 Task: Use the formula "LN" in spreadsheet "Project portfolio".
Action: Mouse moved to (955, 110)
Screenshot: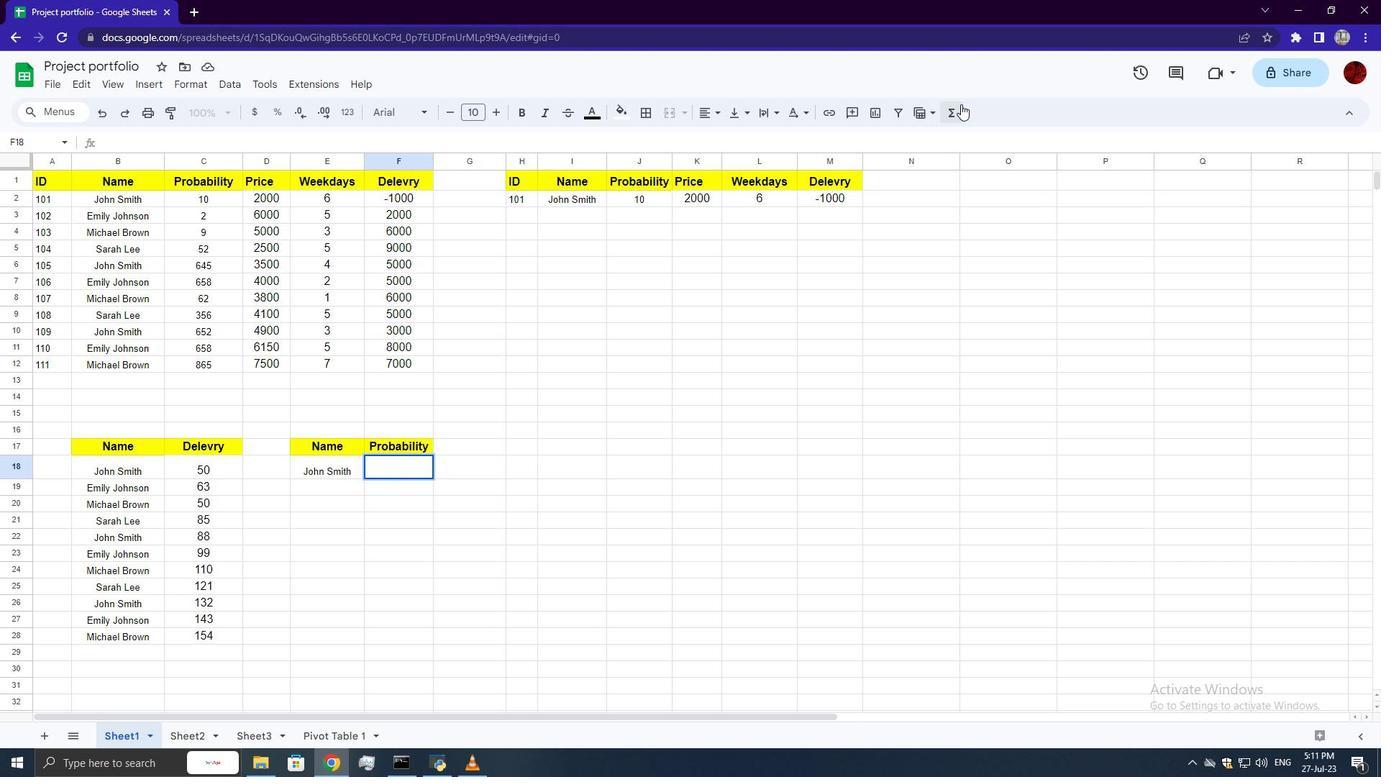 
Action: Mouse pressed left at (955, 110)
Screenshot: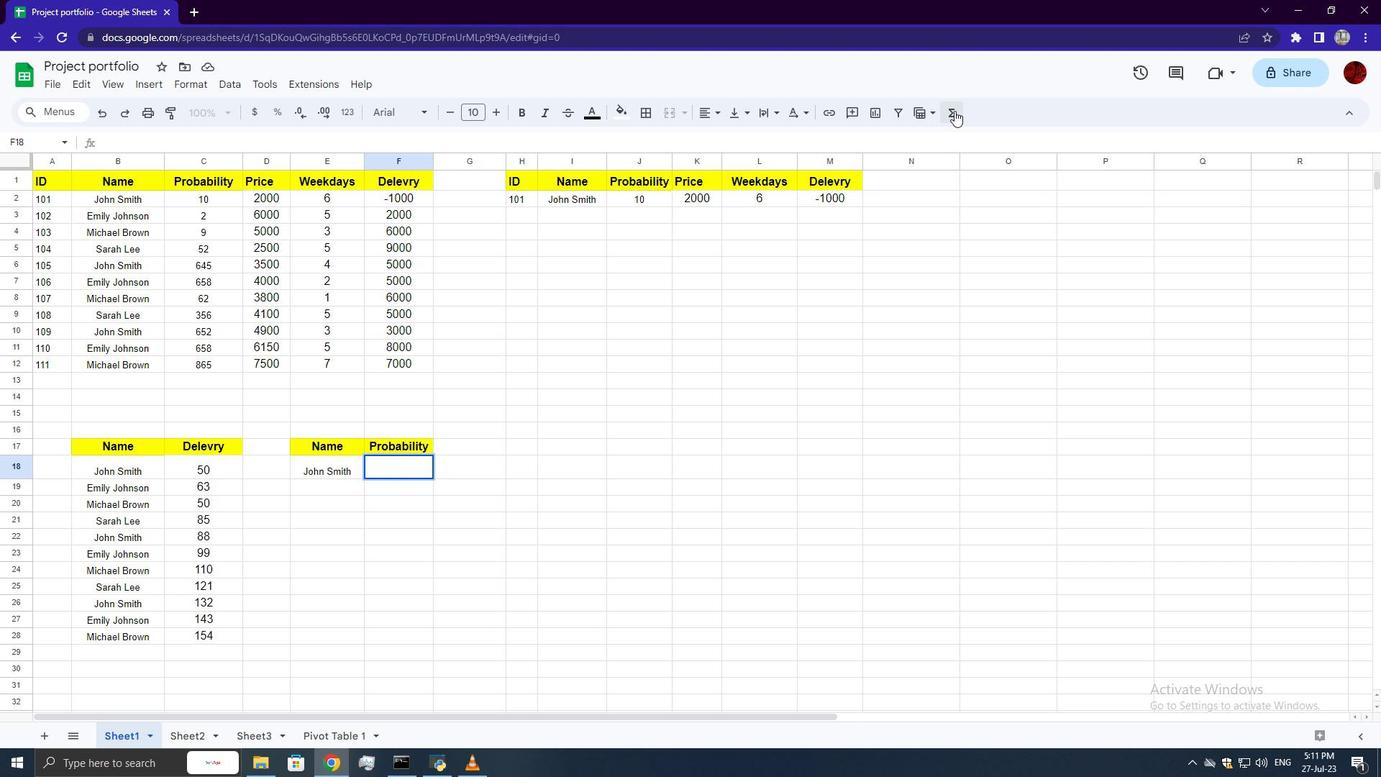 
Action: Mouse moved to (1191, 248)
Screenshot: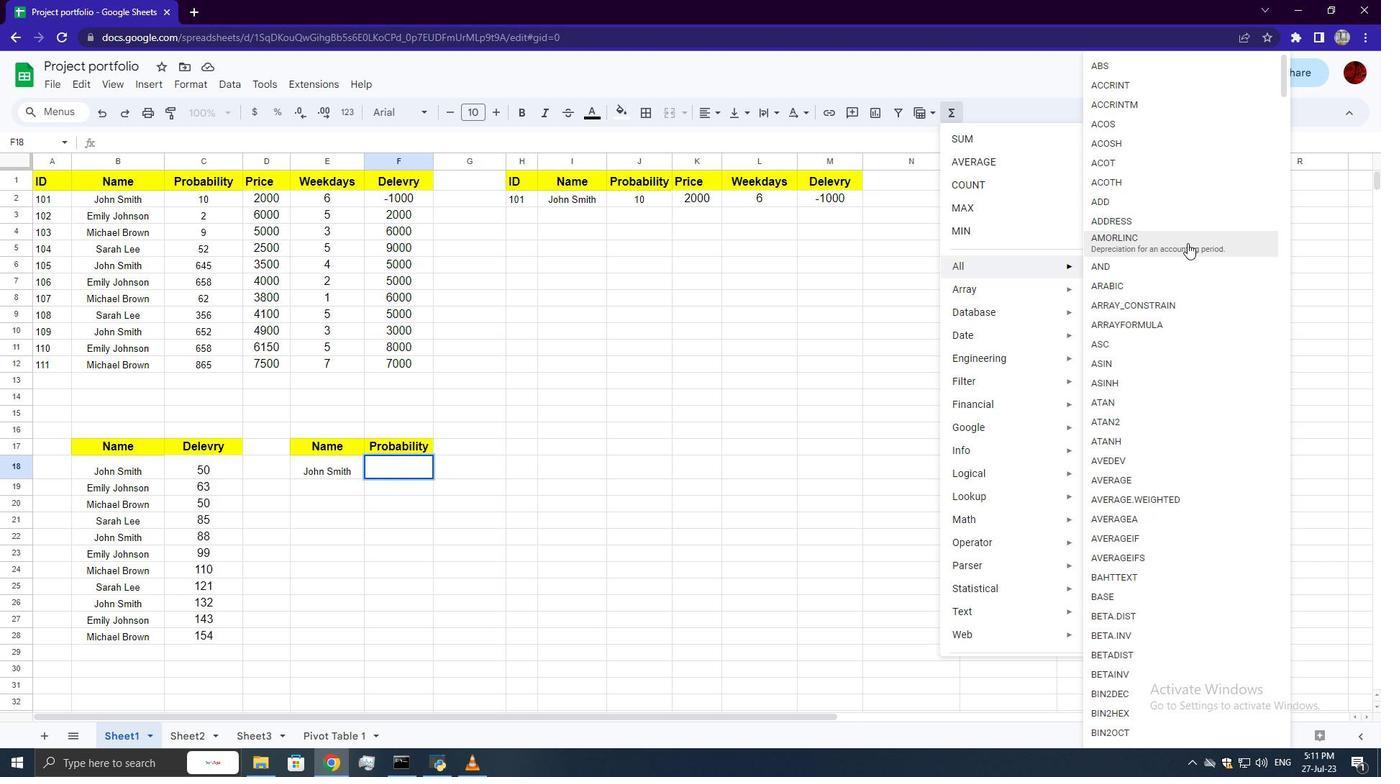 
Action: Mouse scrolled (1191, 247) with delta (0, 0)
Screenshot: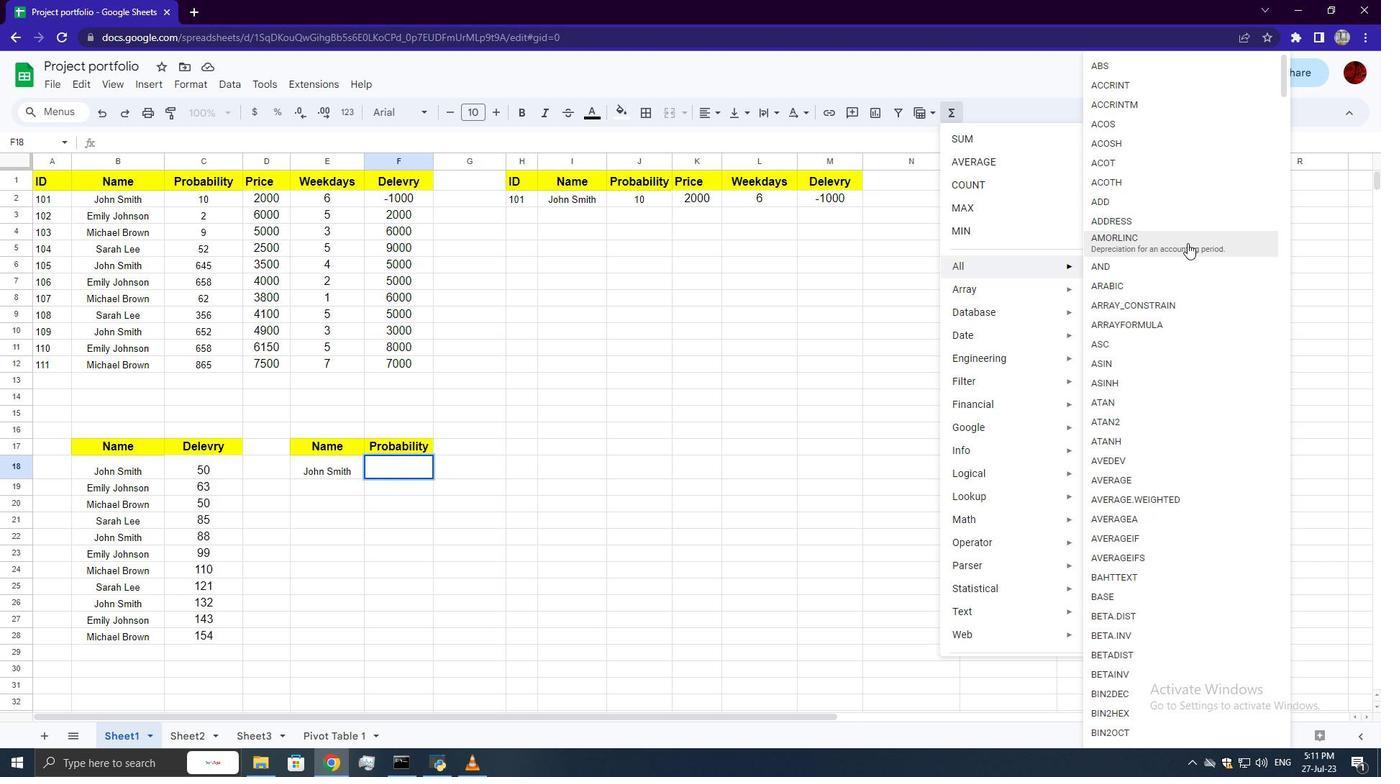 
Action: Mouse moved to (1191, 250)
Screenshot: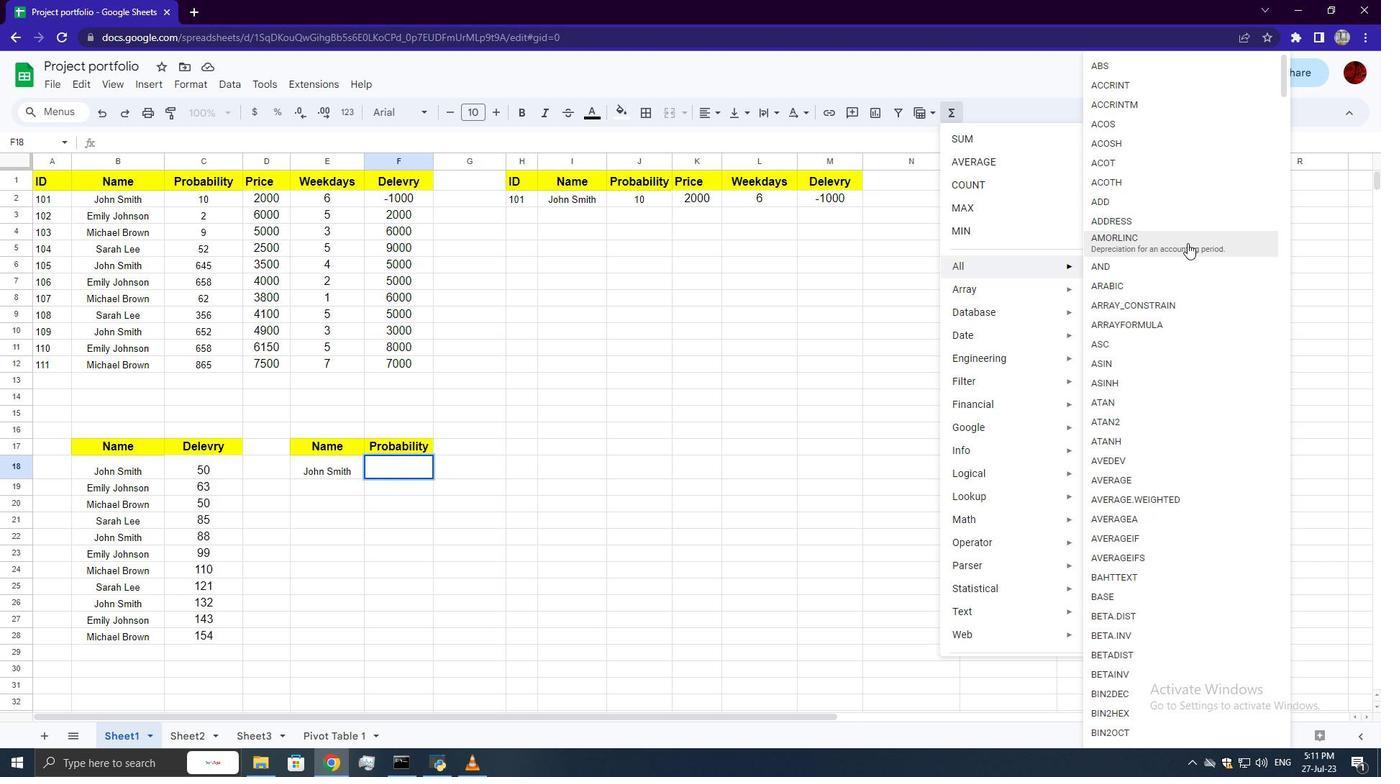 
Action: Mouse scrolled (1191, 249) with delta (0, 0)
Screenshot: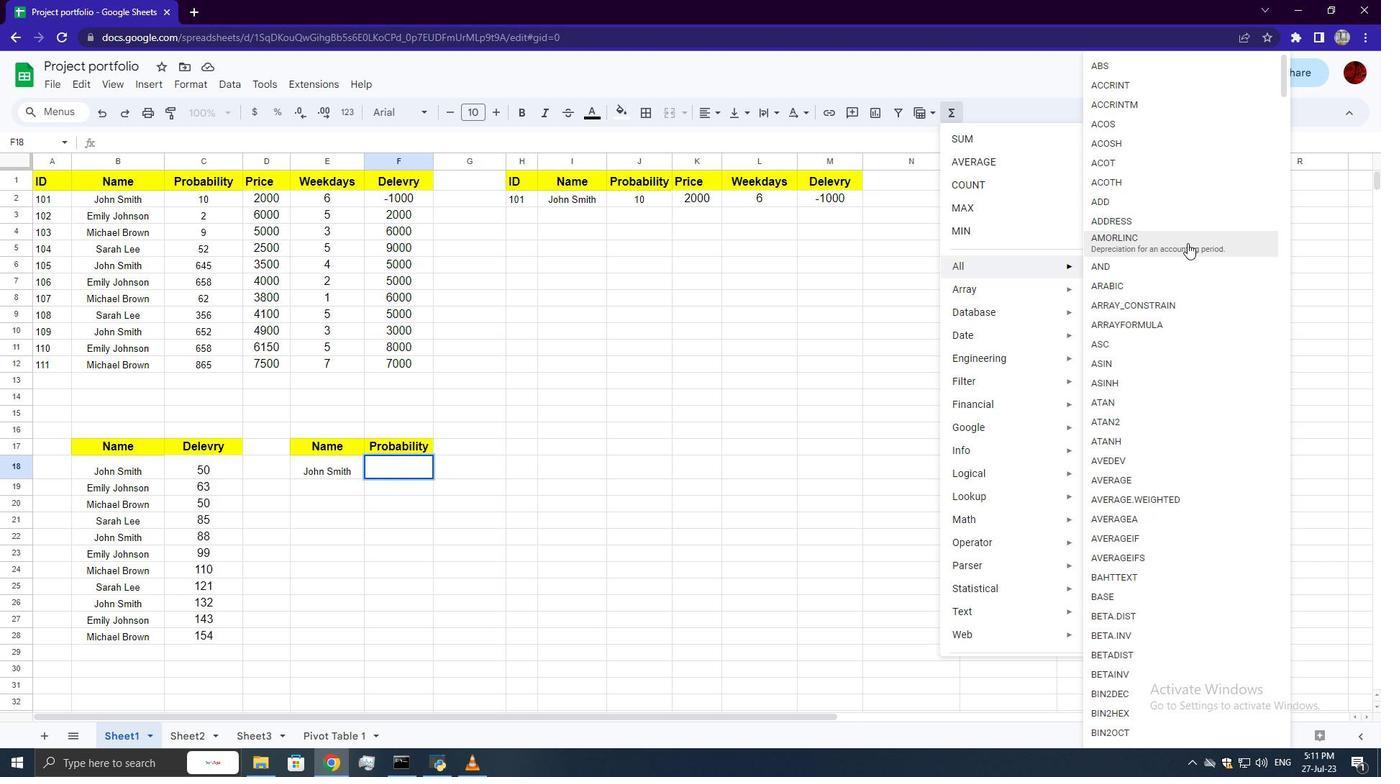 
Action: Mouse moved to (1192, 251)
Screenshot: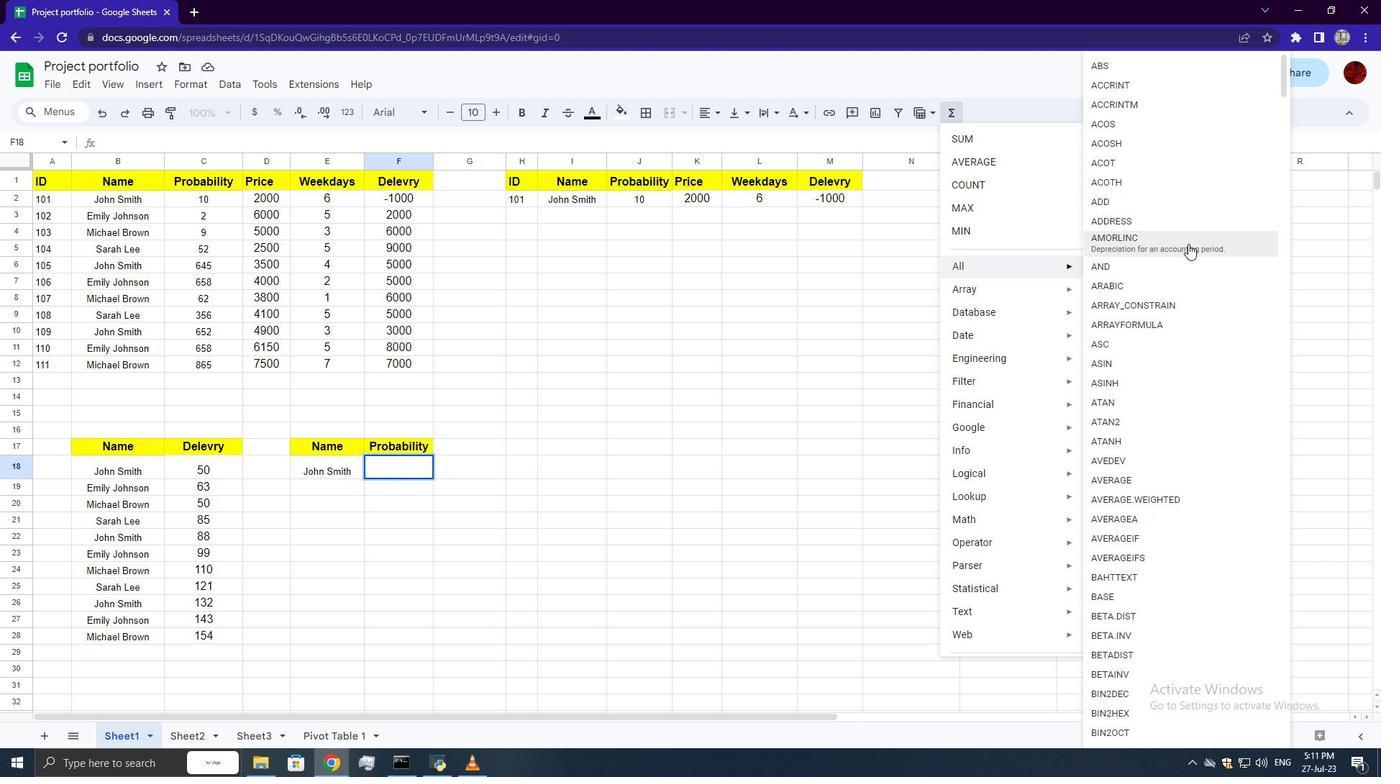 
Action: Mouse scrolled (1192, 250) with delta (0, 0)
Screenshot: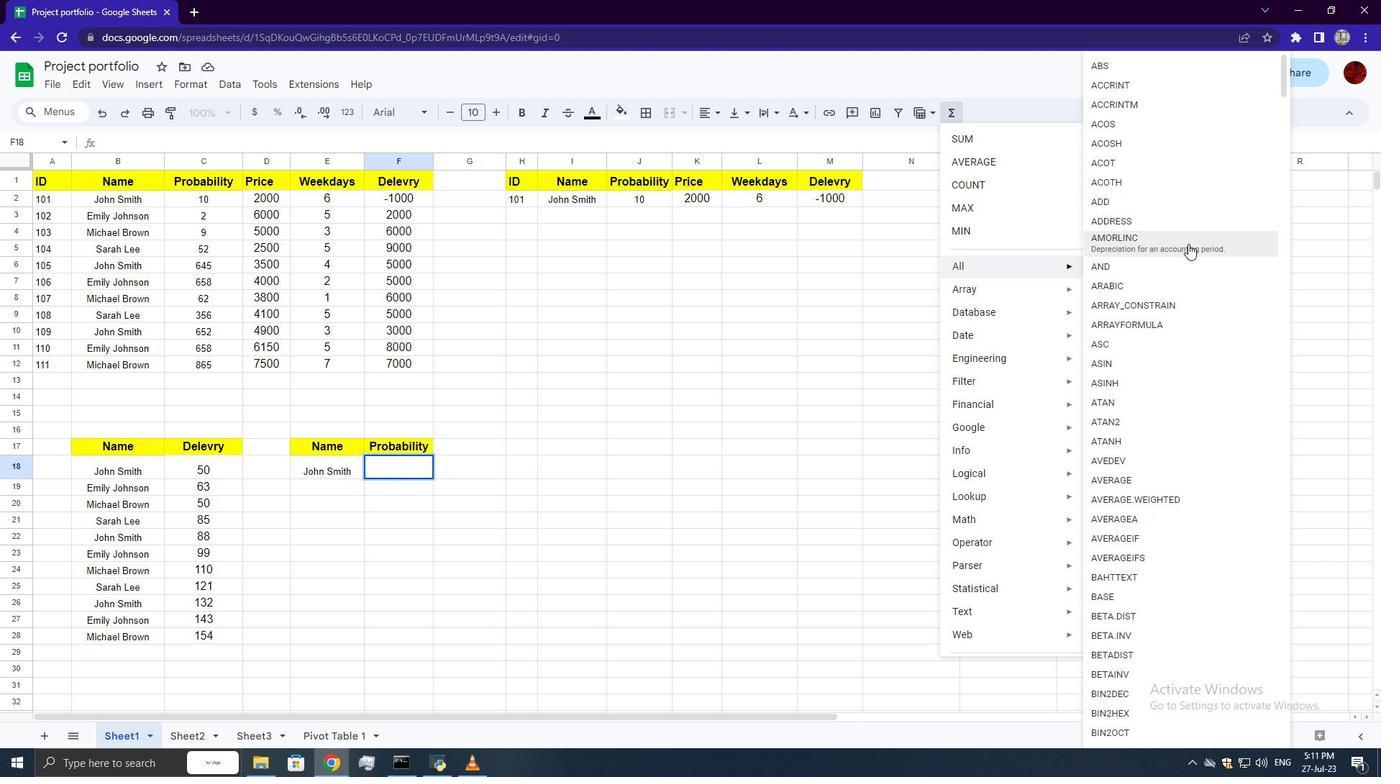 
Action: Mouse scrolled (1192, 250) with delta (0, 0)
Screenshot: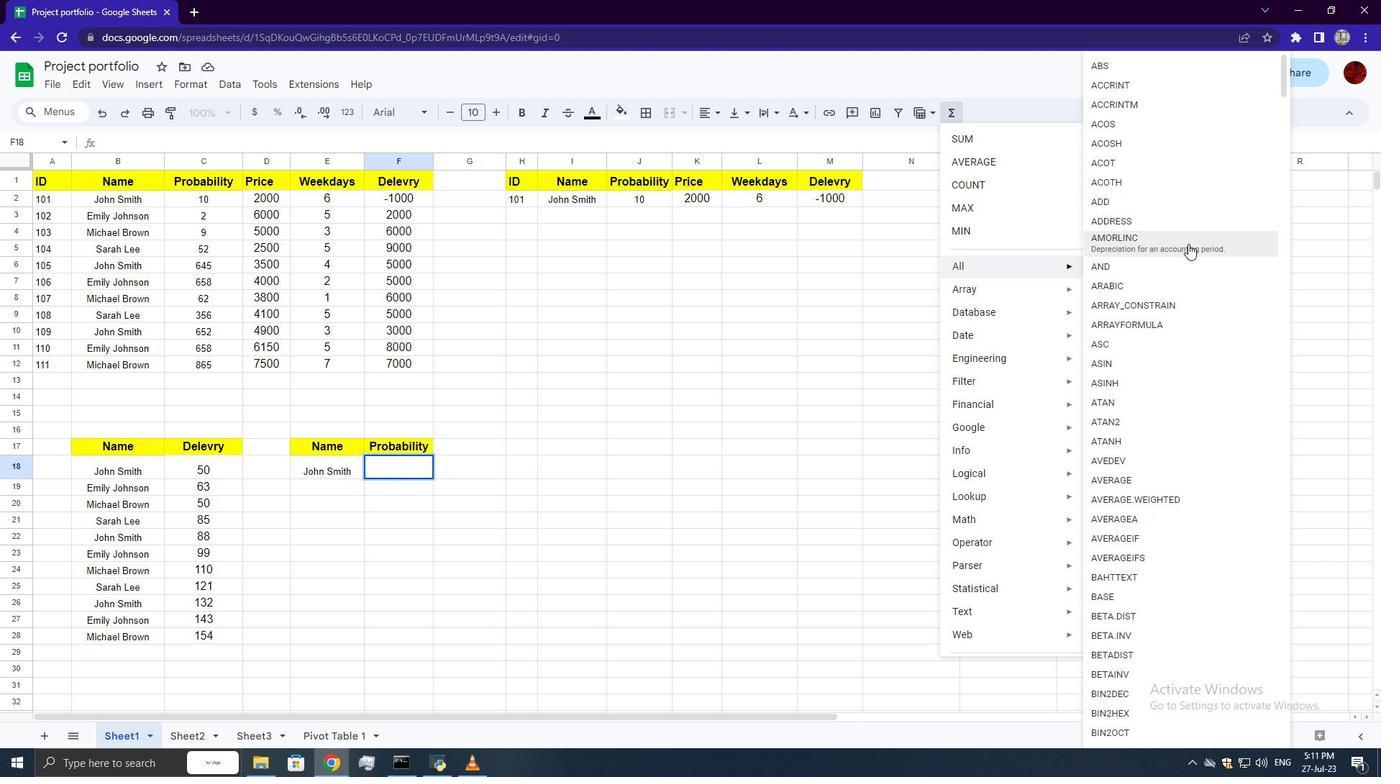 
Action: Mouse scrolled (1192, 250) with delta (0, 0)
Screenshot: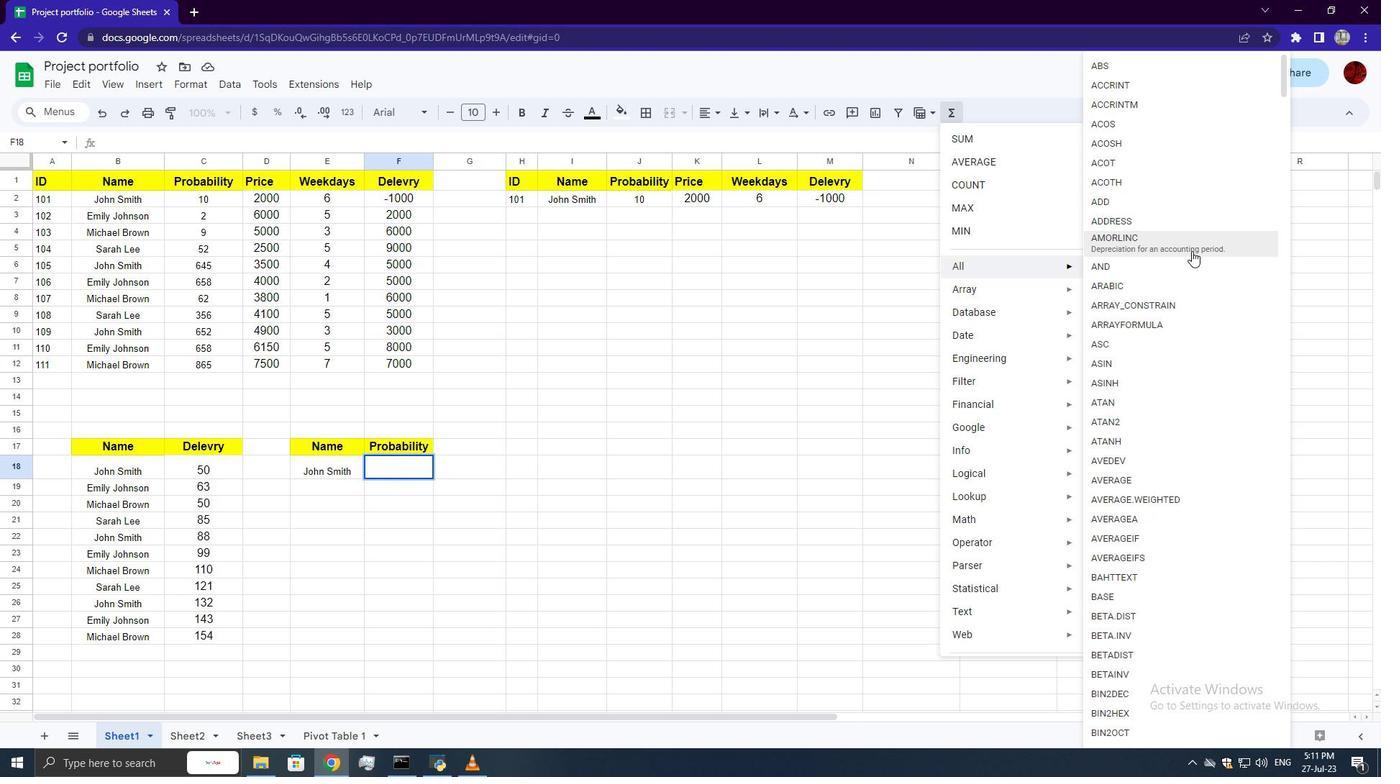 
Action: Mouse scrolled (1192, 250) with delta (0, 0)
Screenshot: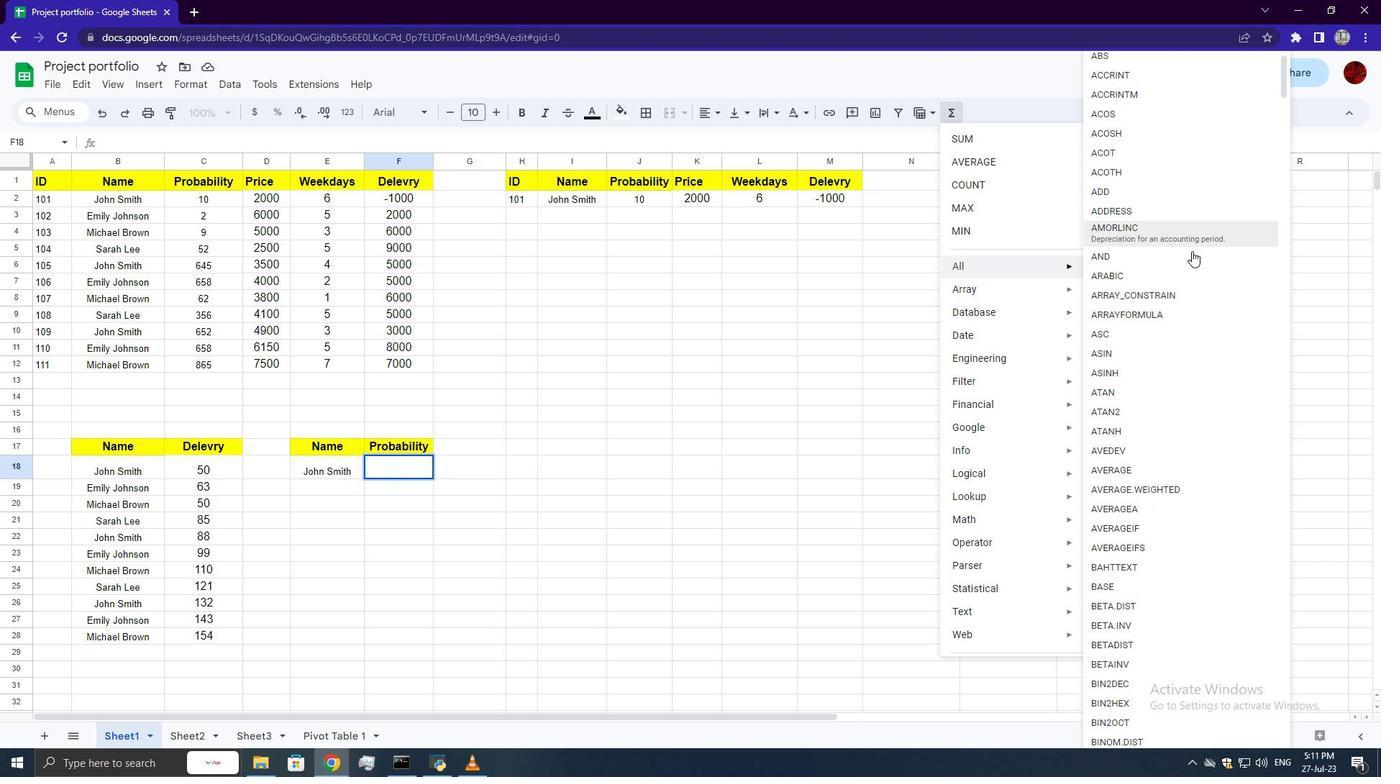 
Action: Mouse moved to (1194, 259)
Screenshot: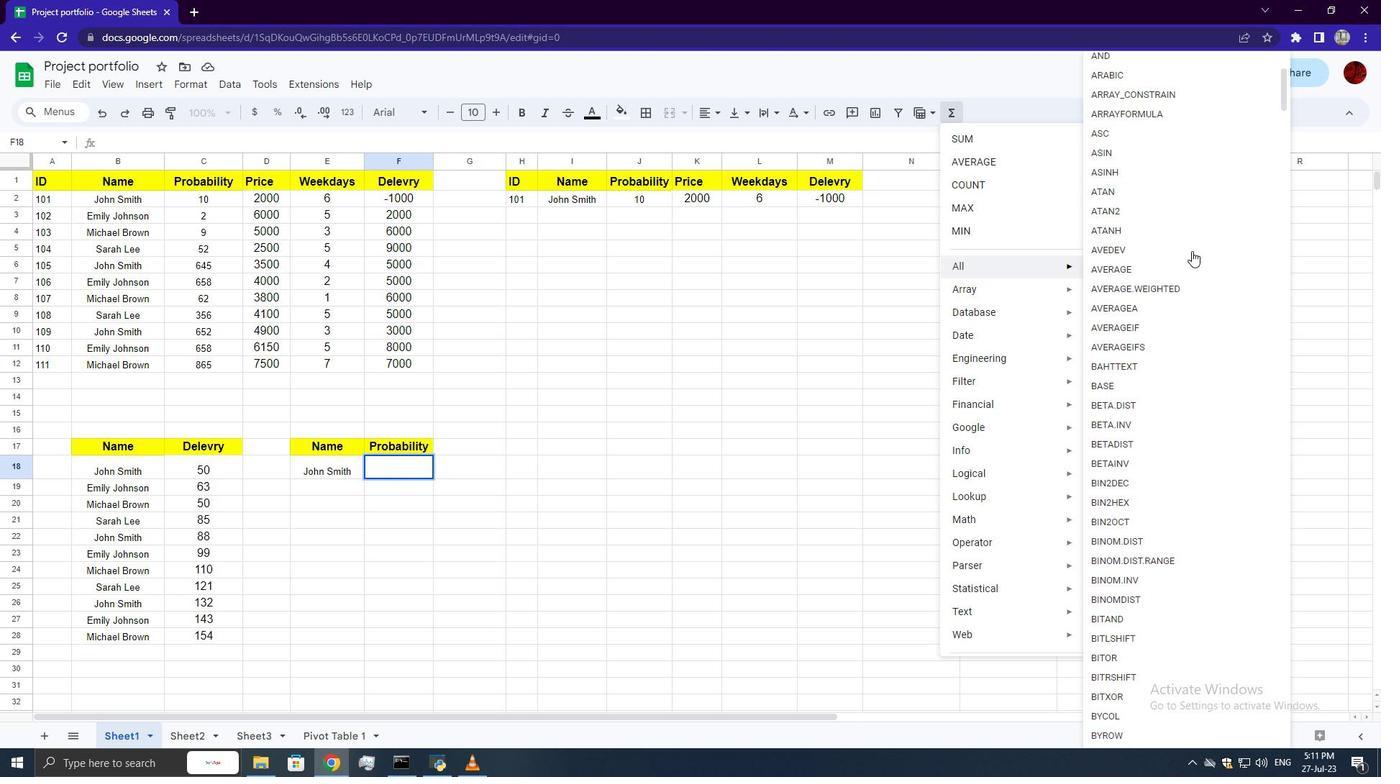 
Action: Mouse scrolled (1194, 258) with delta (0, 0)
Screenshot: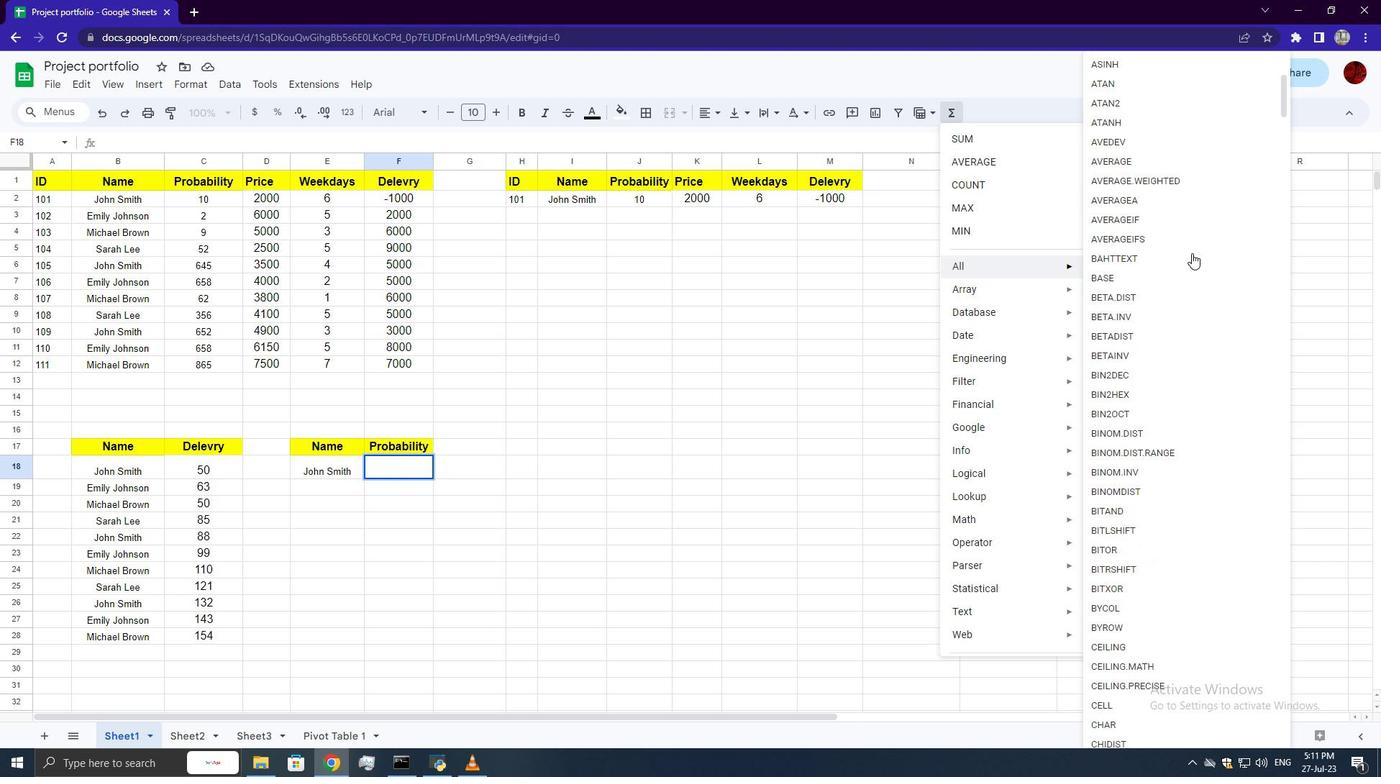 
Action: Mouse moved to (1194, 259)
Screenshot: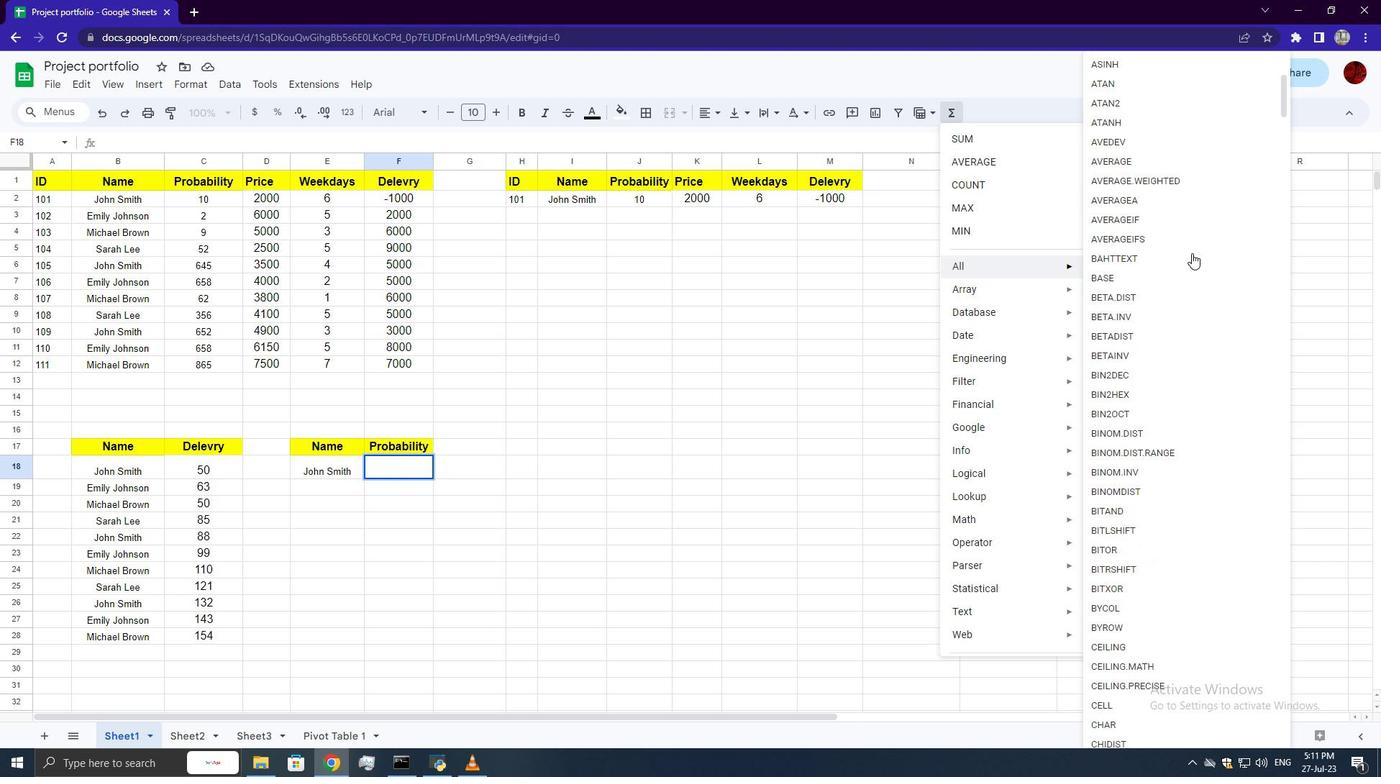 
Action: Mouse scrolled (1194, 259) with delta (0, 0)
Screenshot: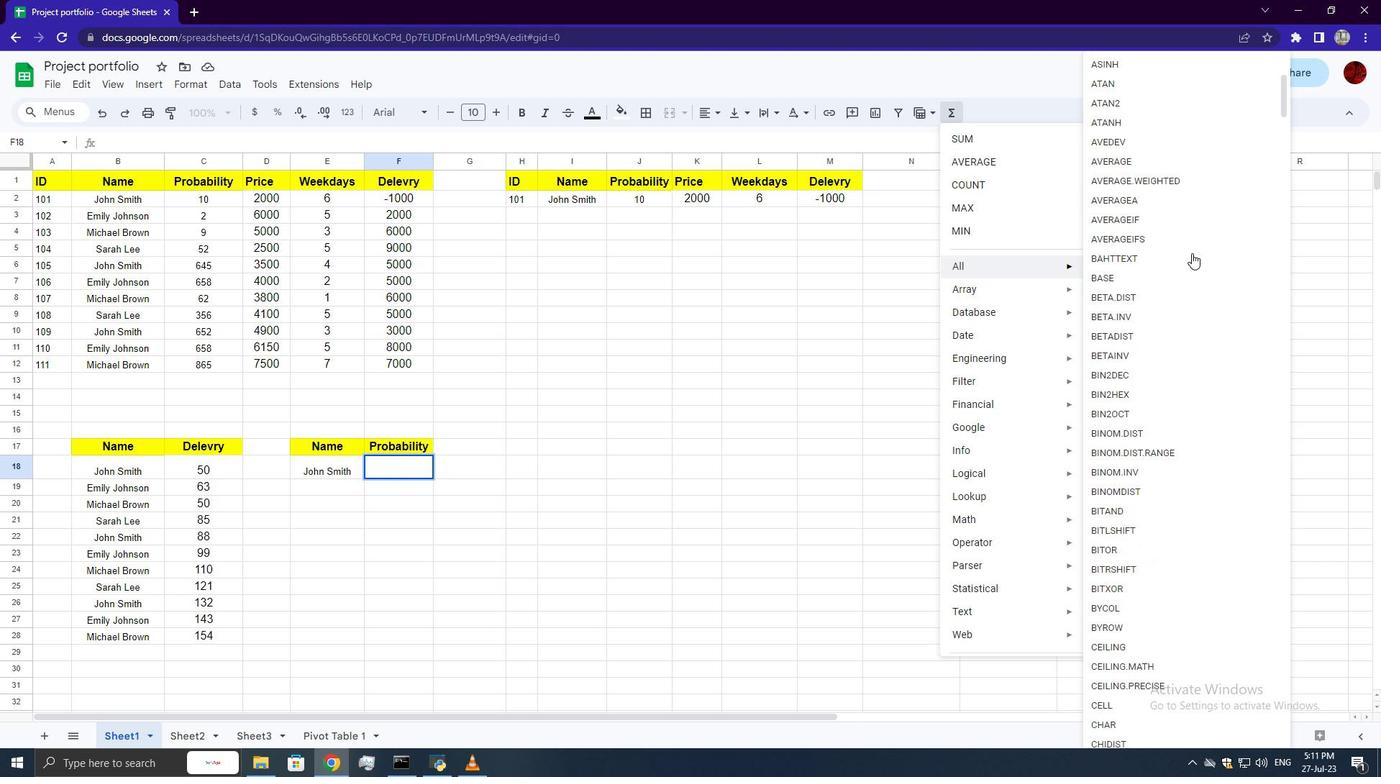 
Action: Mouse scrolled (1194, 259) with delta (0, 0)
Screenshot: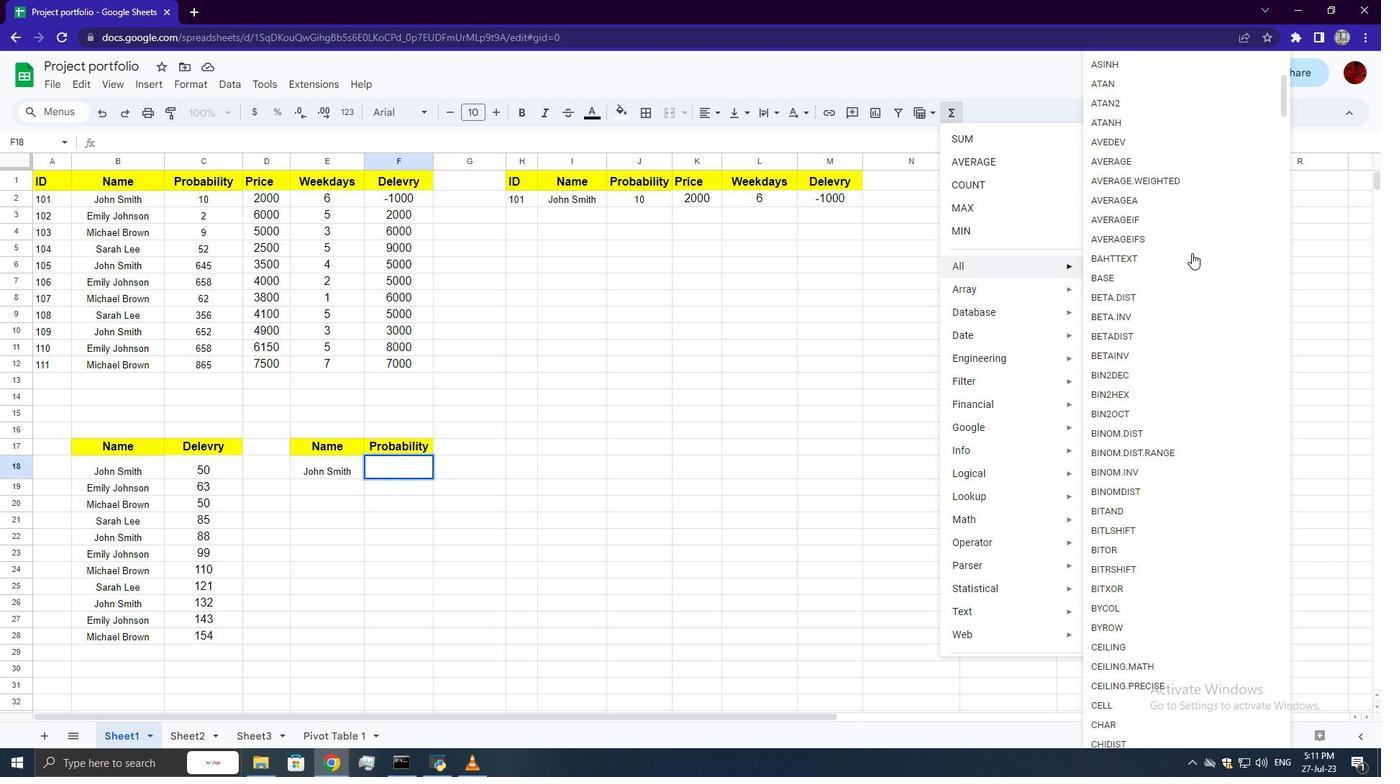 
Action: Mouse scrolled (1194, 259) with delta (0, 0)
Screenshot: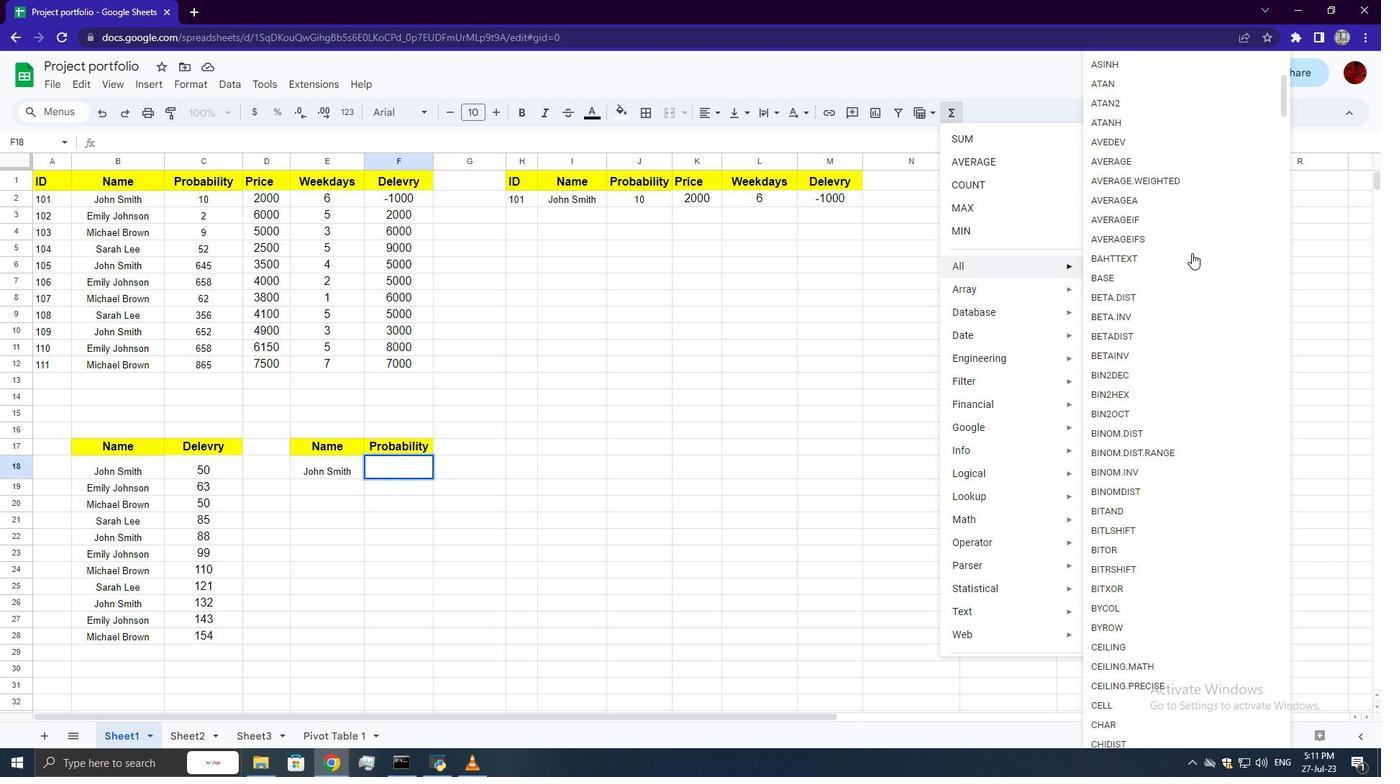 
Action: Mouse scrolled (1194, 259) with delta (0, 0)
Screenshot: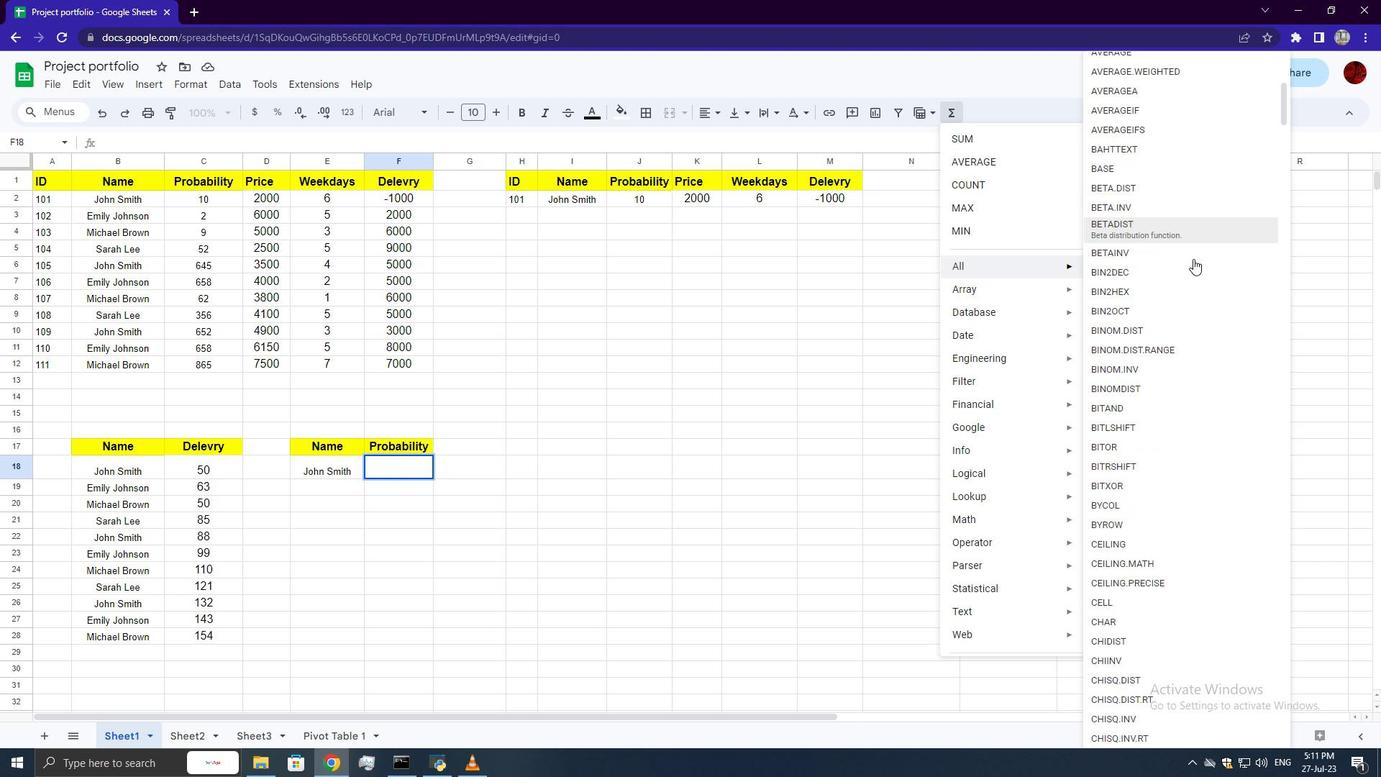 
Action: Mouse moved to (1194, 260)
Screenshot: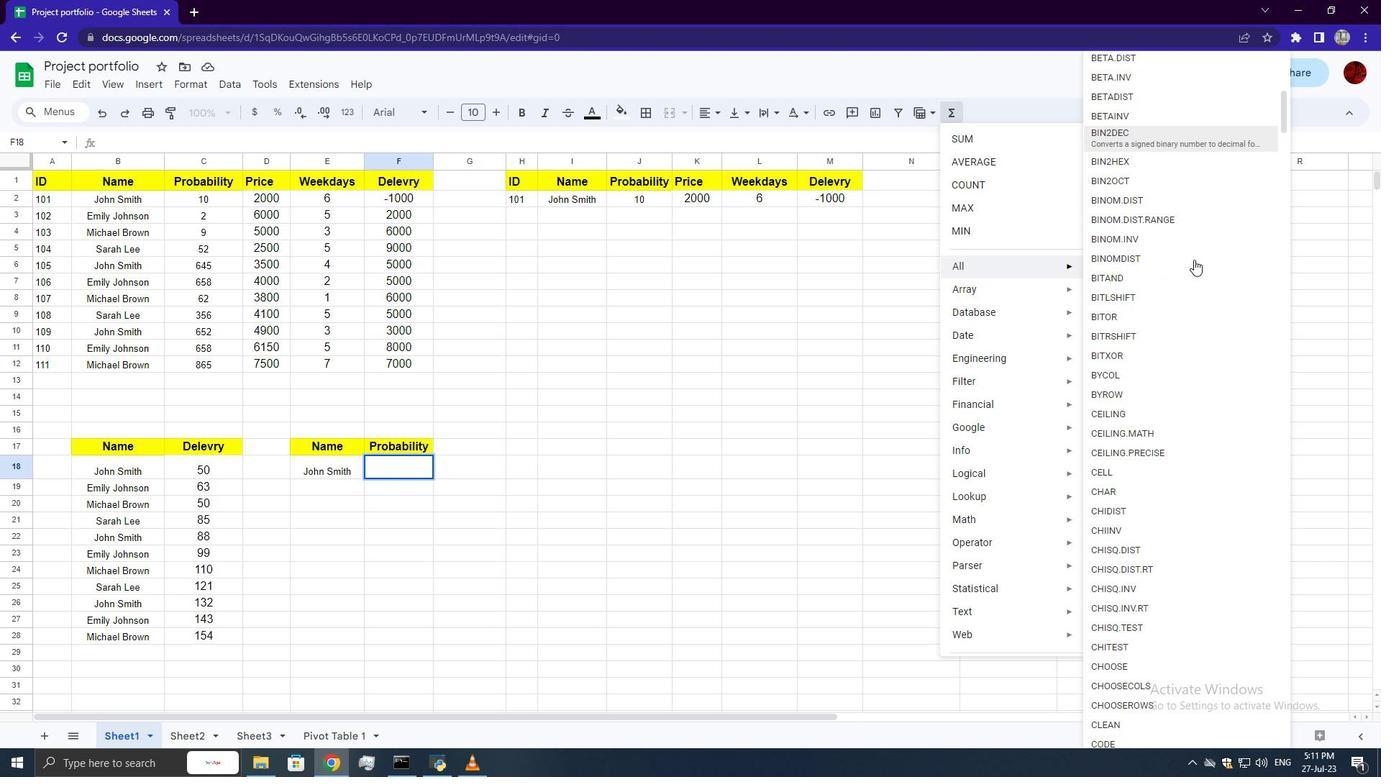 
Action: Mouse scrolled (1194, 259) with delta (0, 0)
Screenshot: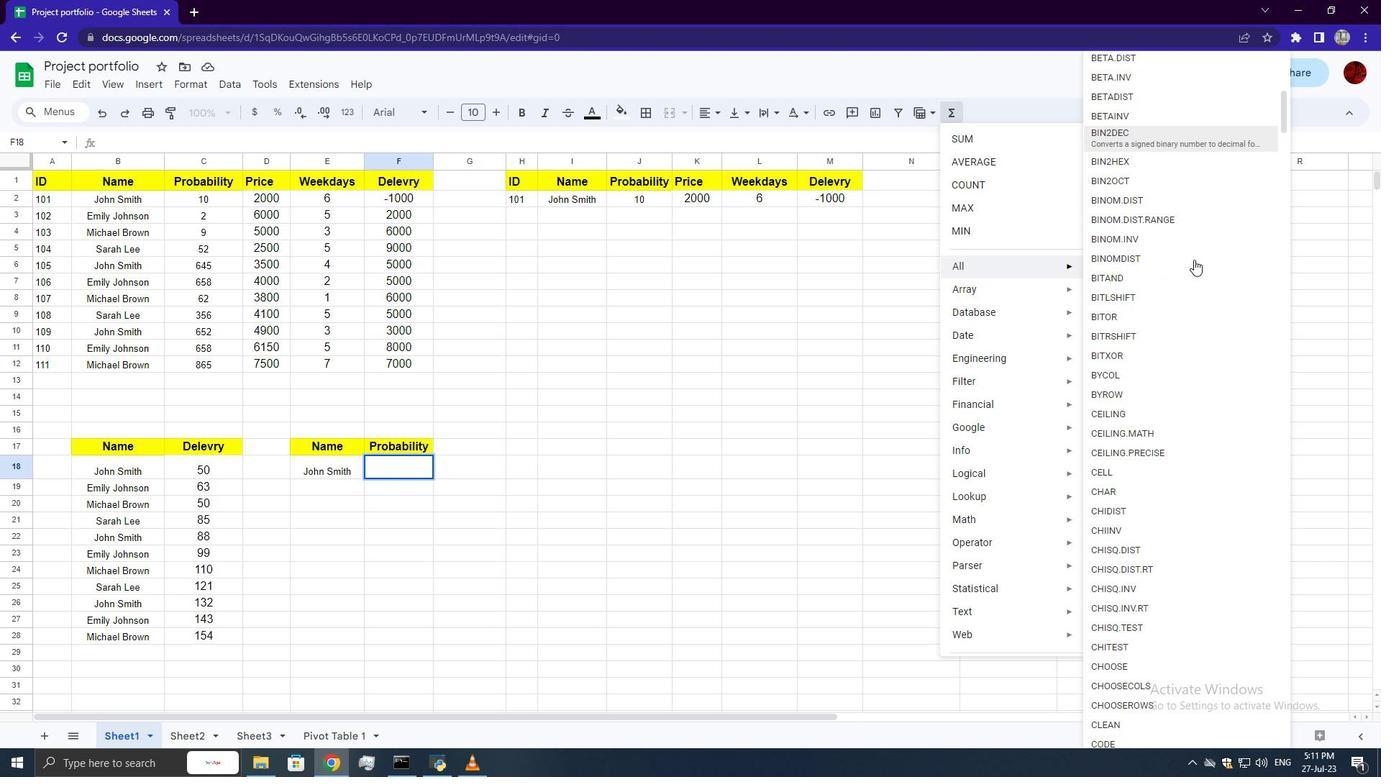 
Action: Mouse moved to (1194, 260)
Screenshot: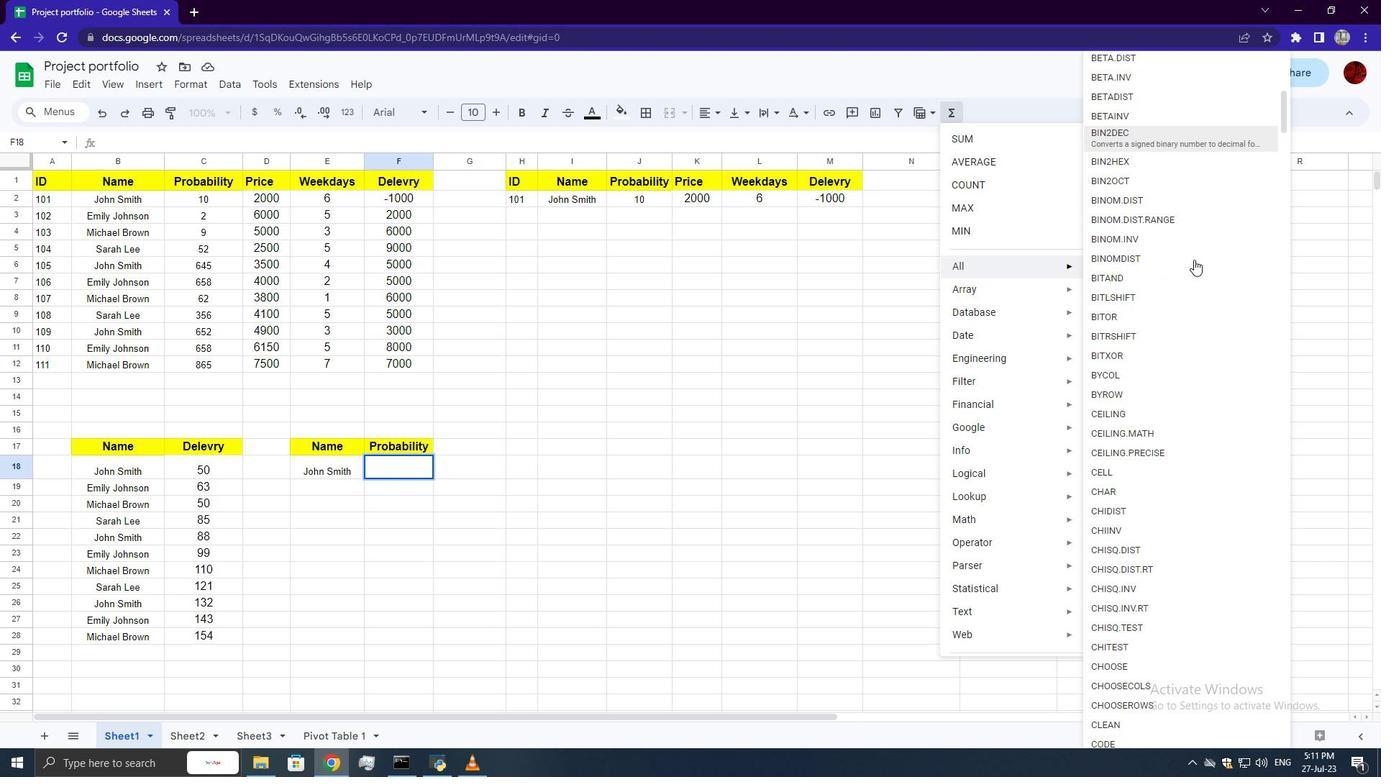 
Action: Mouse scrolled (1194, 259) with delta (0, 0)
Screenshot: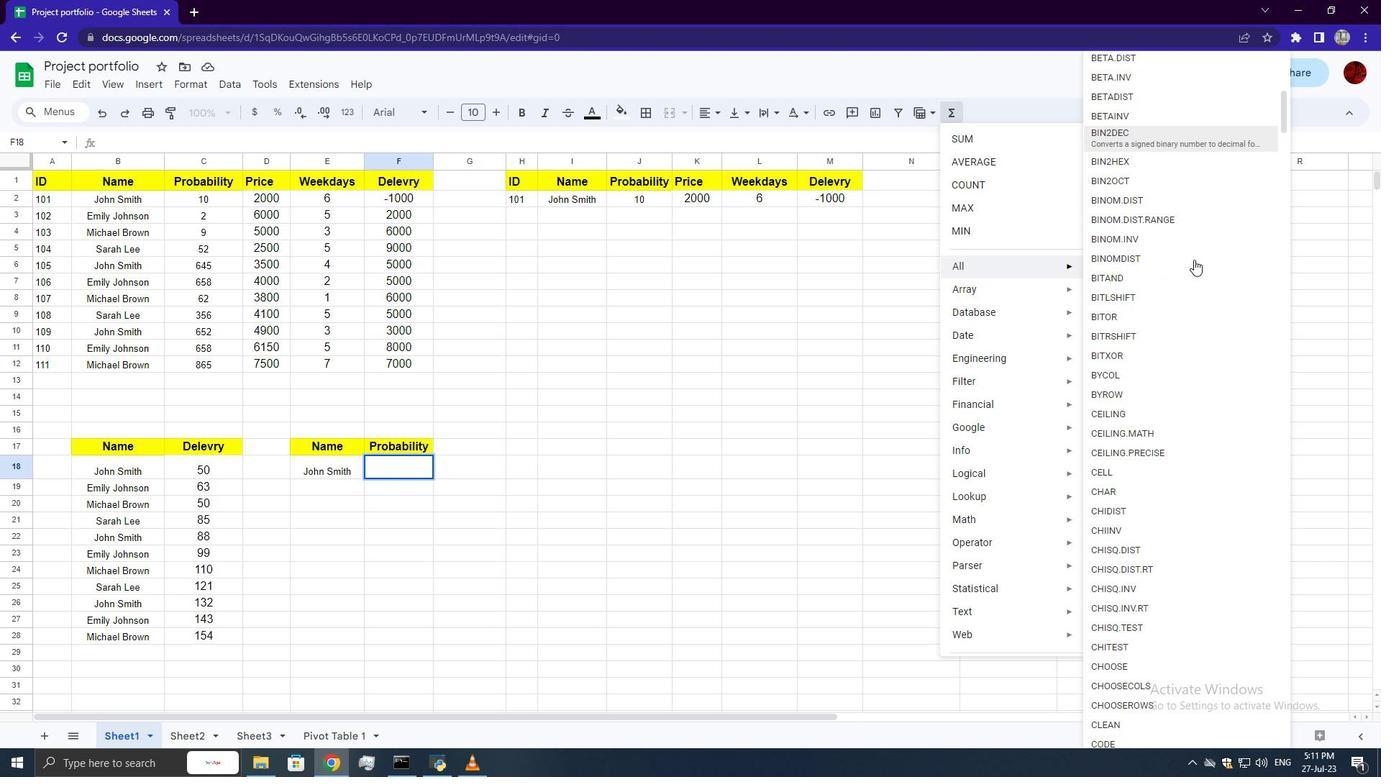 
Action: Mouse scrolled (1194, 259) with delta (0, 0)
Screenshot: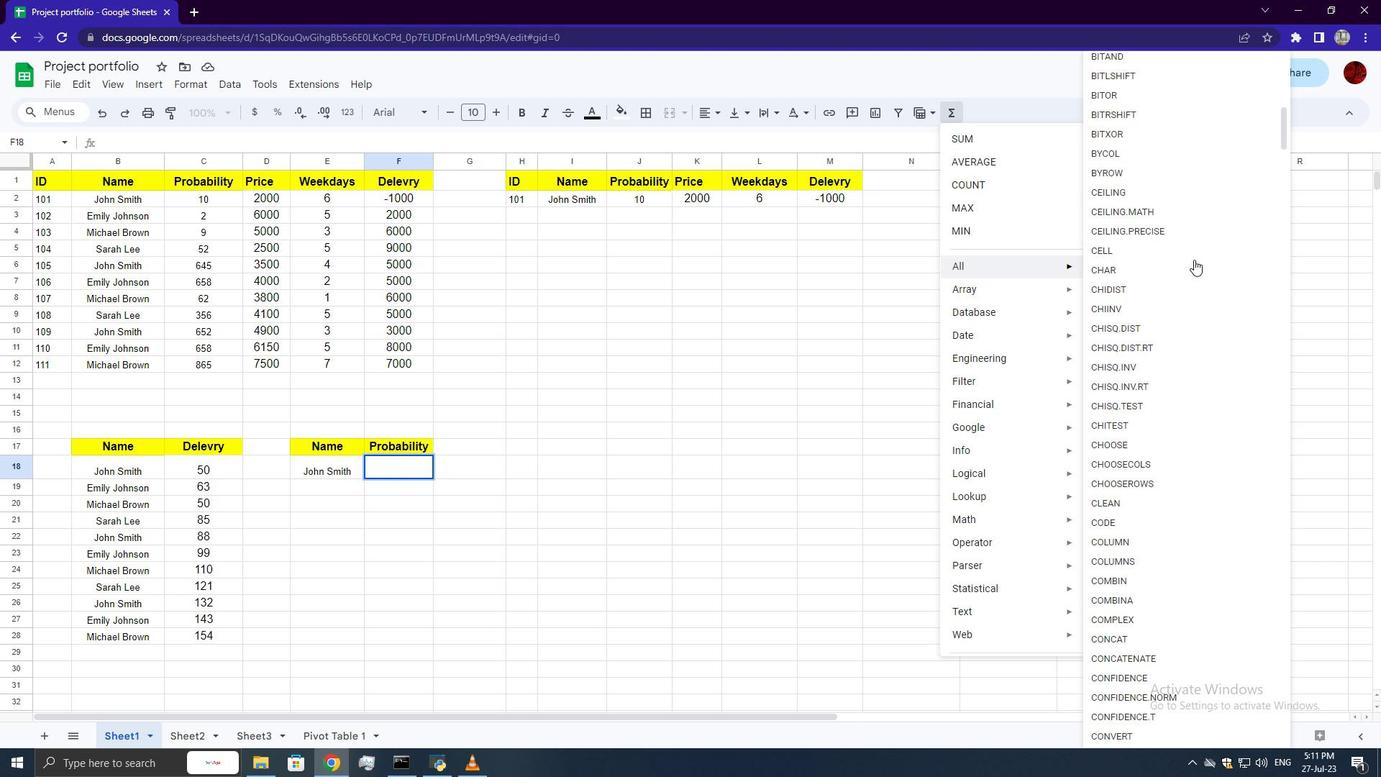 
Action: Mouse scrolled (1194, 259) with delta (0, 0)
Screenshot: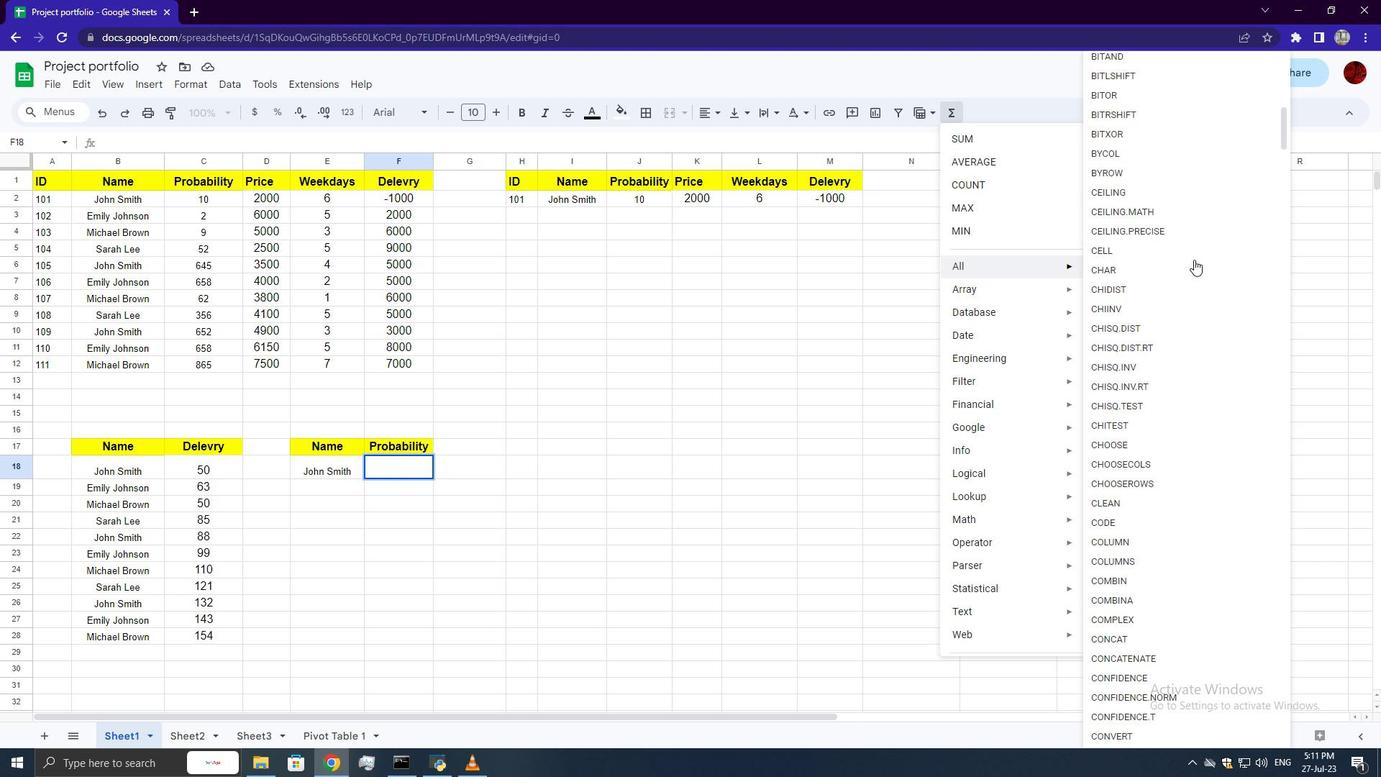 
Action: Mouse scrolled (1194, 259) with delta (0, 0)
Screenshot: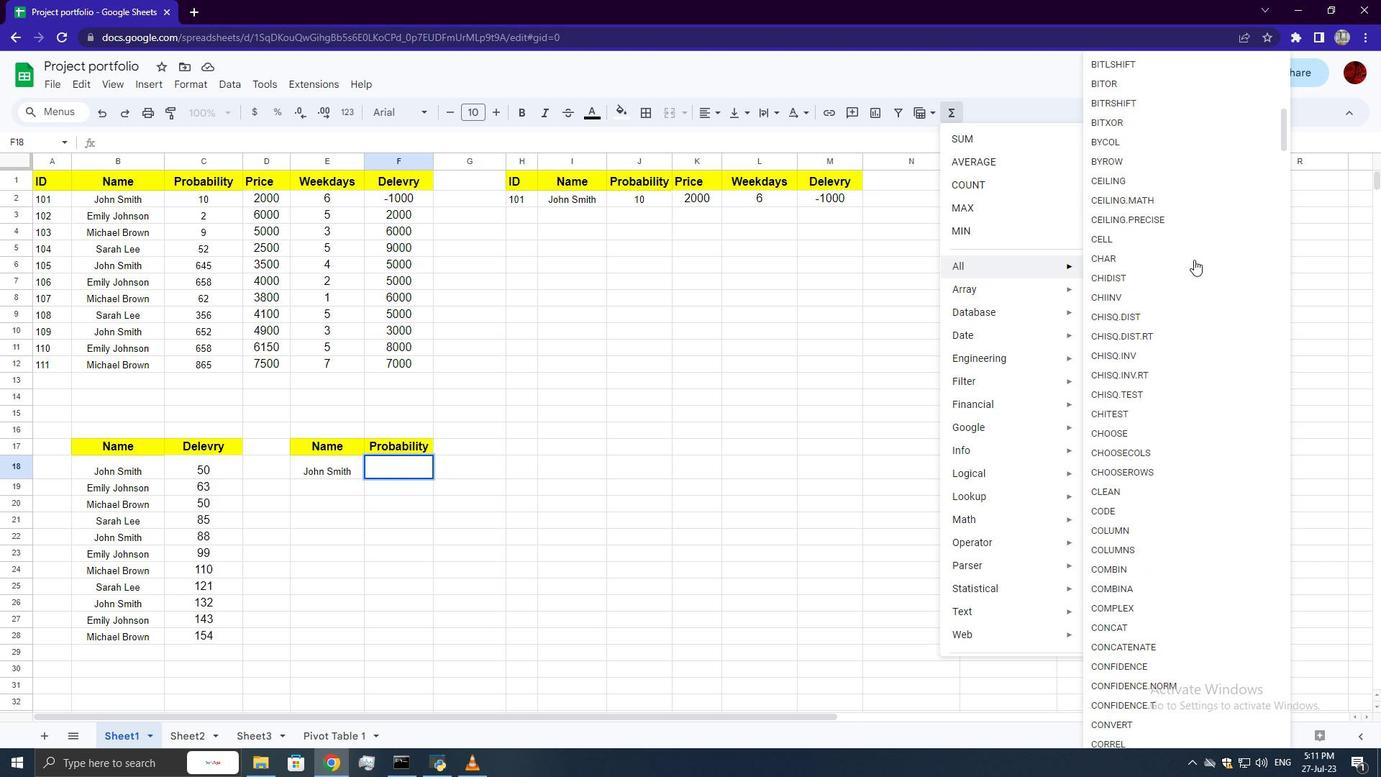 
Action: Mouse scrolled (1194, 259) with delta (0, 0)
Screenshot: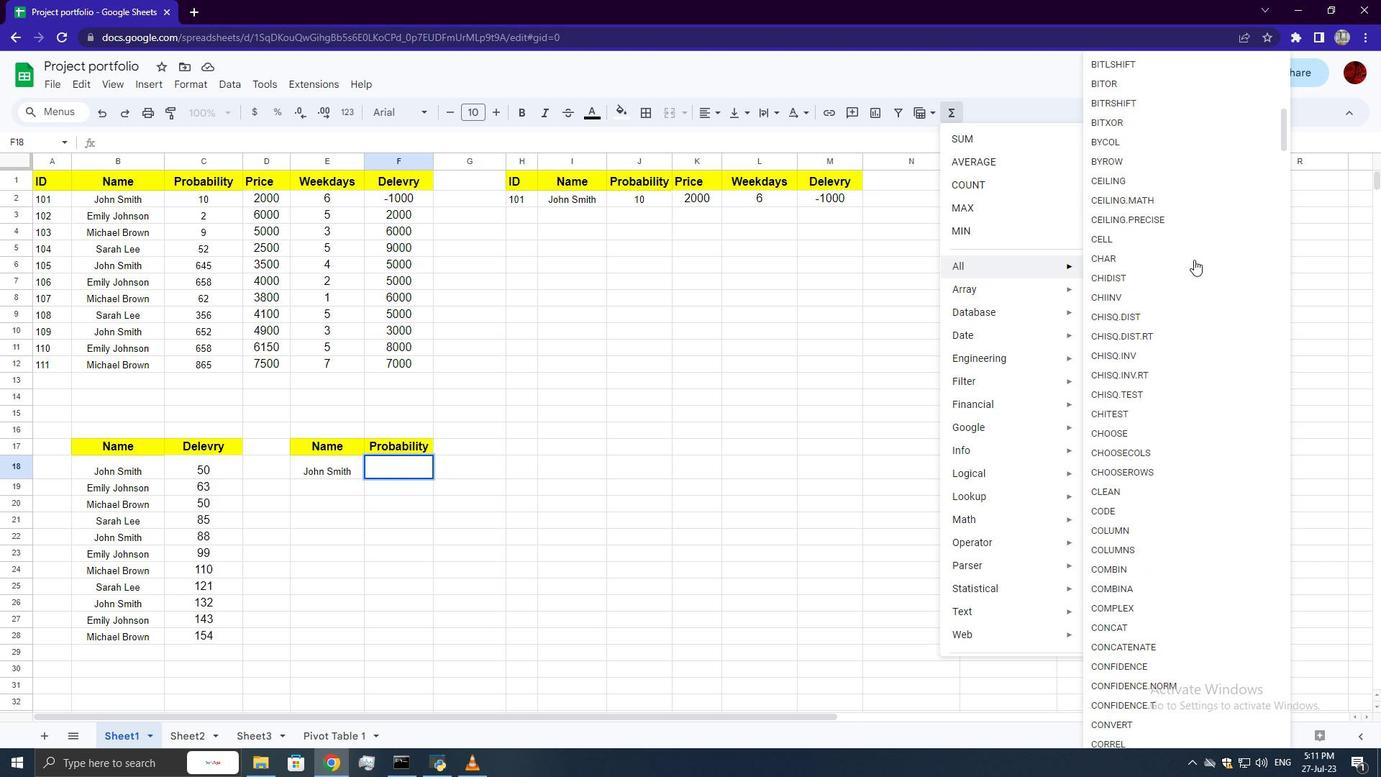 
Action: Mouse scrolled (1194, 259) with delta (0, 0)
Screenshot: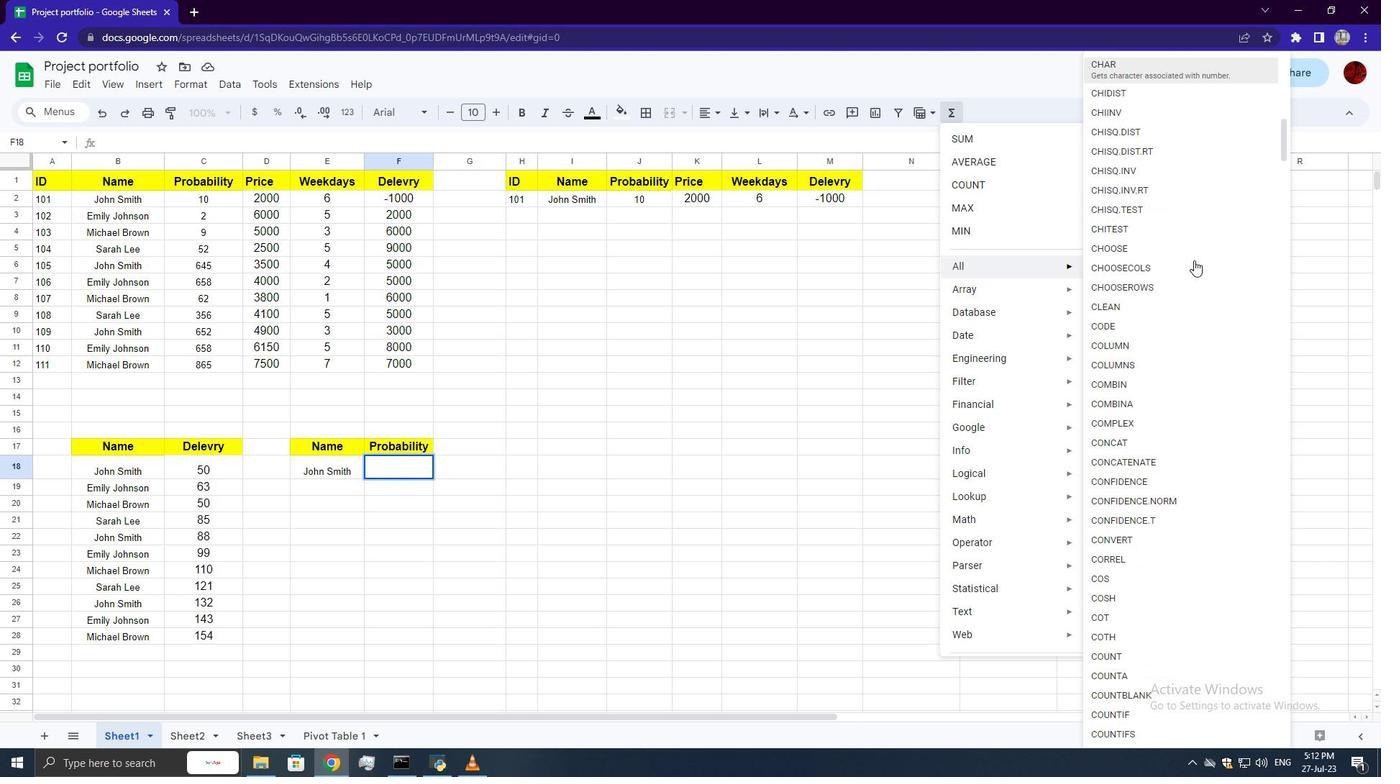 
Action: Mouse moved to (1194, 261)
Screenshot: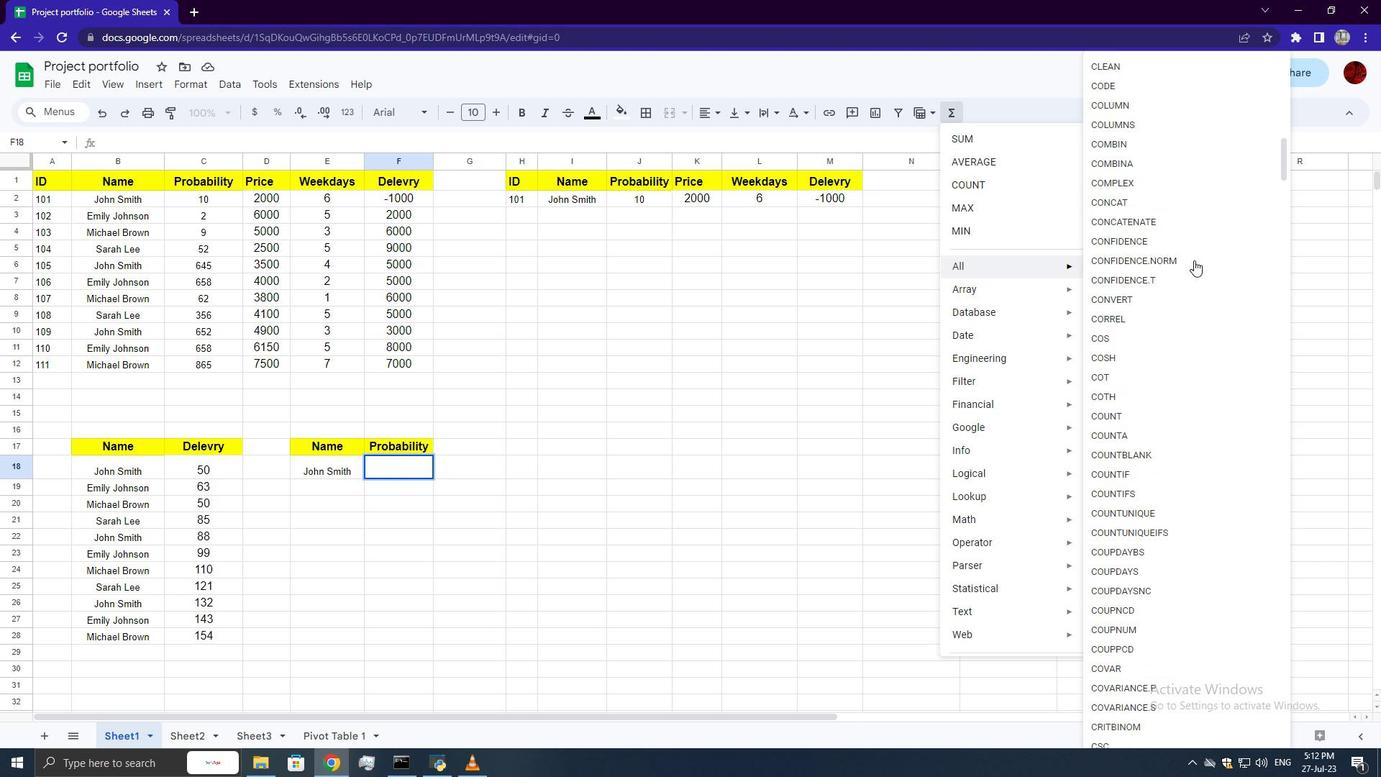 
Action: Mouse scrolled (1194, 260) with delta (0, 0)
Screenshot: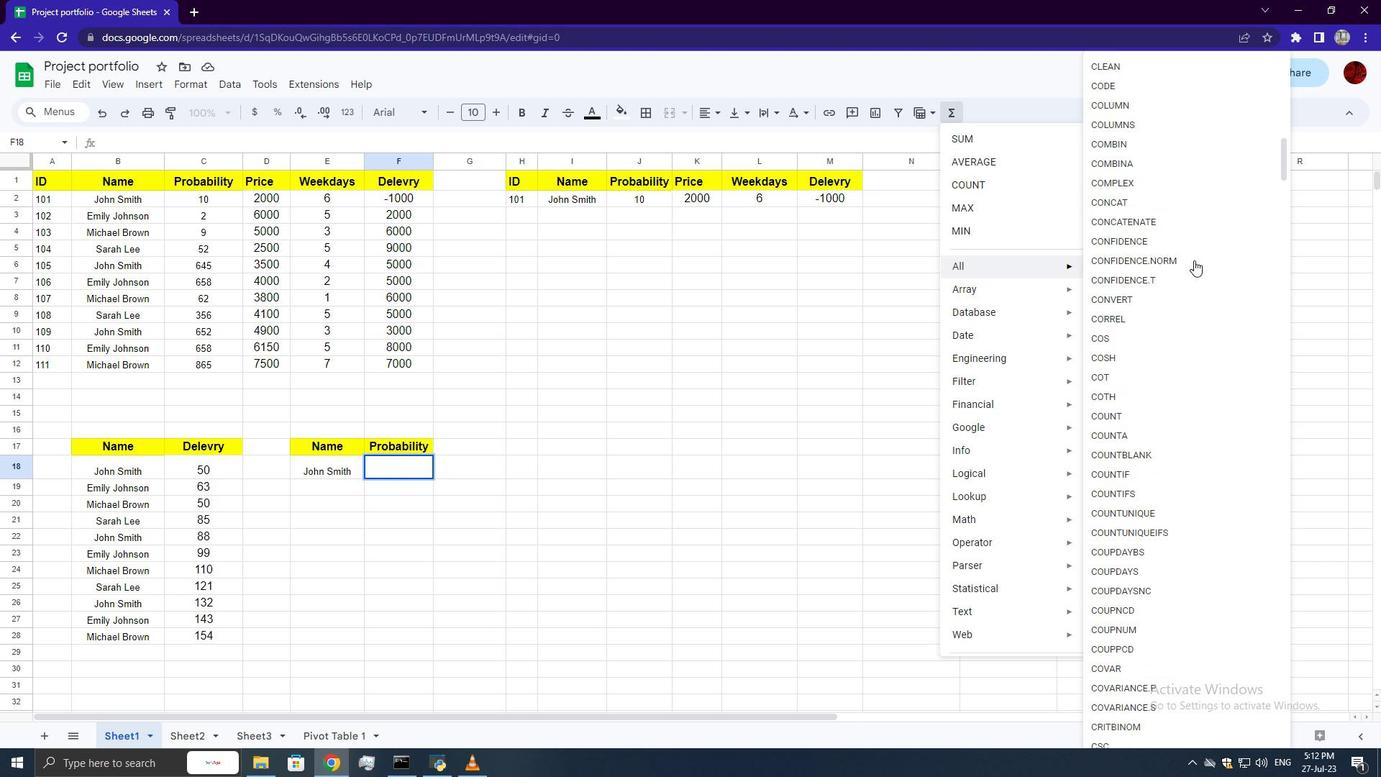 
Action: Mouse scrolled (1194, 260) with delta (0, 0)
Screenshot: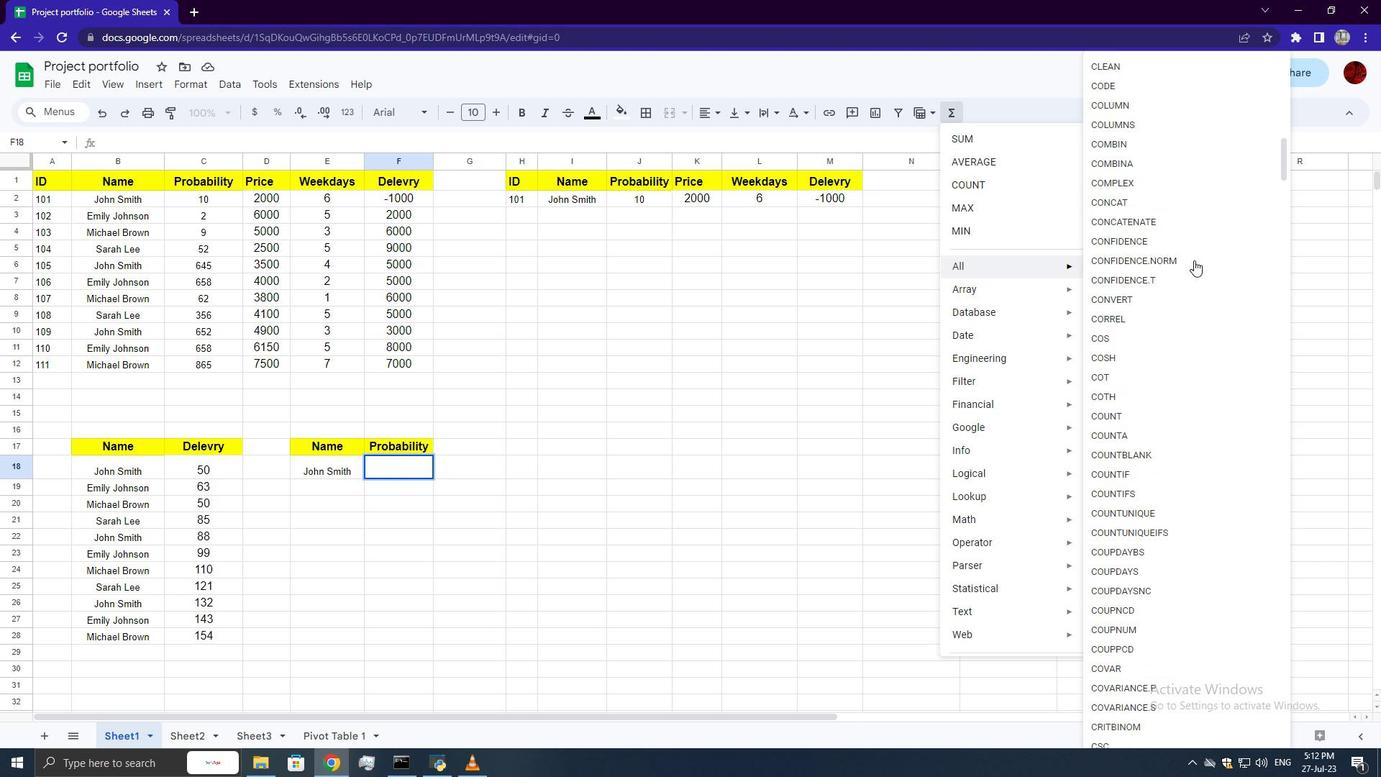 
Action: Mouse scrolled (1194, 260) with delta (0, 0)
Screenshot: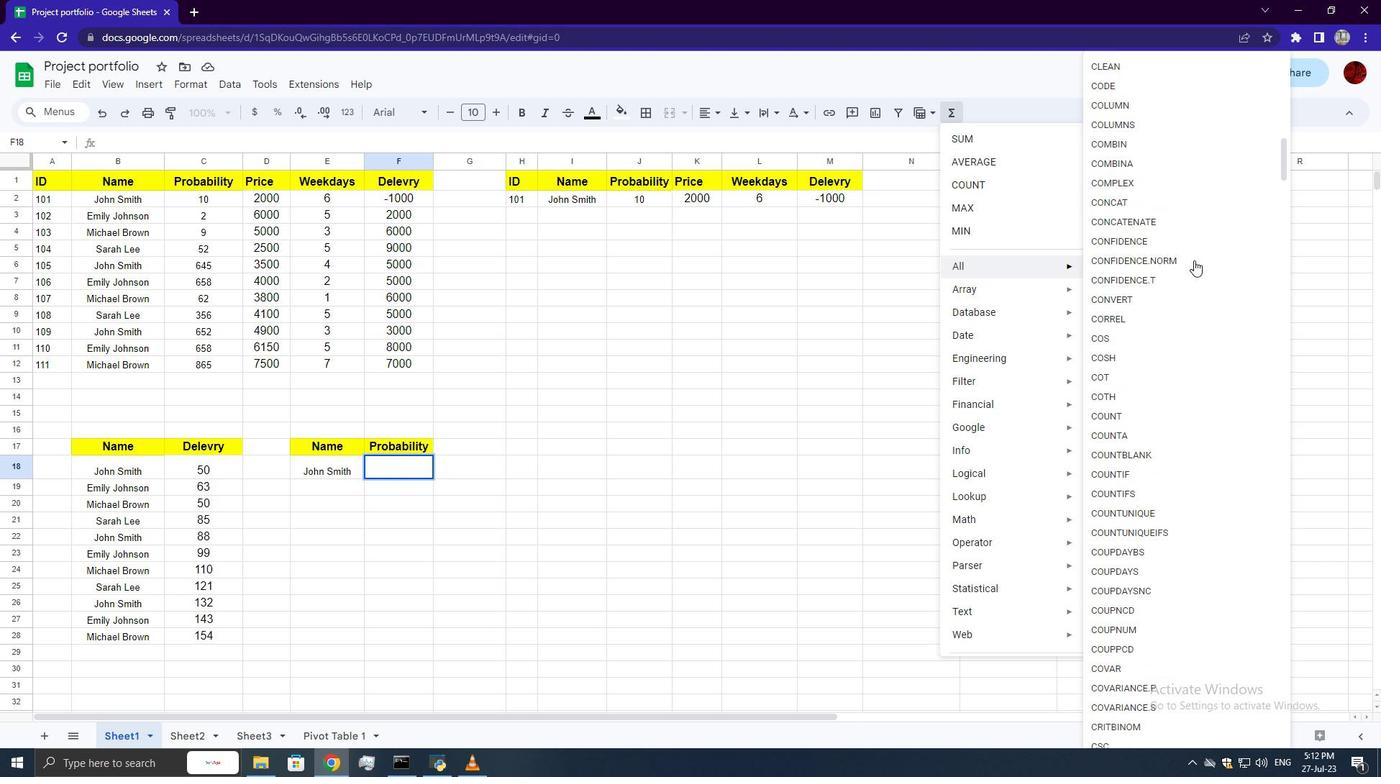 
Action: Mouse scrolled (1194, 260) with delta (0, 0)
Screenshot: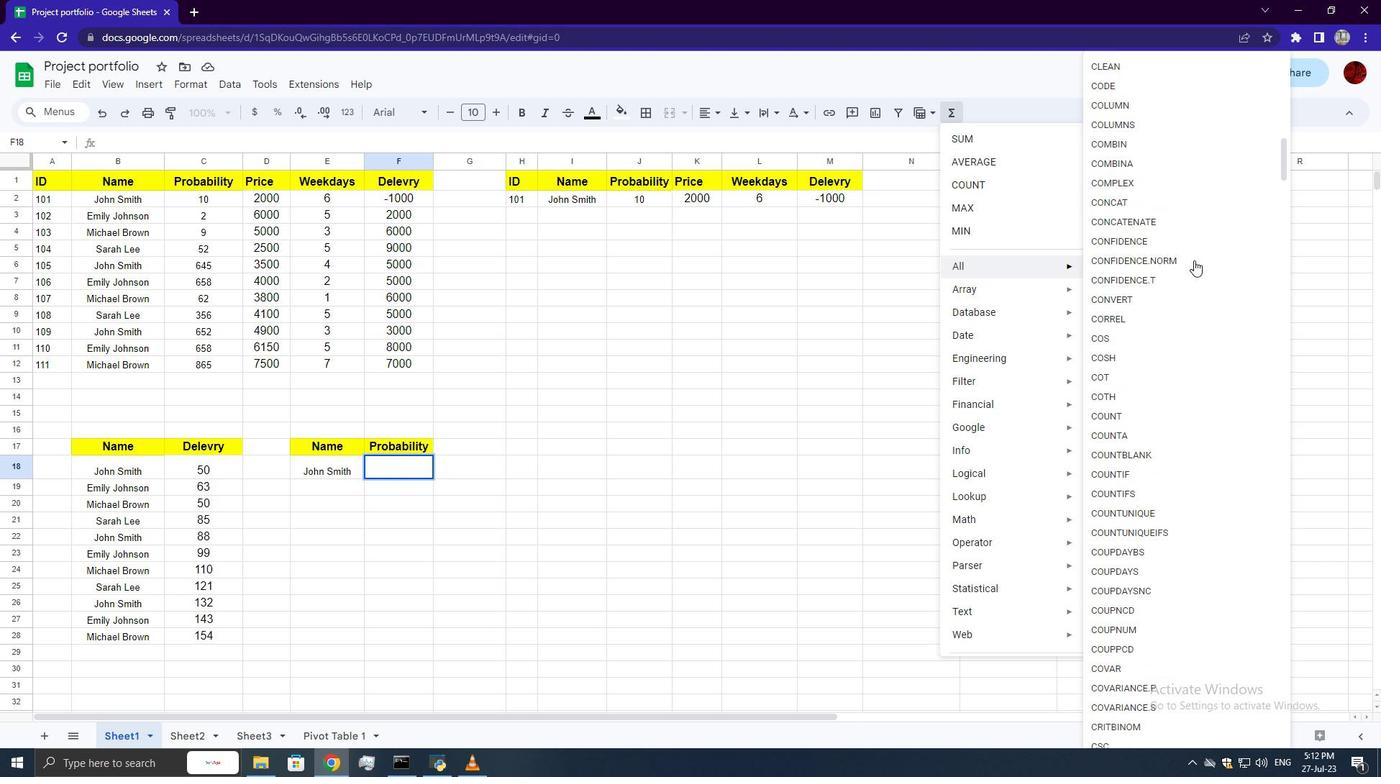 
Action: Mouse scrolled (1194, 260) with delta (0, 0)
Screenshot: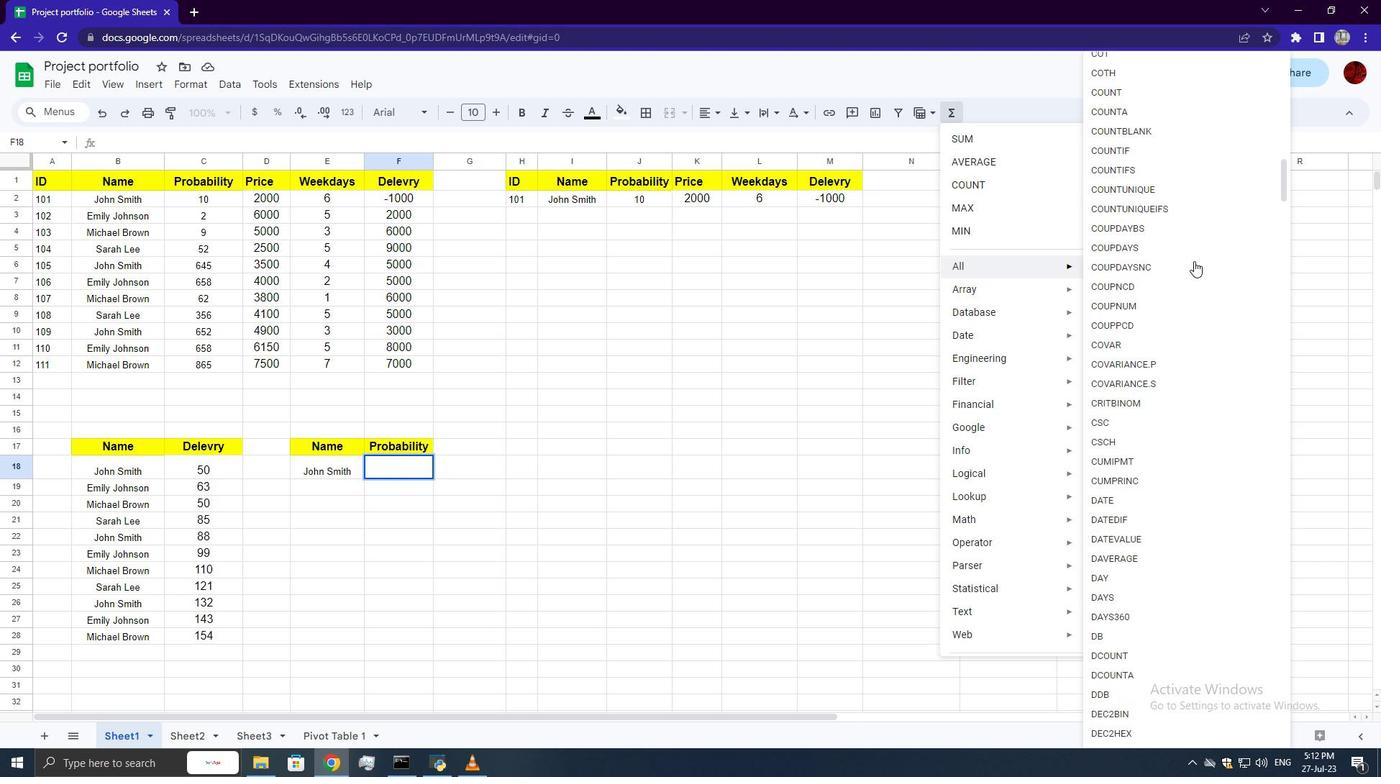 
Action: Mouse moved to (1194, 262)
Screenshot: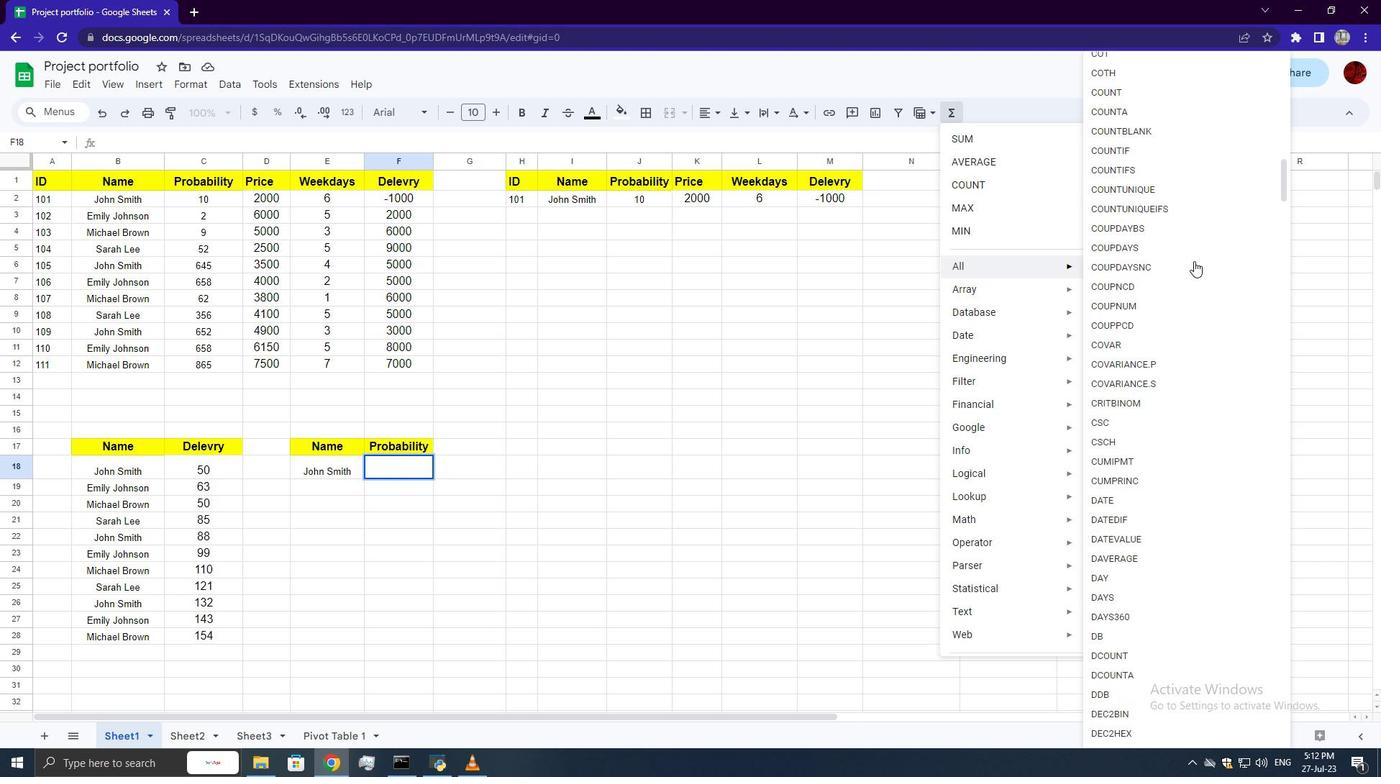 
Action: Mouse scrolled (1194, 261) with delta (0, 0)
Screenshot: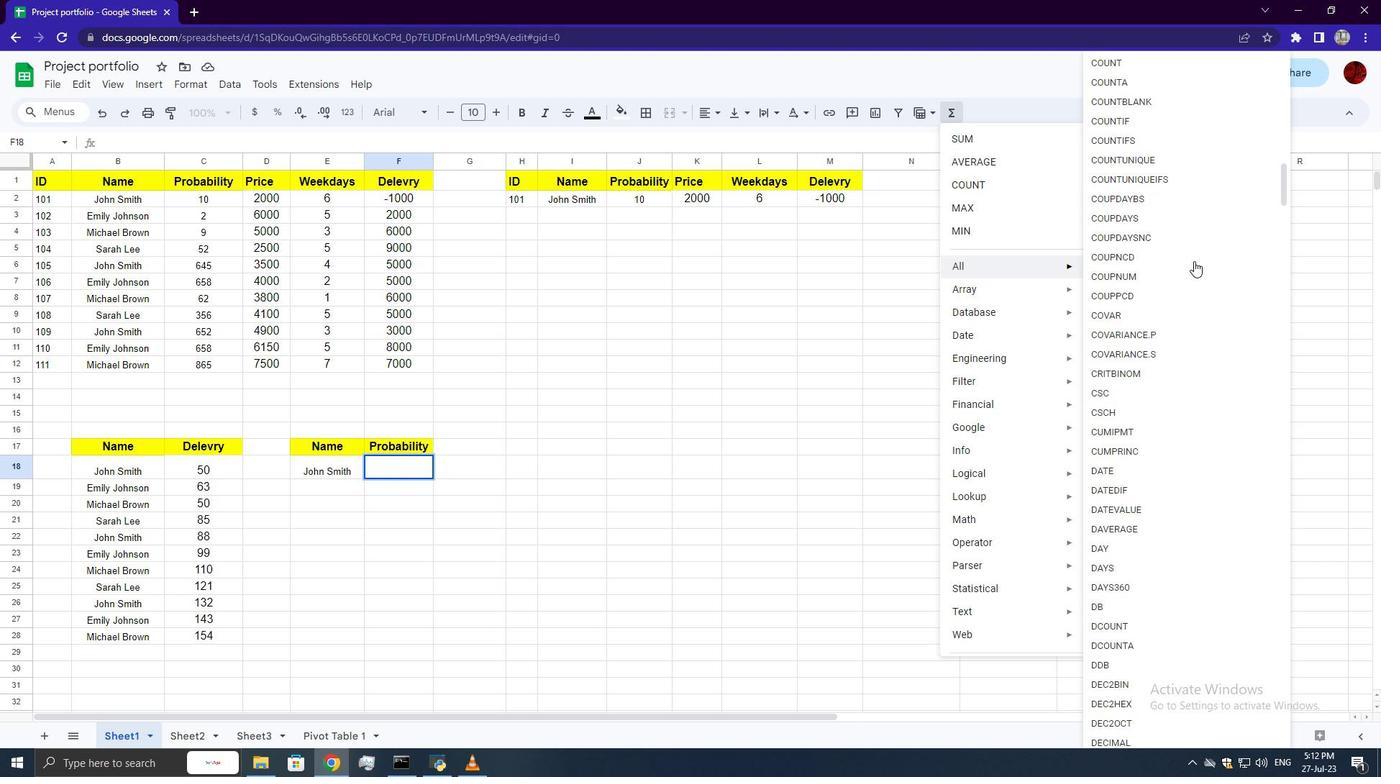 
Action: Mouse scrolled (1194, 261) with delta (0, 0)
Screenshot: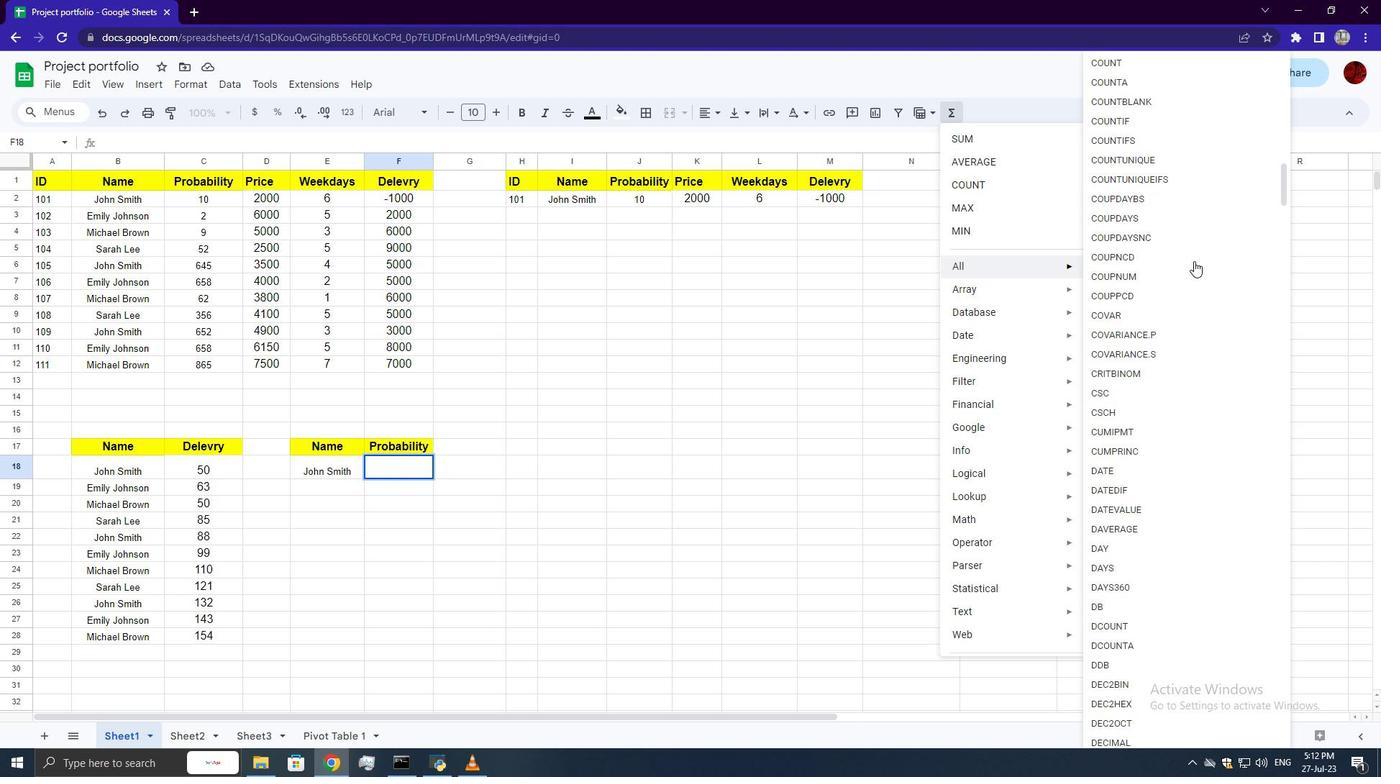 
Action: Mouse scrolled (1194, 261) with delta (0, 0)
Screenshot: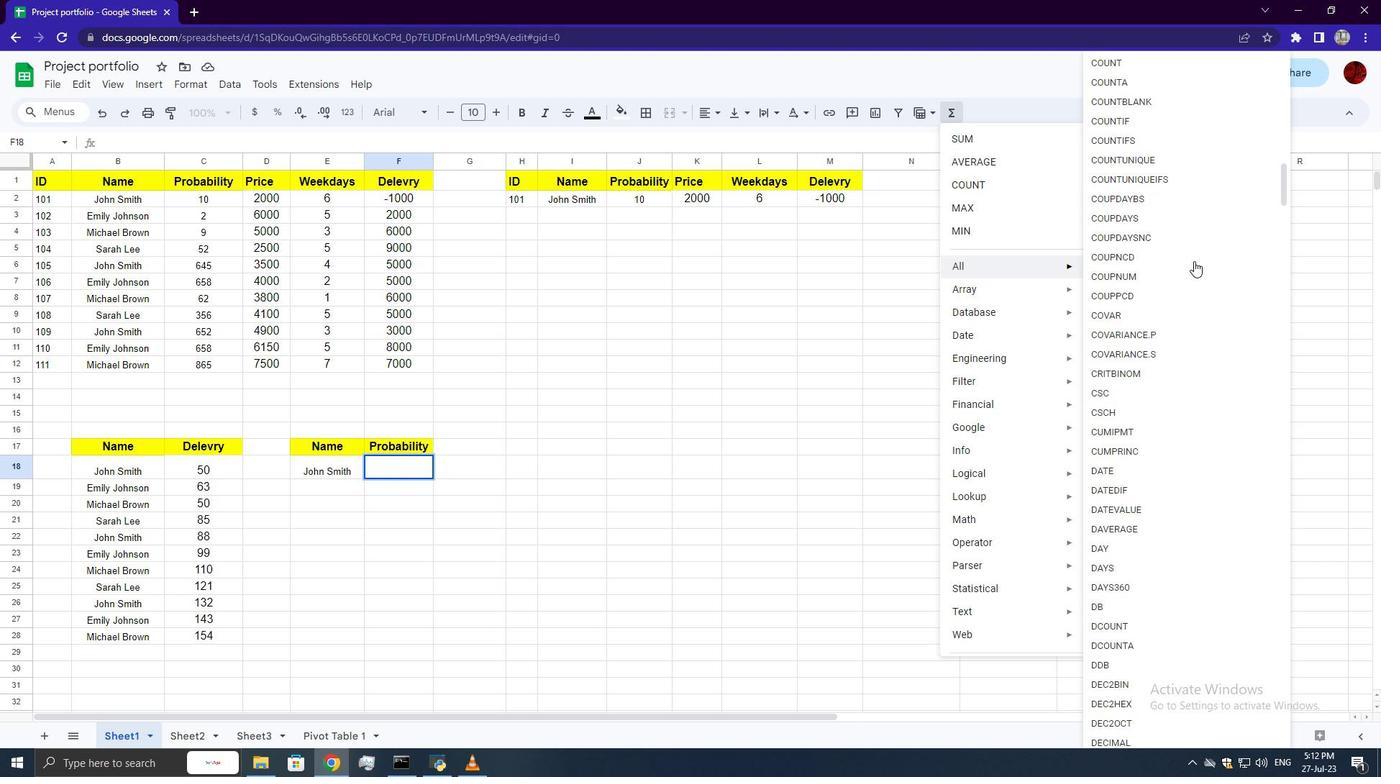 
Action: Mouse scrolled (1194, 261) with delta (0, 0)
Screenshot: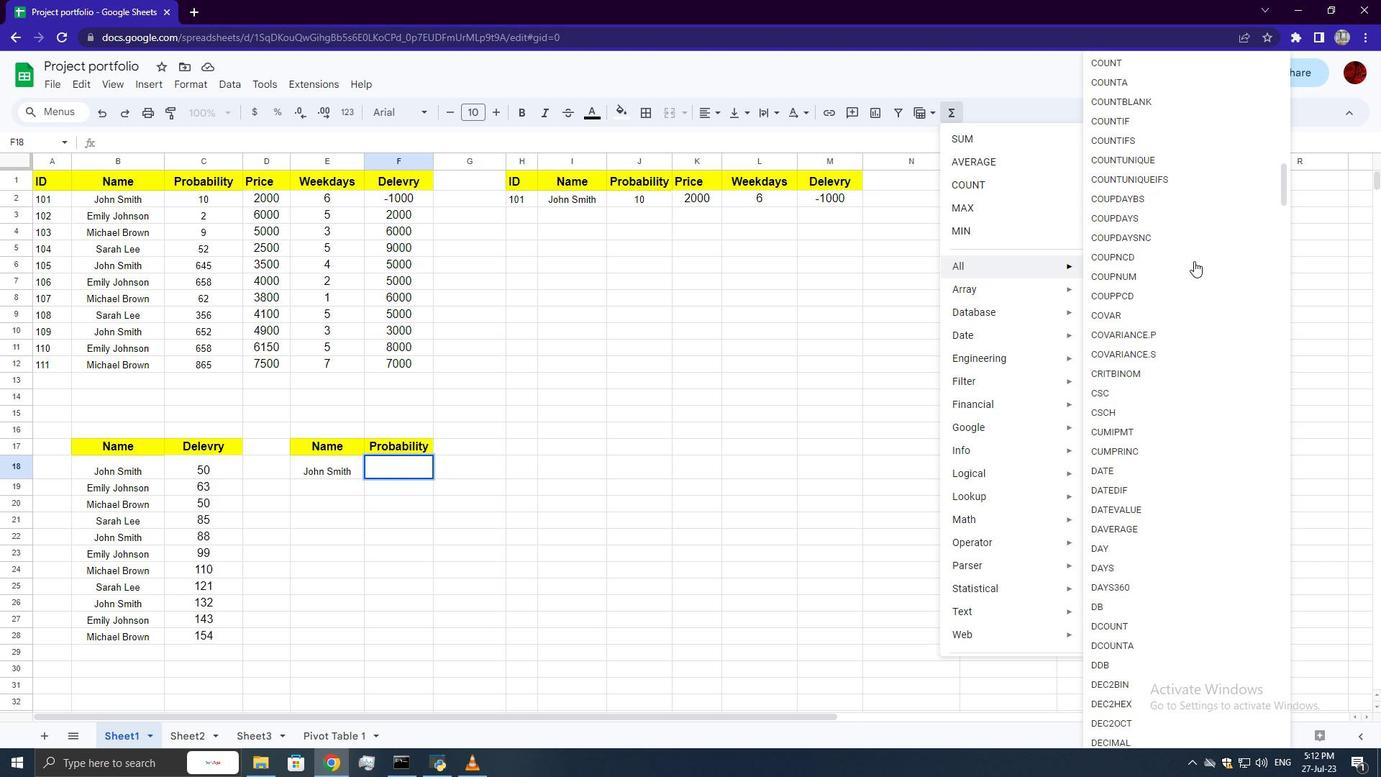 
Action: Mouse scrolled (1194, 261) with delta (0, 0)
Screenshot: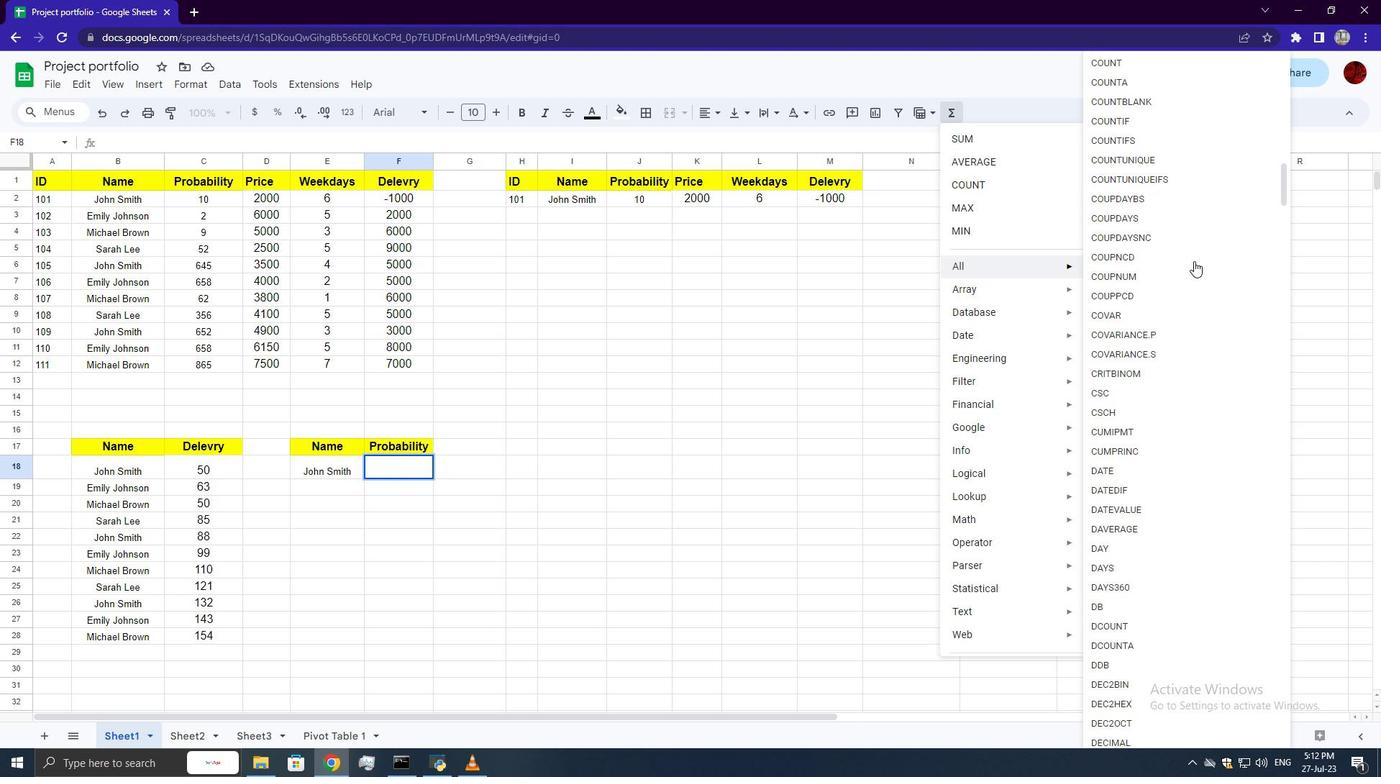 
Action: Mouse scrolled (1194, 261) with delta (0, 0)
Screenshot: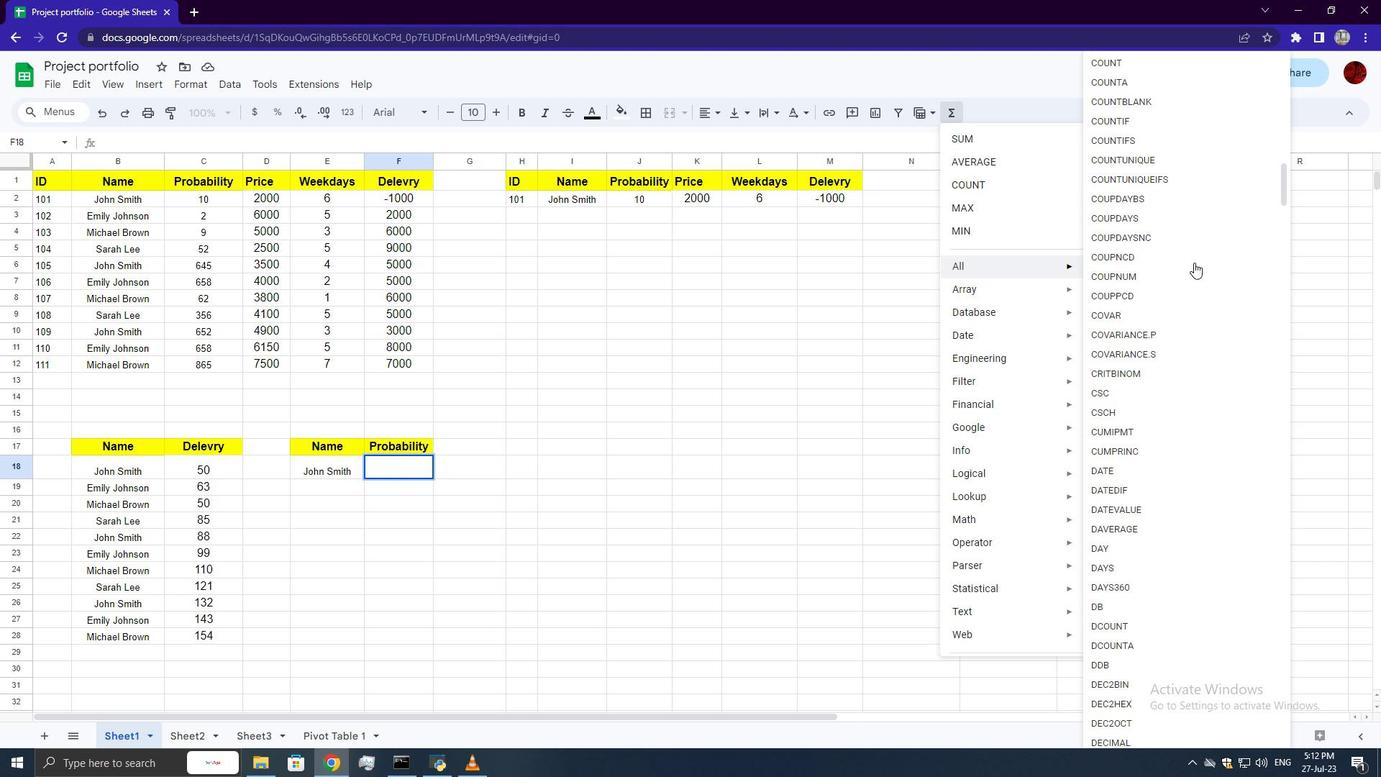 
Action: Mouse scrolled (1194, 263) with delta (0, 0)
Screenshot: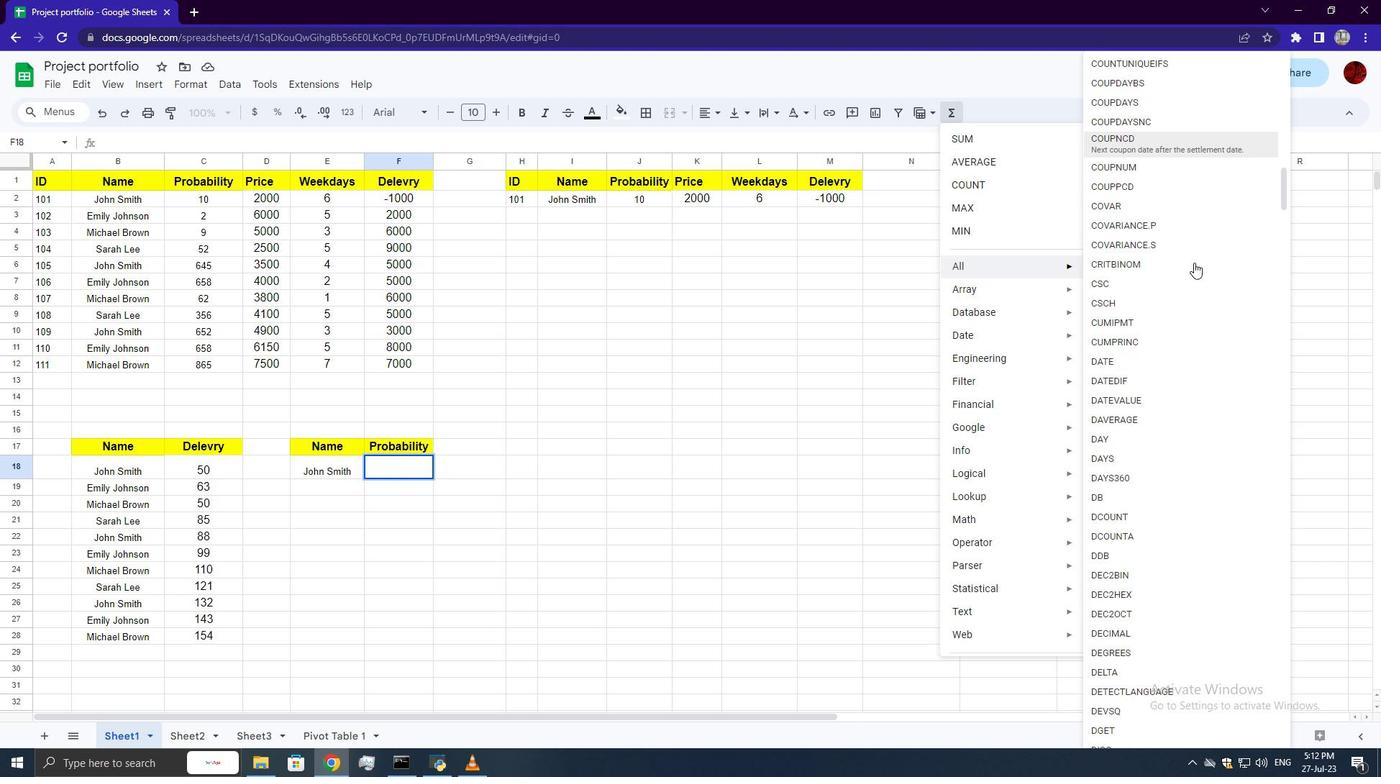 
Action: Mouse scrolled (1194, 261) with delta (0, 0)
Screenshot: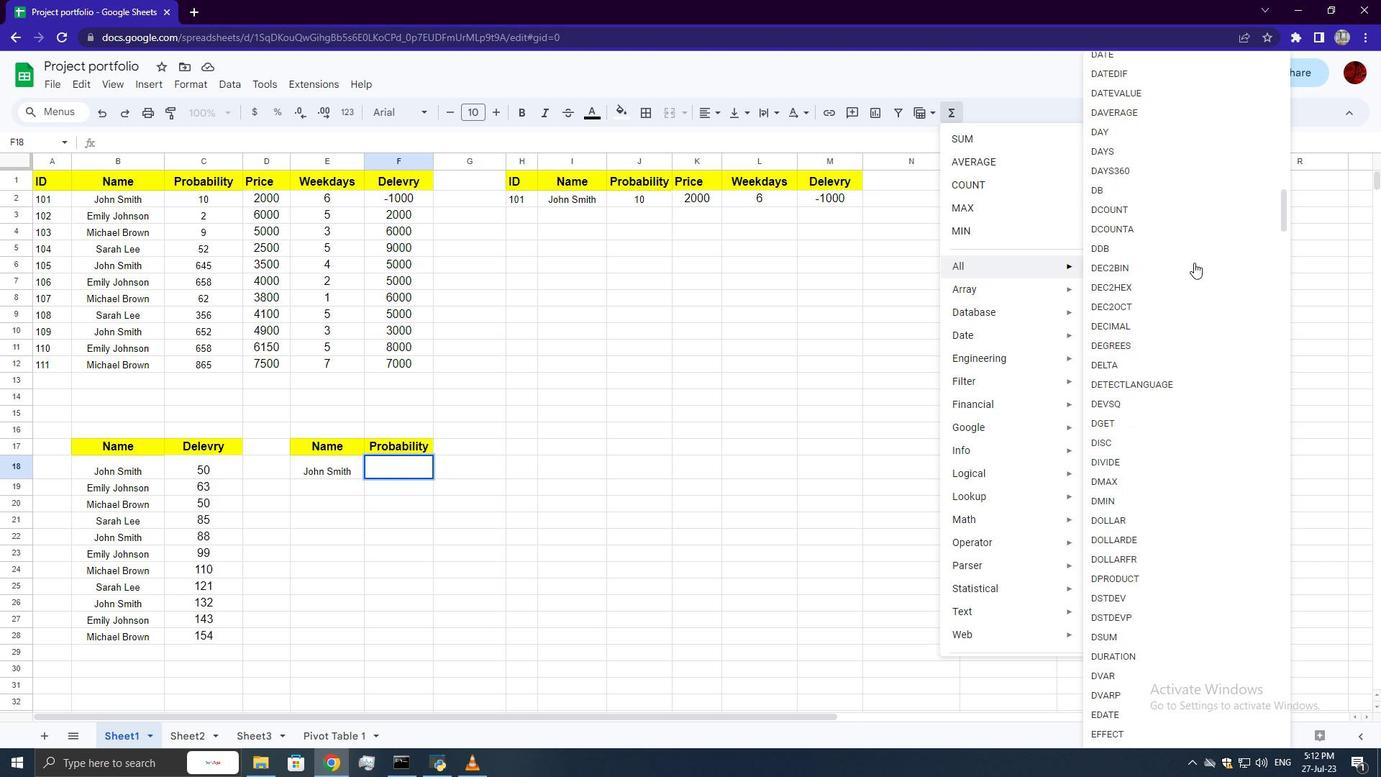 
Action: Mouse scrolled (1194, 261) with delta (0, 0)
Screenshot: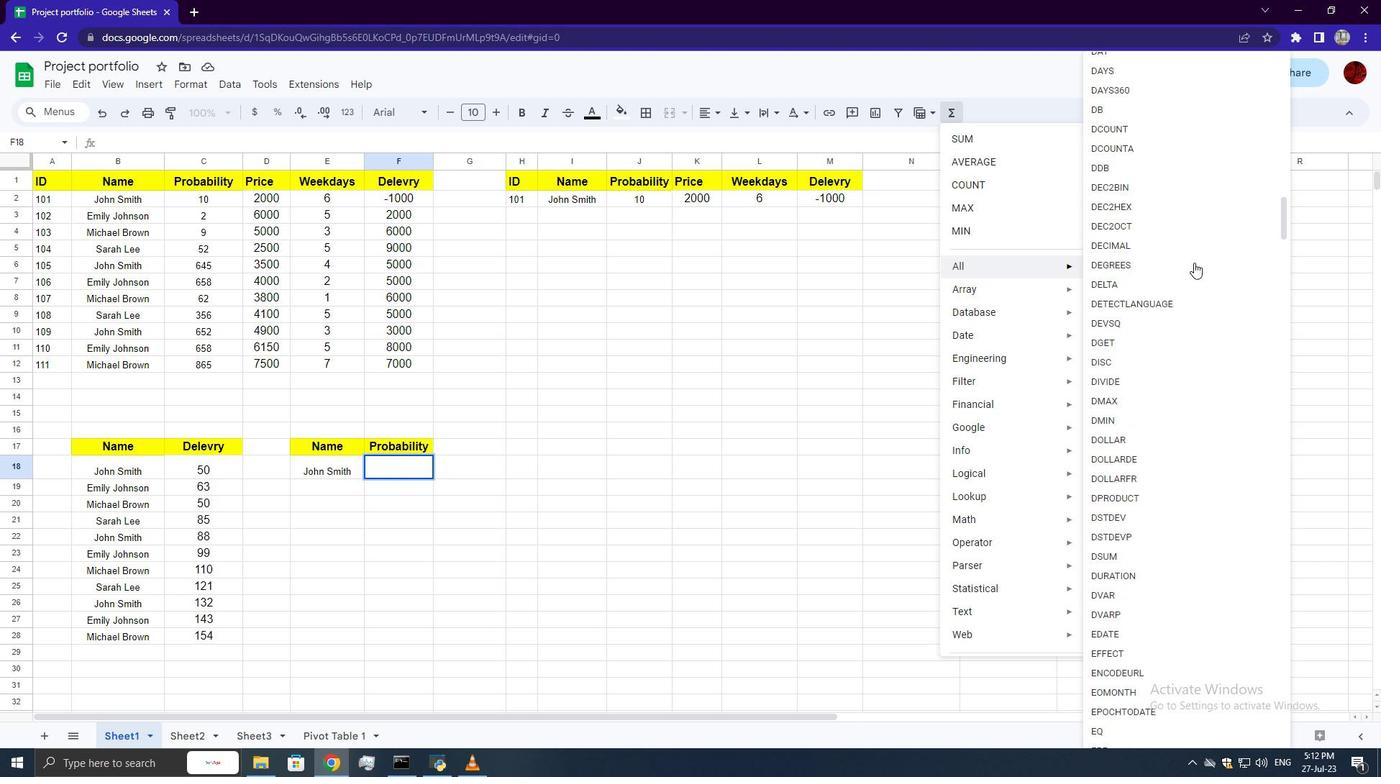 
Action: Mouse scrolled (1194, 261) with delta (0, 0)
Screenshot: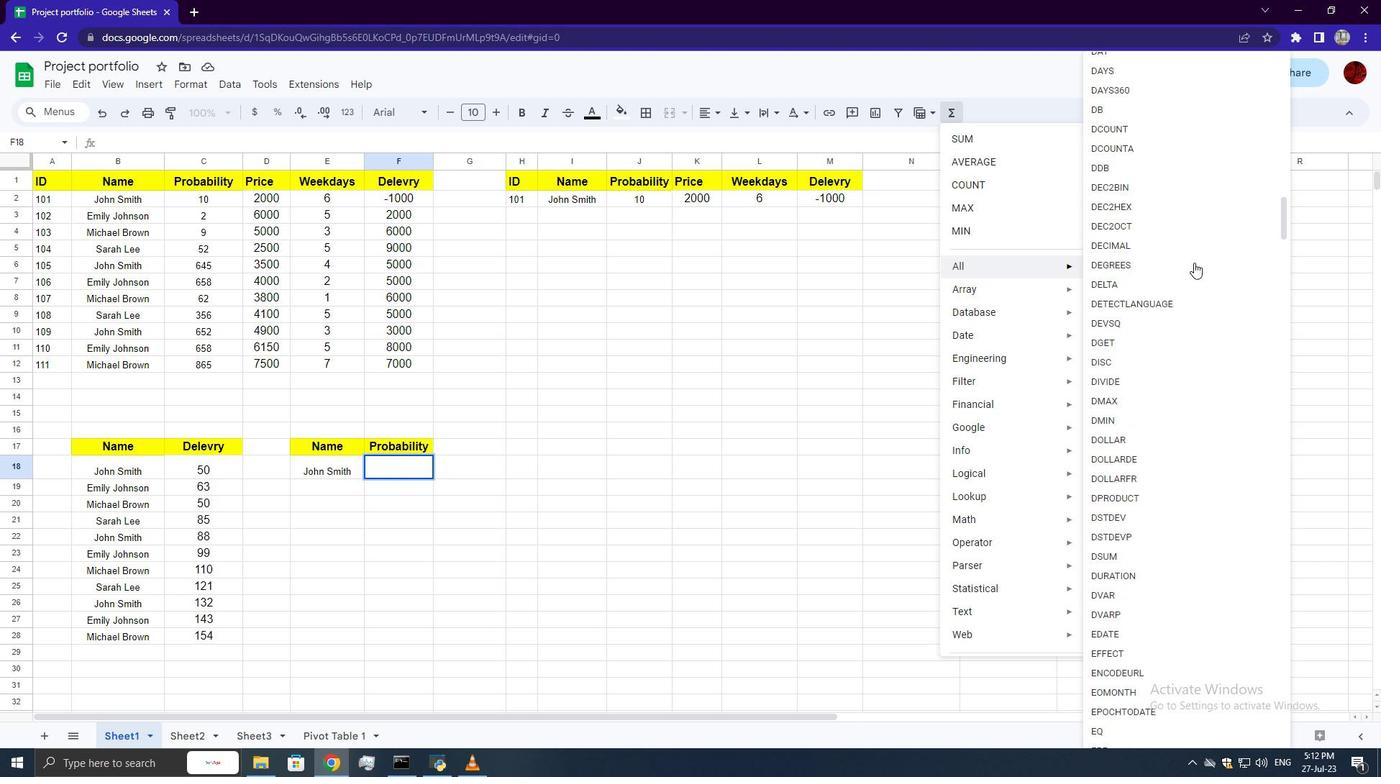 
Action: Mouse scrolled (1194, 261) with delta (0, 0)
Screenshot: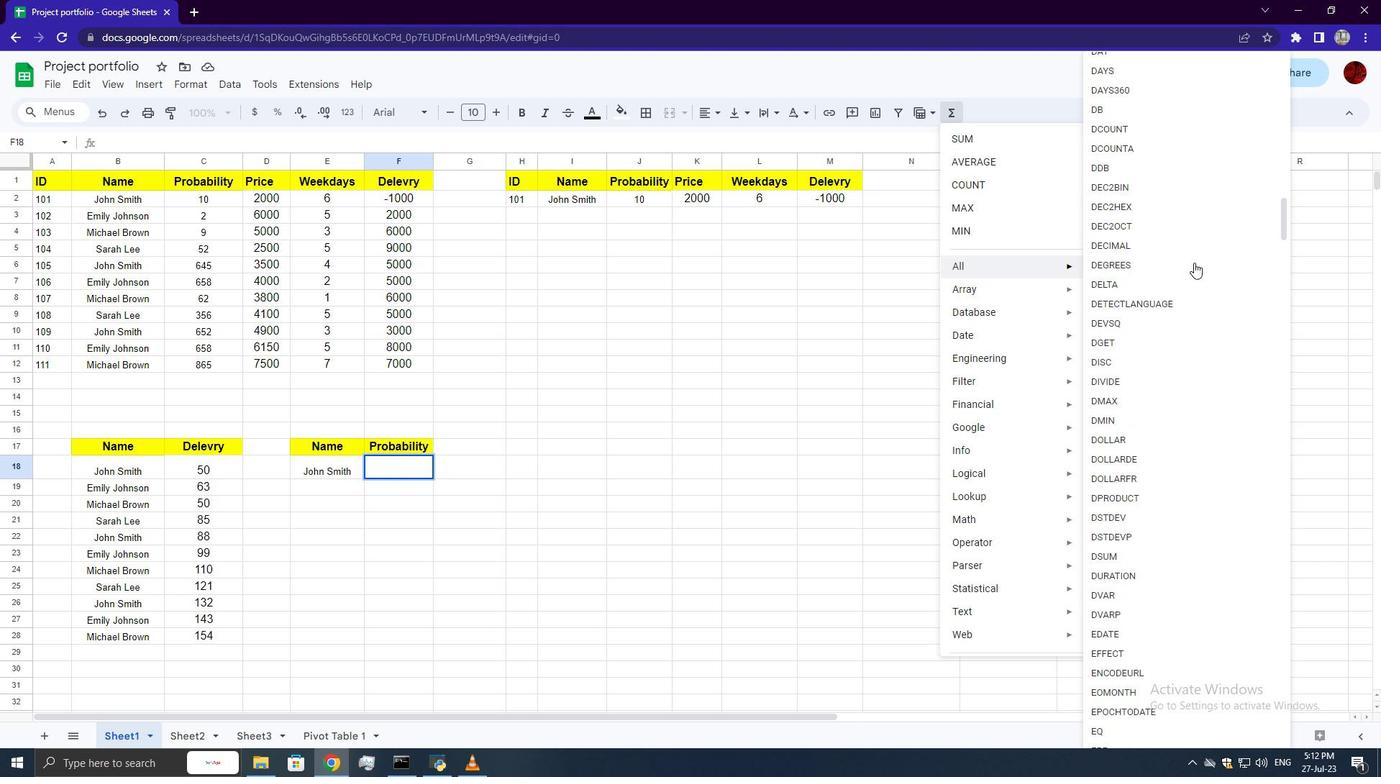 
Action: Mouse scrolled (1194, 261) with delta (0, 0)
Screenshot: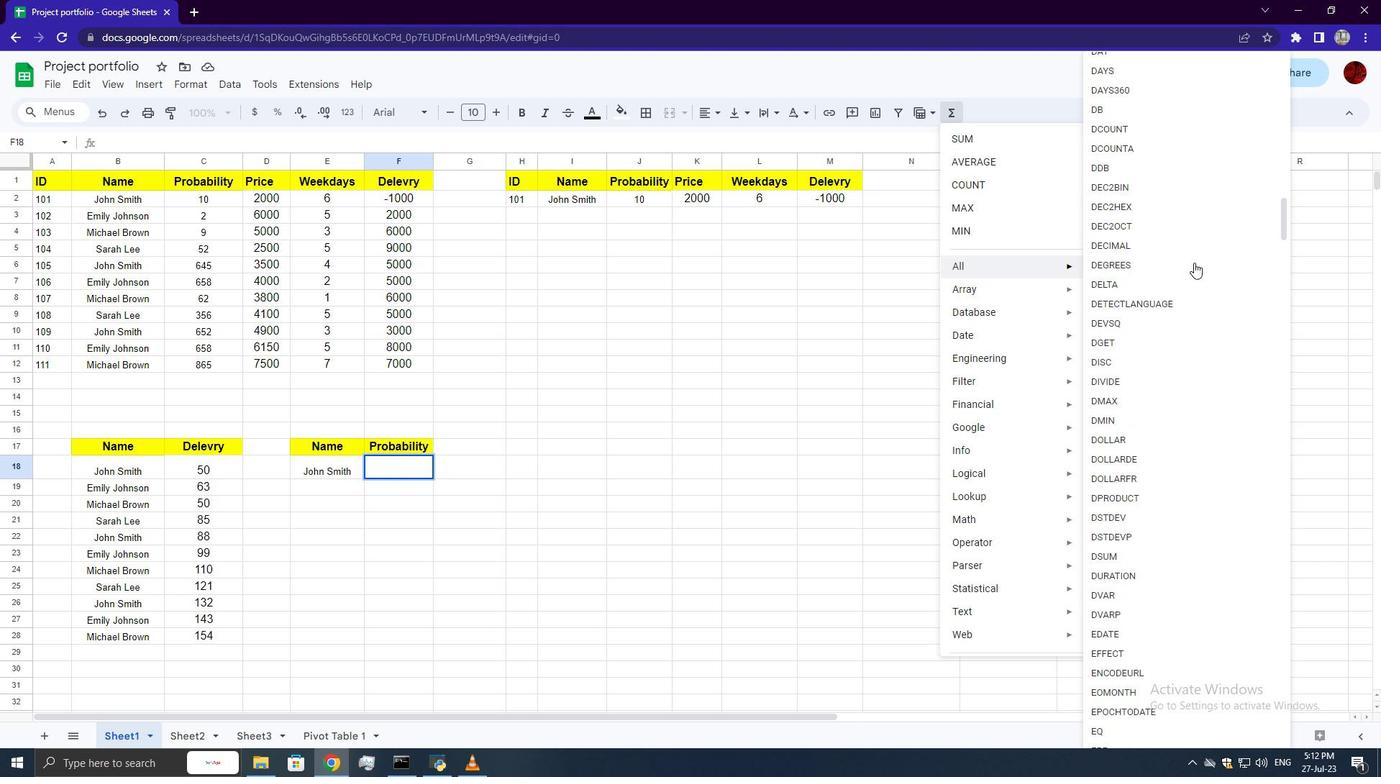 
Action: Mouse scrolled (1194, 261) with delta (0, 0)
Screenshot: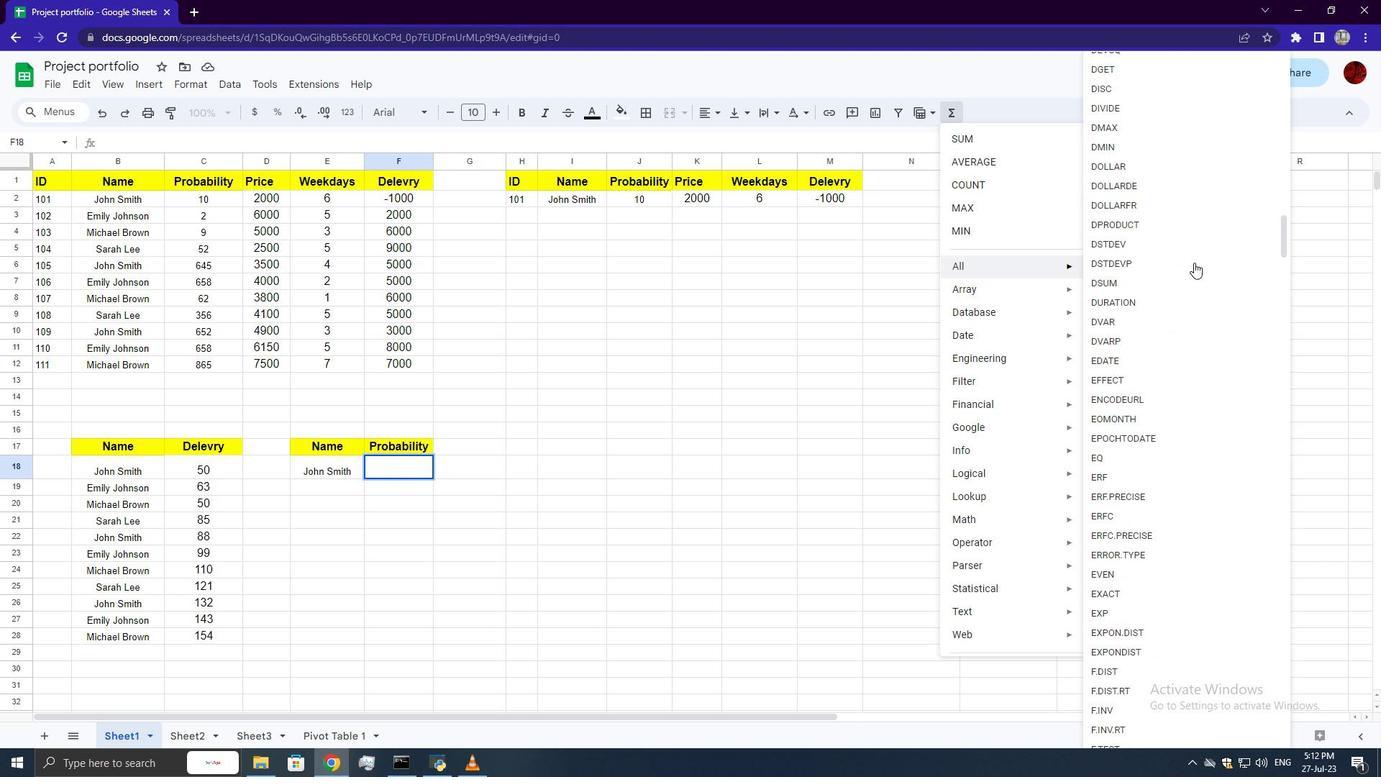 
Action: Mouse scrolled (1194, 261) with delta (0, 0)
Screenshot: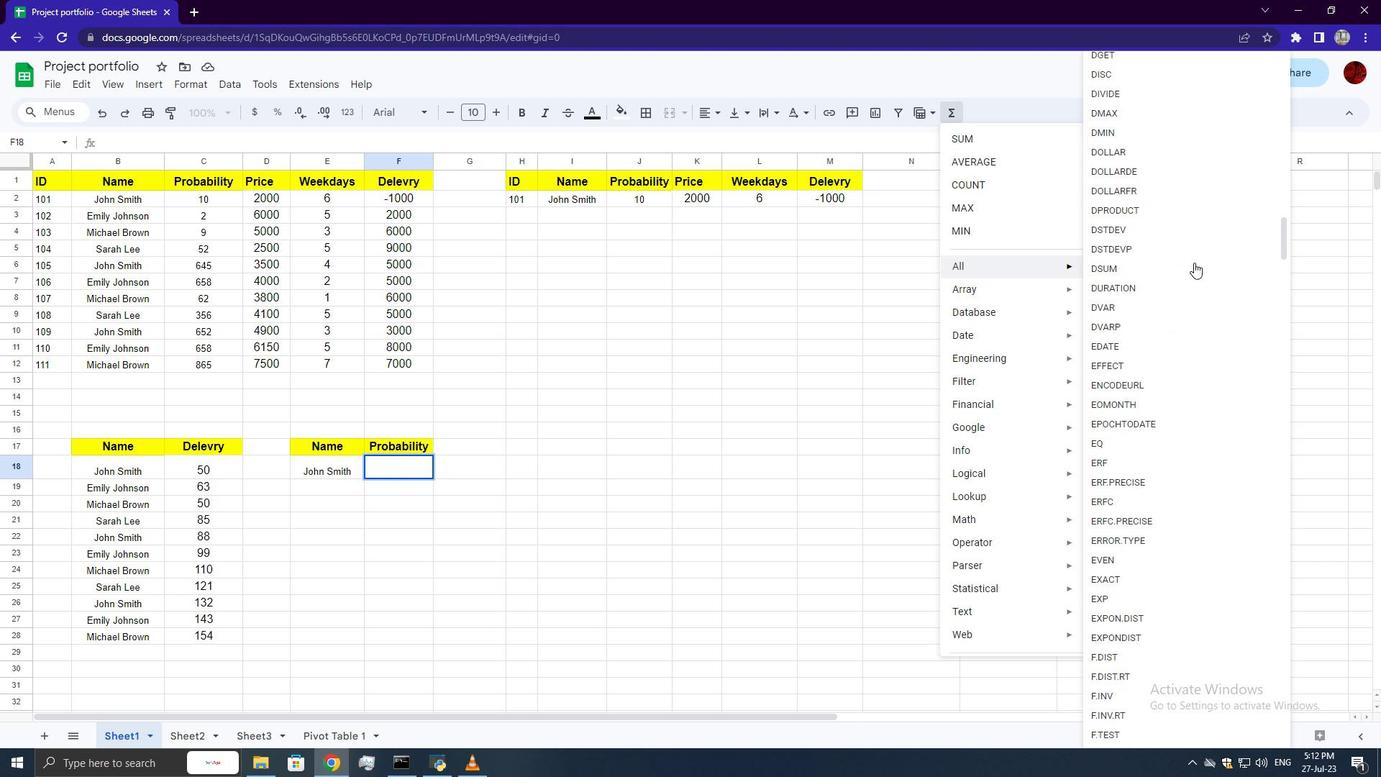 
Action: Mouse scrolled (1194, 261) with delta (0, 0)
Screenshot: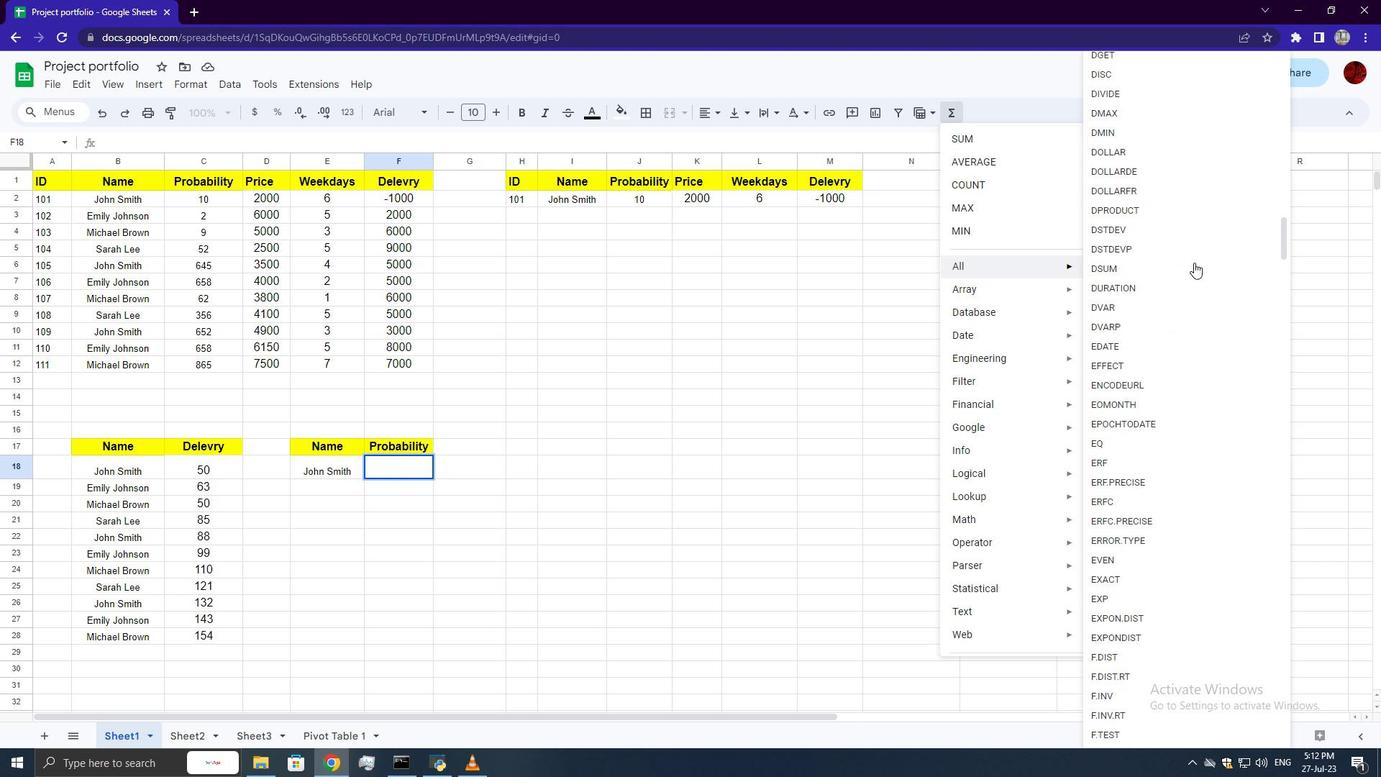 
Action: Mouse scrolled (1194, 261) with delta (0, 0)
Screenshot: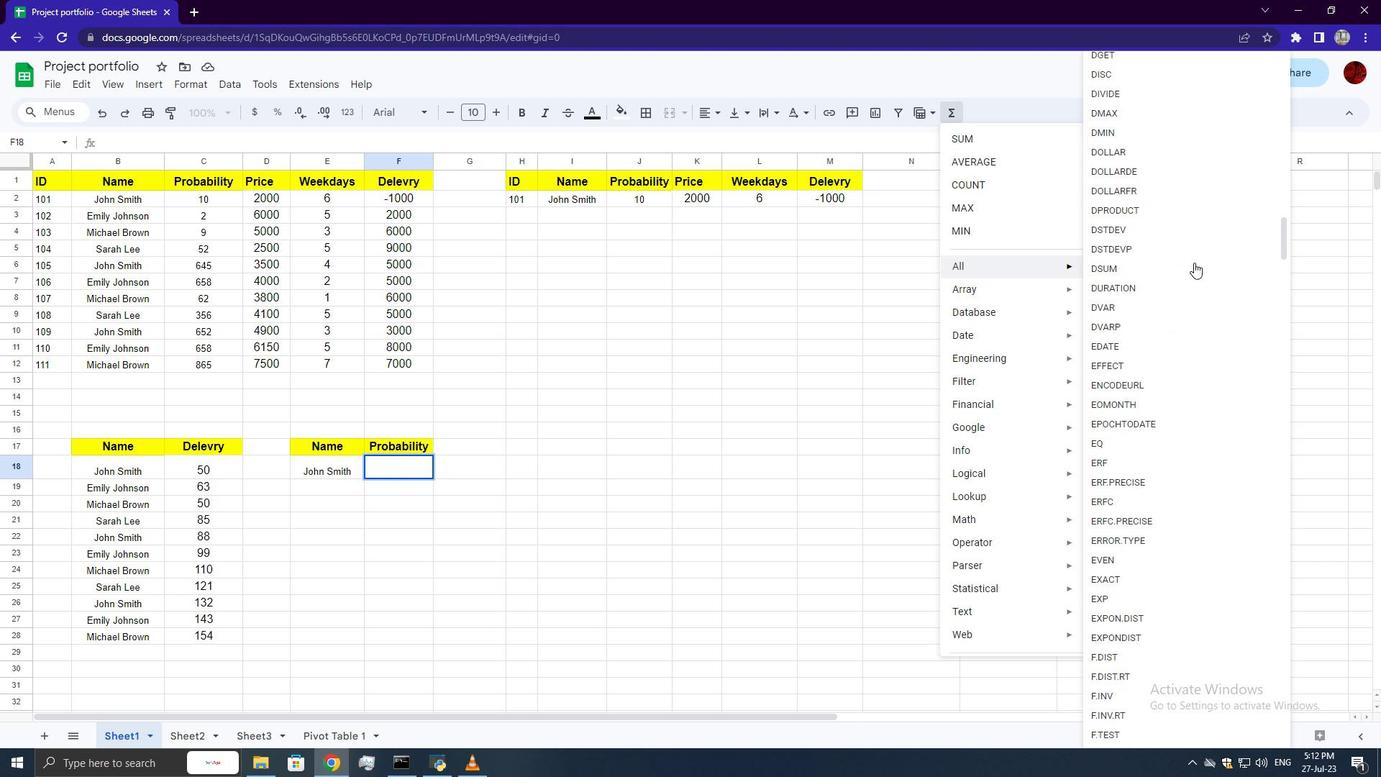 
Action: Mouse scrolled (1194, 261) with delta (0, 0)
Screenshot: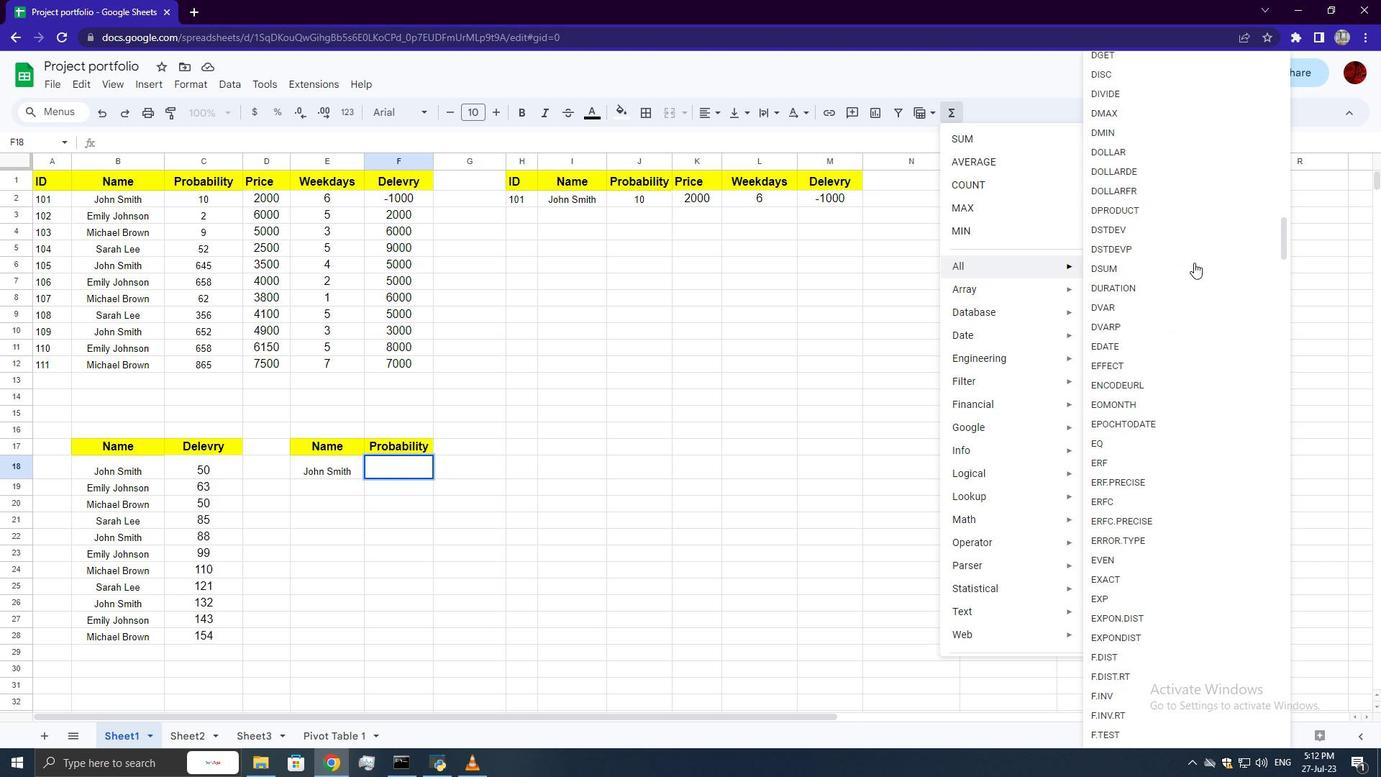 
Action: Mouse scrolled (1194, 261) with delta (0, 0)
Screenshot: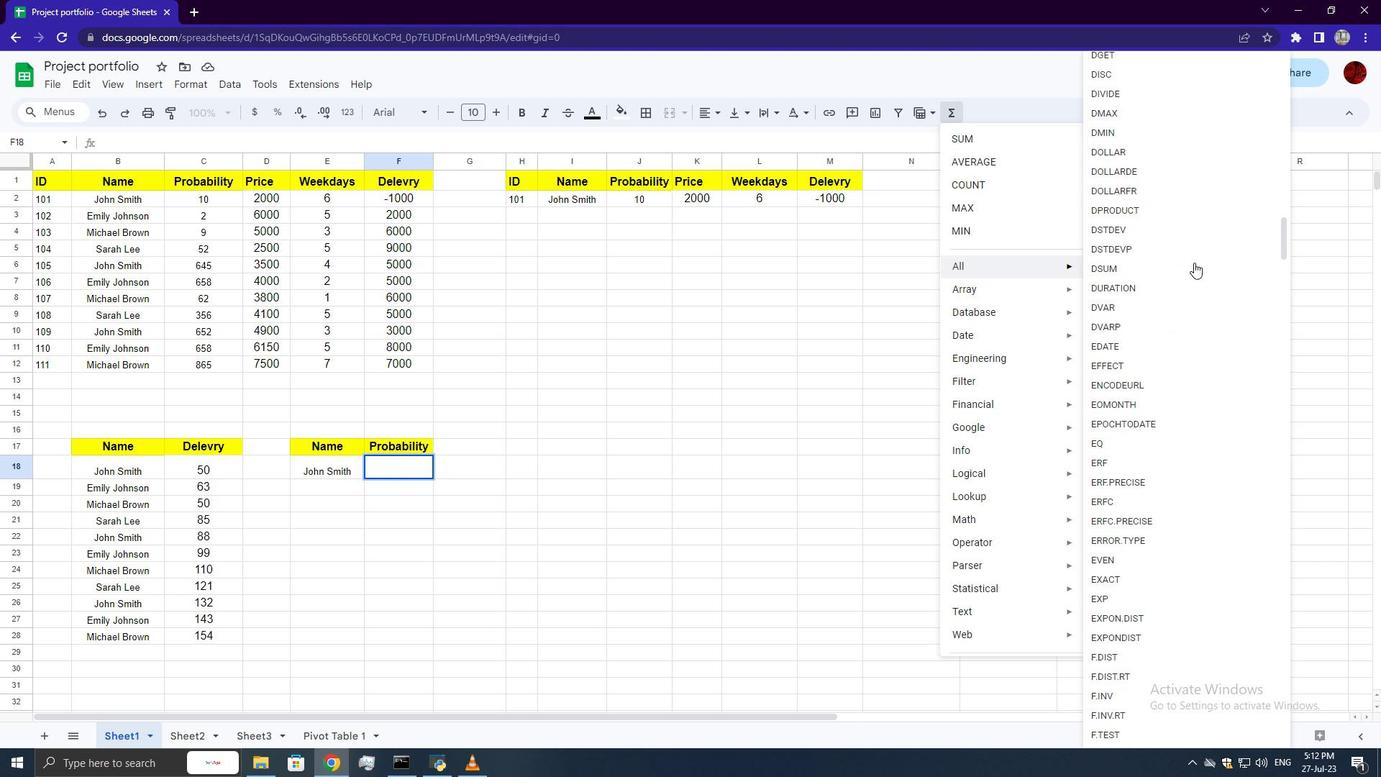 
Action: Mouse scrolled (1194, 261) with delta (0, 0)
Screenshot: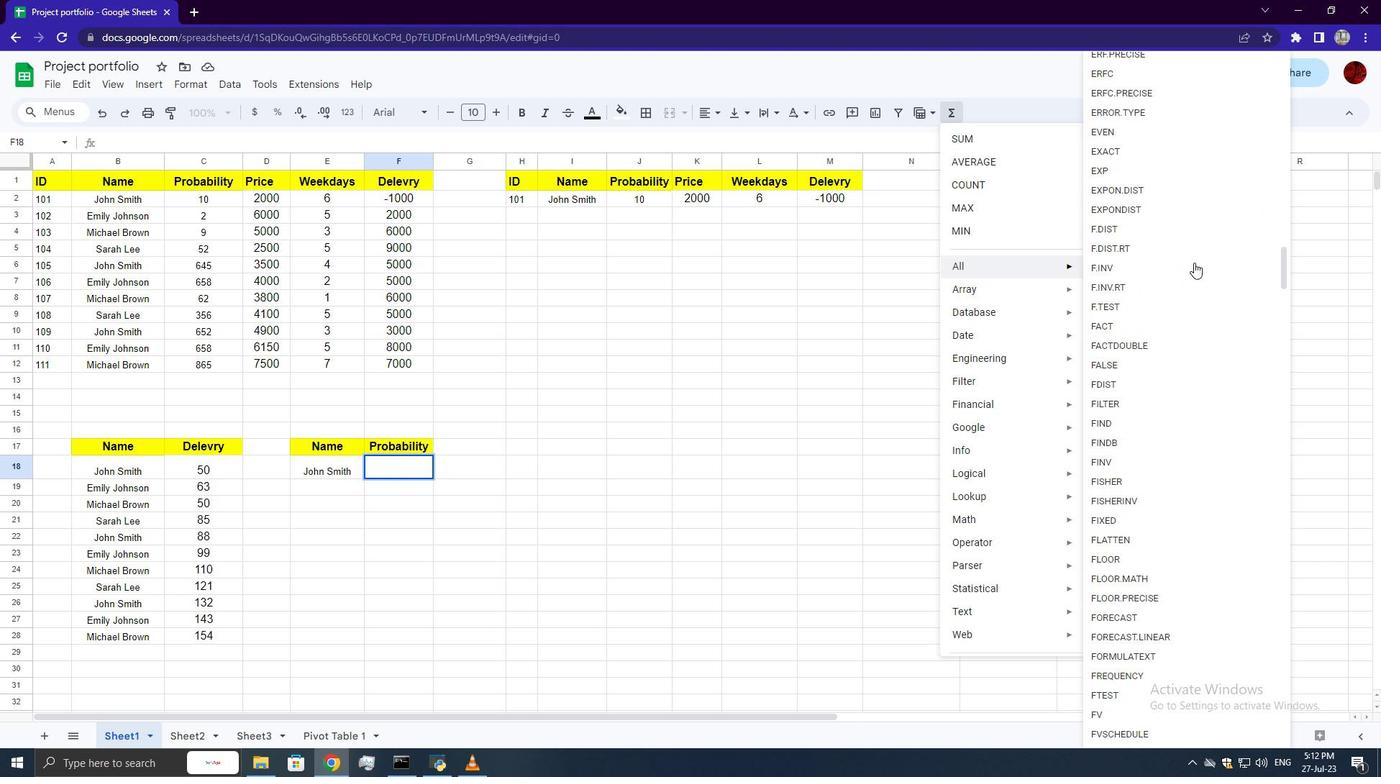 
Action: Mouse scrolled (1194, 261) with delta (0, 0)
Screenshot: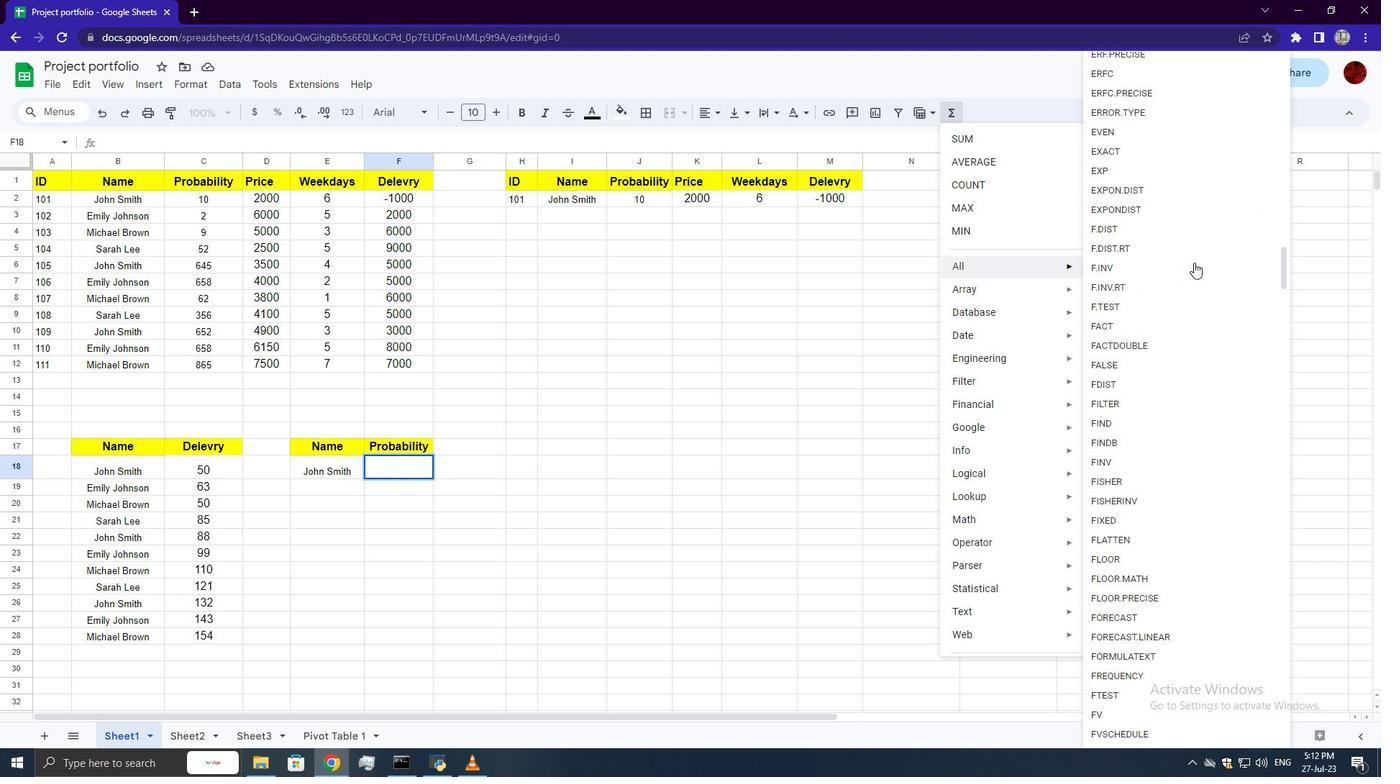 
Action: Mouse scrolled (1194, 261) with delta (0, 0)
Screenshot: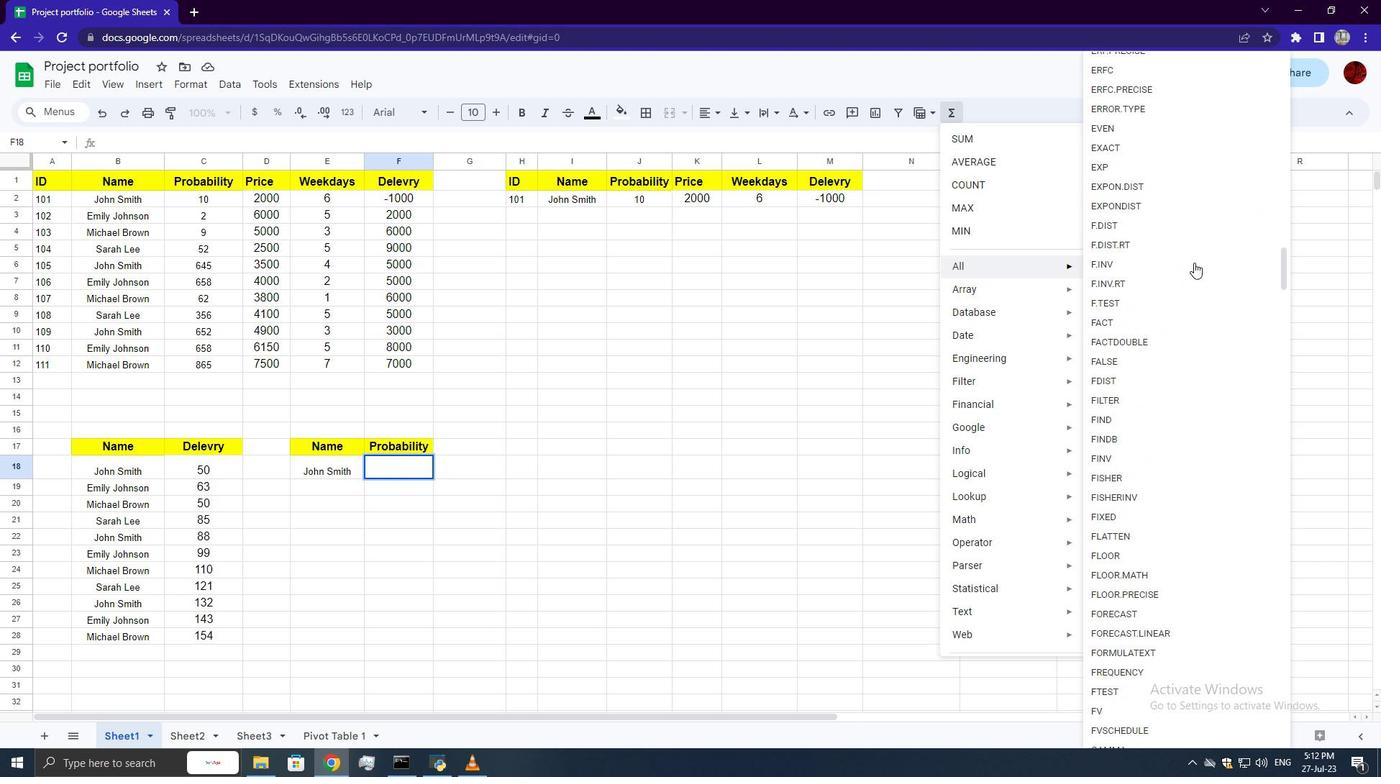 
Action: Mouse scrolled (1194, 261) with delta (0, 0)
Screenshot: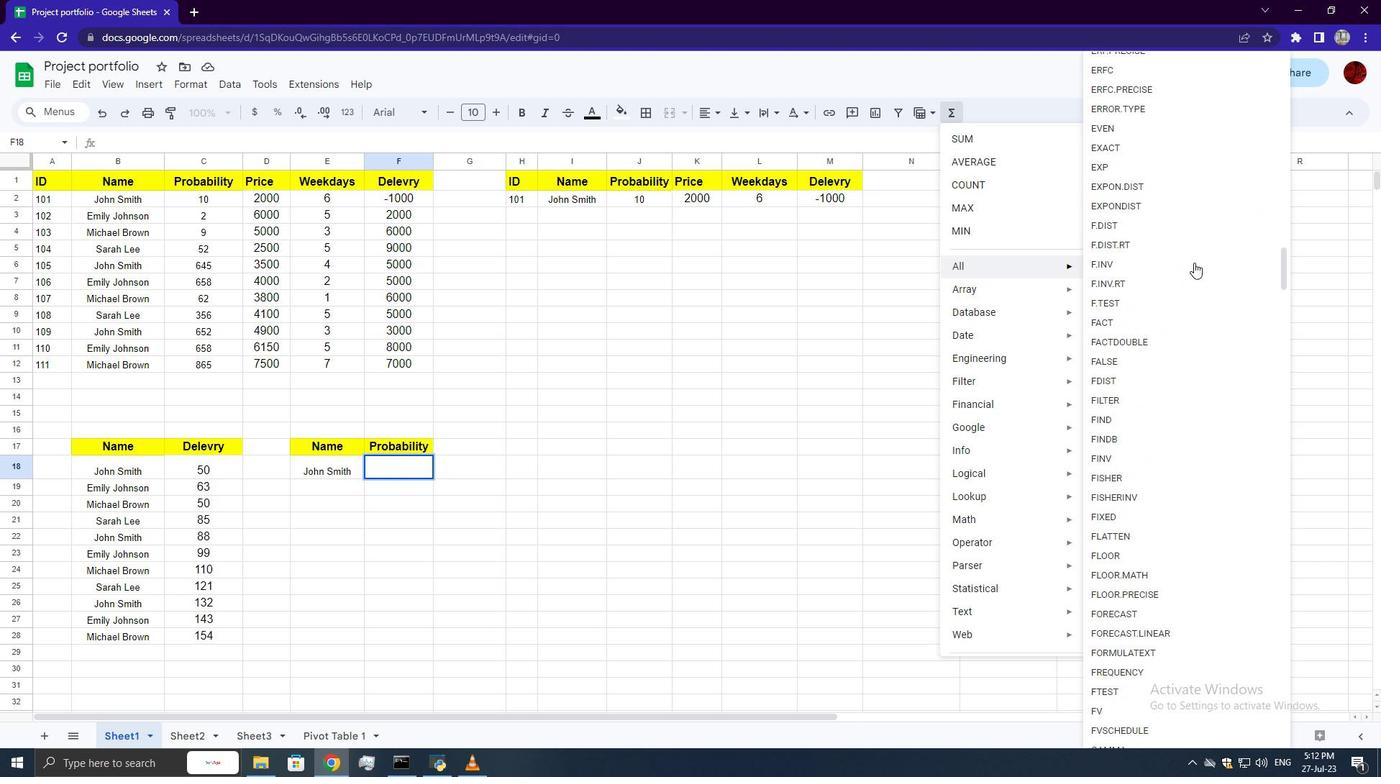 
Action: Mouse scrolled (1194, 261) with delta (0, 0)
Screenshot: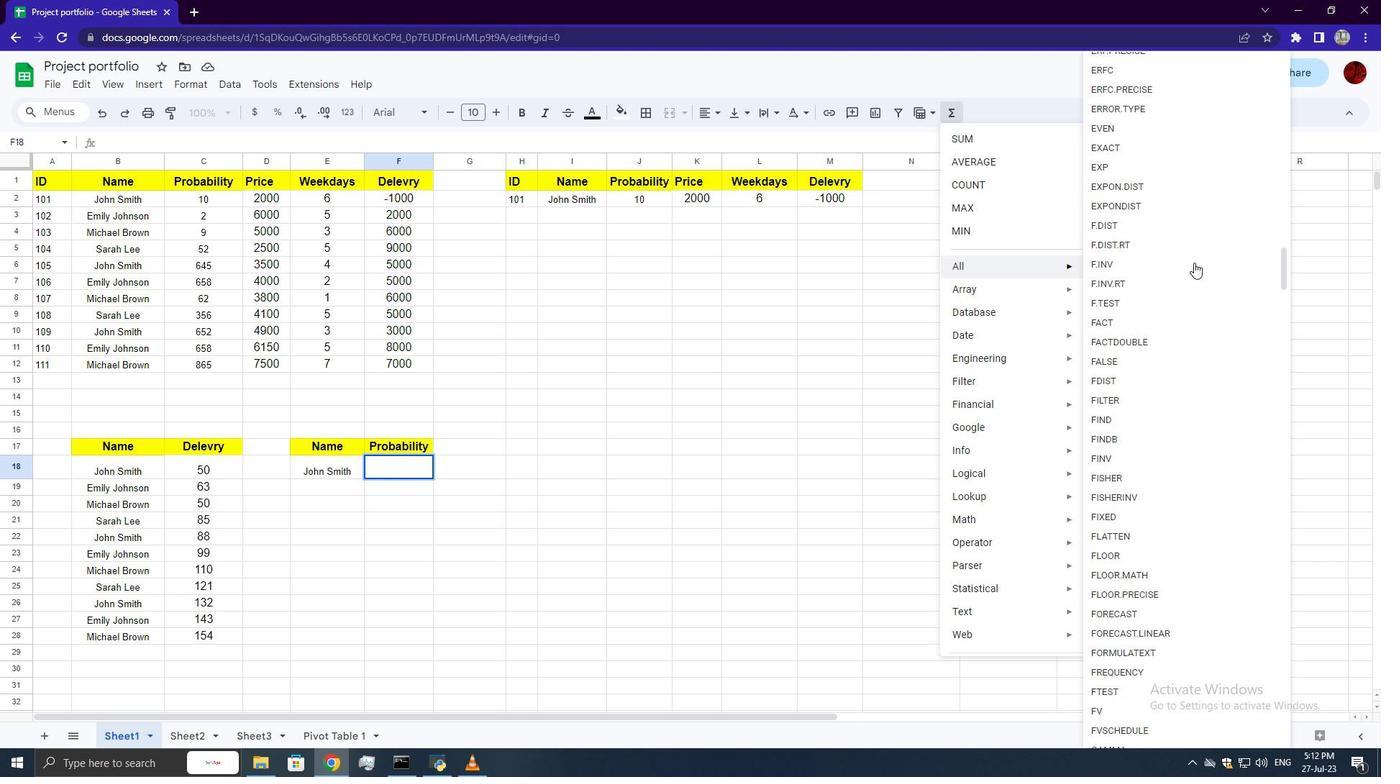 
Action: Mouse scrolled (1194, 261) with delta (0, 0)
Screenshot: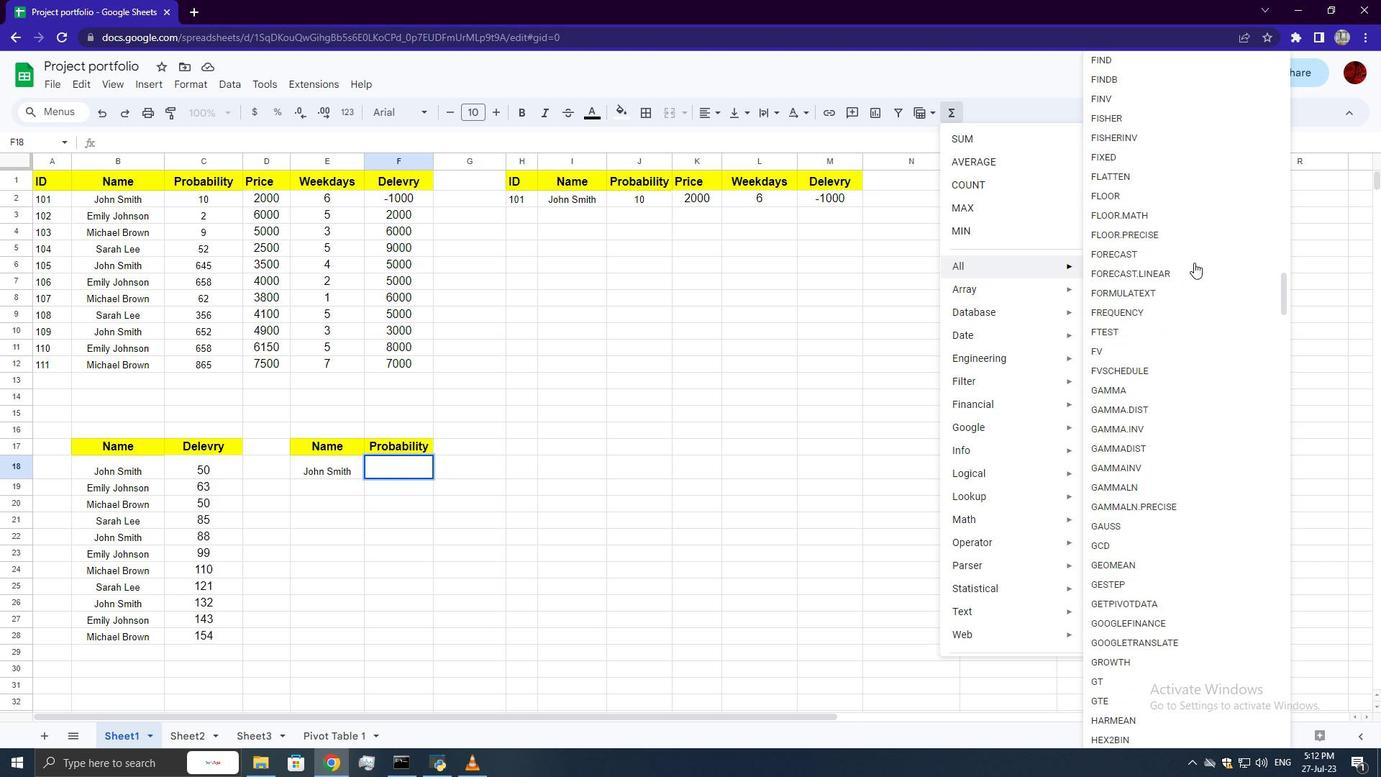 
Action: Mouse scrolled (1194, 261) with delta (0, 0)
Screenshot: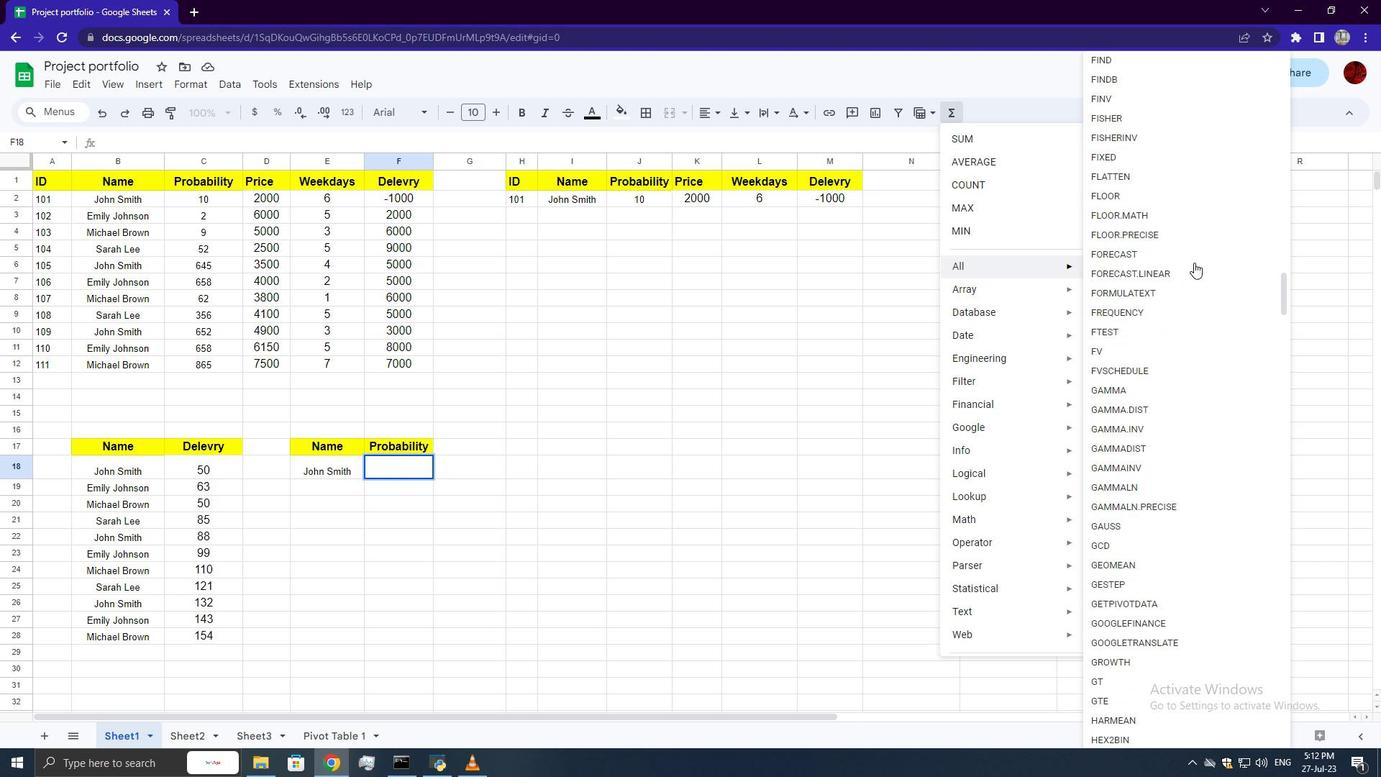 
Action: Mouse scrolled (1194, 261) with delta (0, 0)
Screenshot: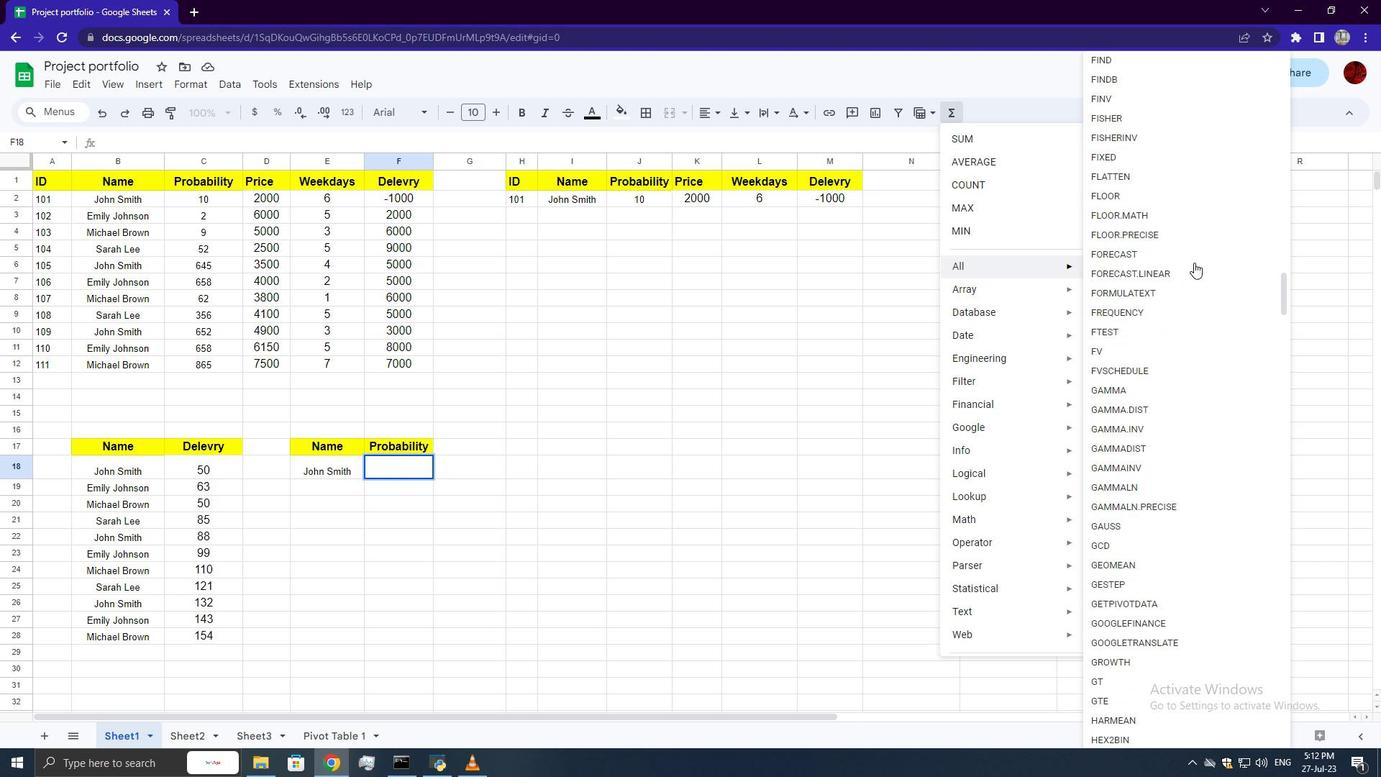 
Action: Mouse scrolled (1194, 261) with delta (0, 0)
Screenshot: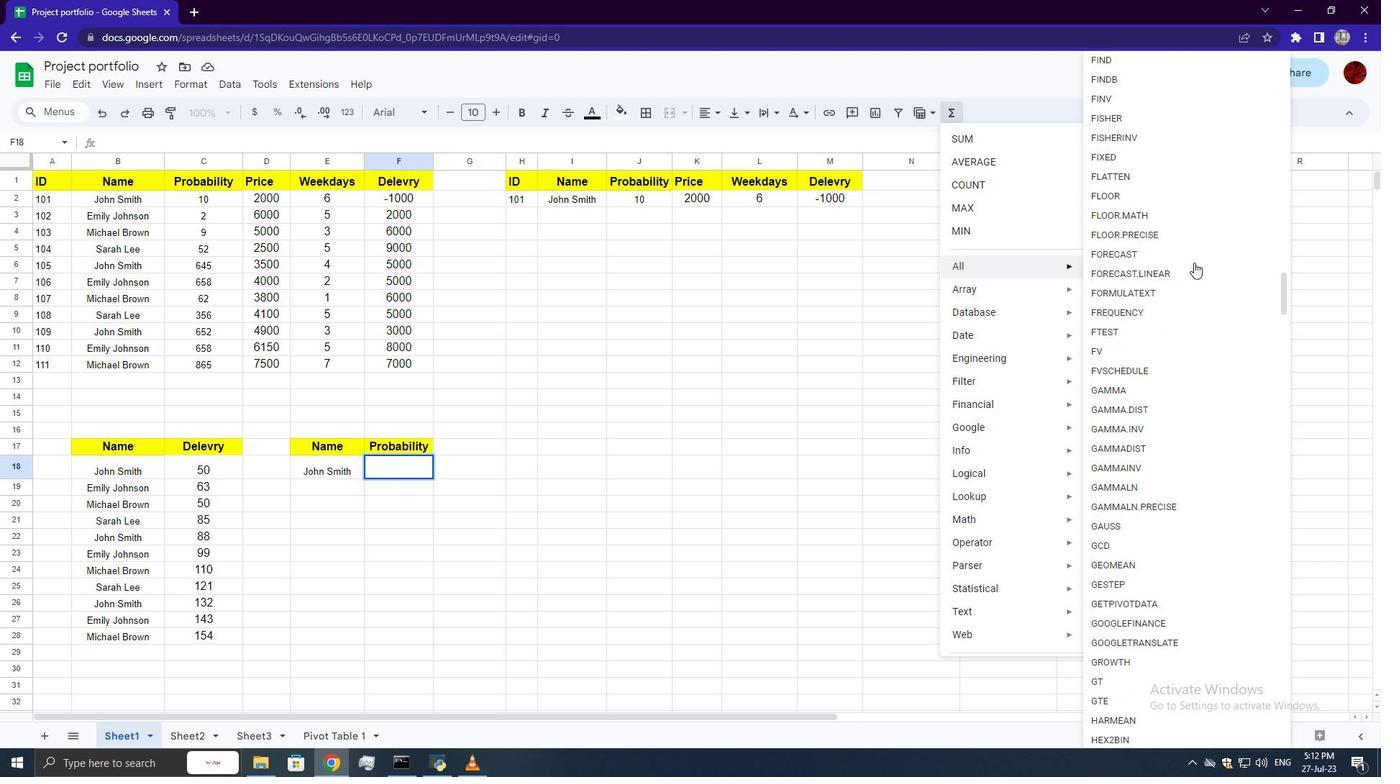 
Action: Mouse scrolled (1194, 261) with delta (0, 0)
Screenshot: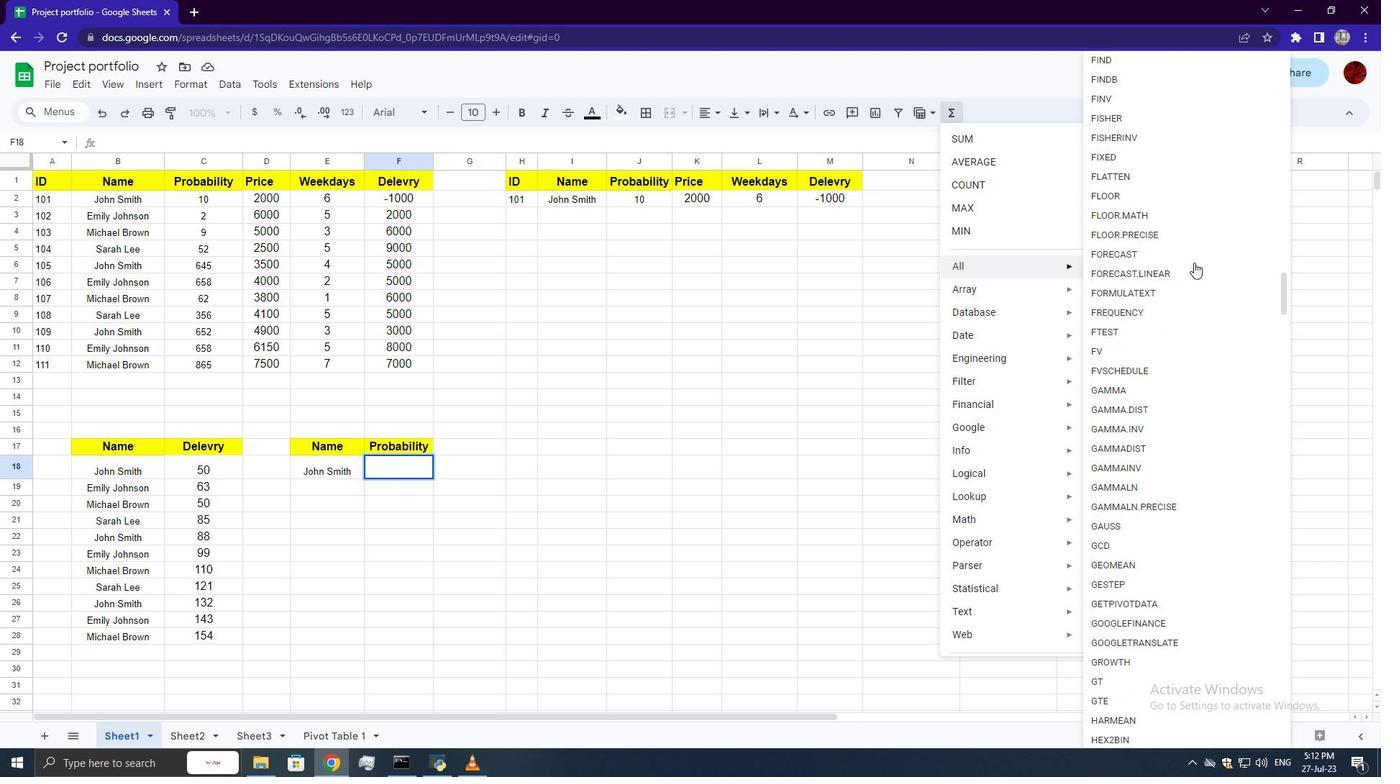 
Action: Mouse scrolled (1194, 261) with delta (0, 0)
Screenshot: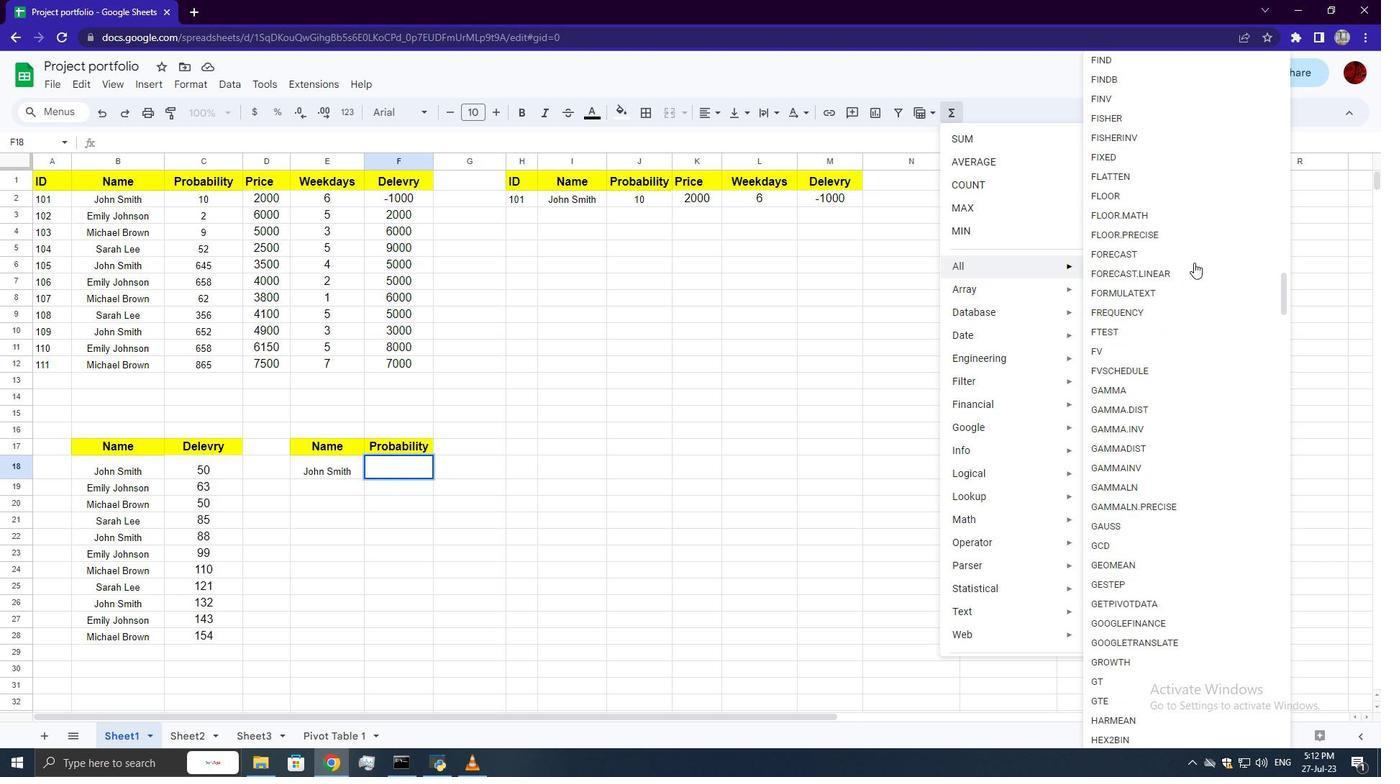 
Action: Mouse scrolled (1194, 261) with delta (0, 0)
Screenshot: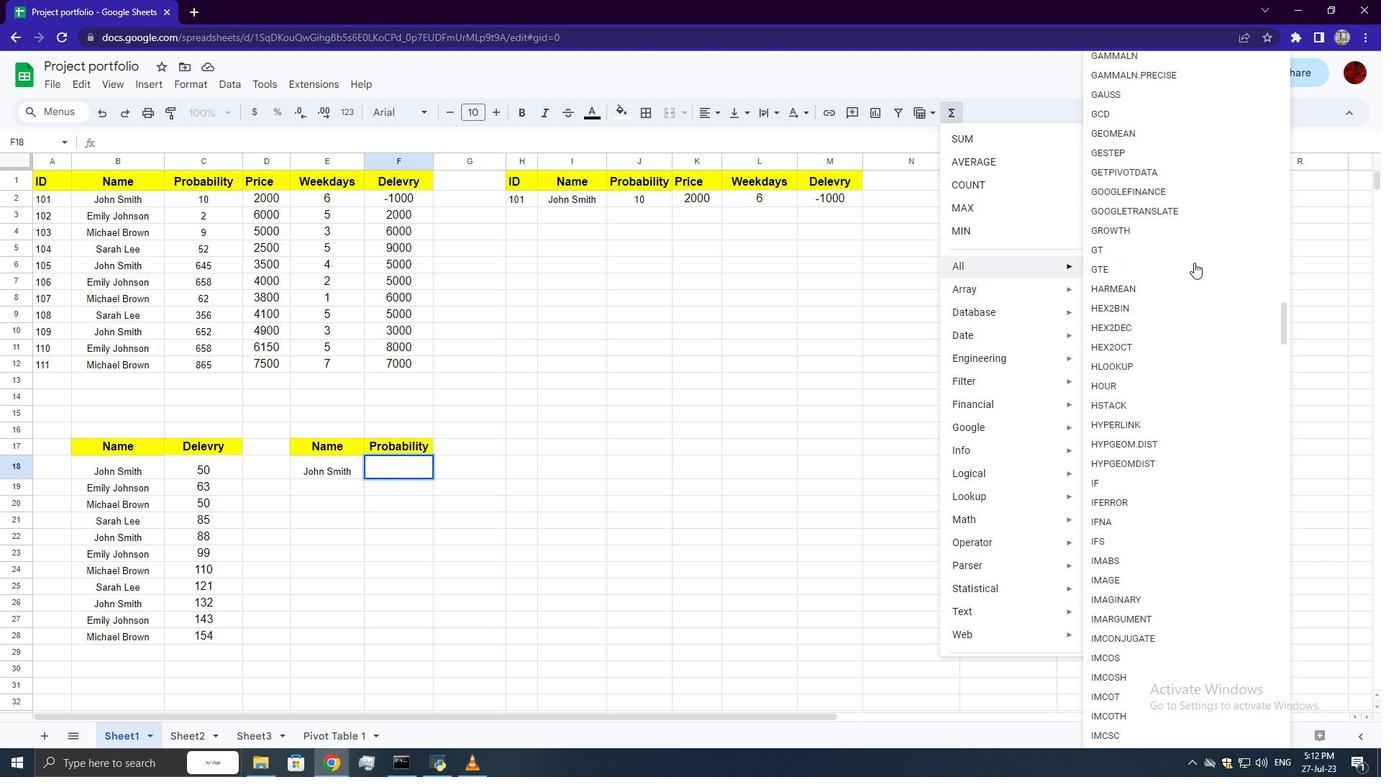 
Action: Mouse scrolled (1194, 261) with delta (0, 0)
Screenshot: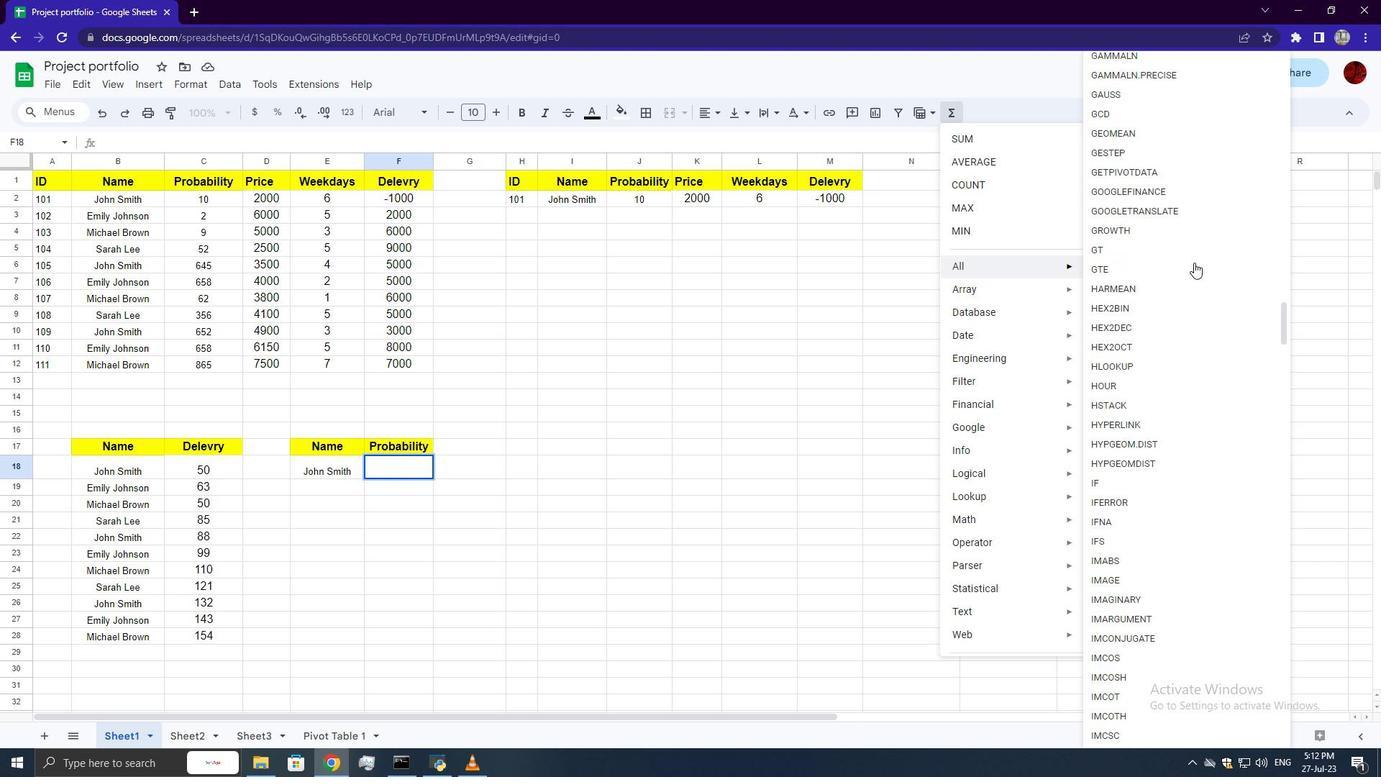 
Action: Mouse scrolled (1194, 261) with delta (0, 0)
Screenshot: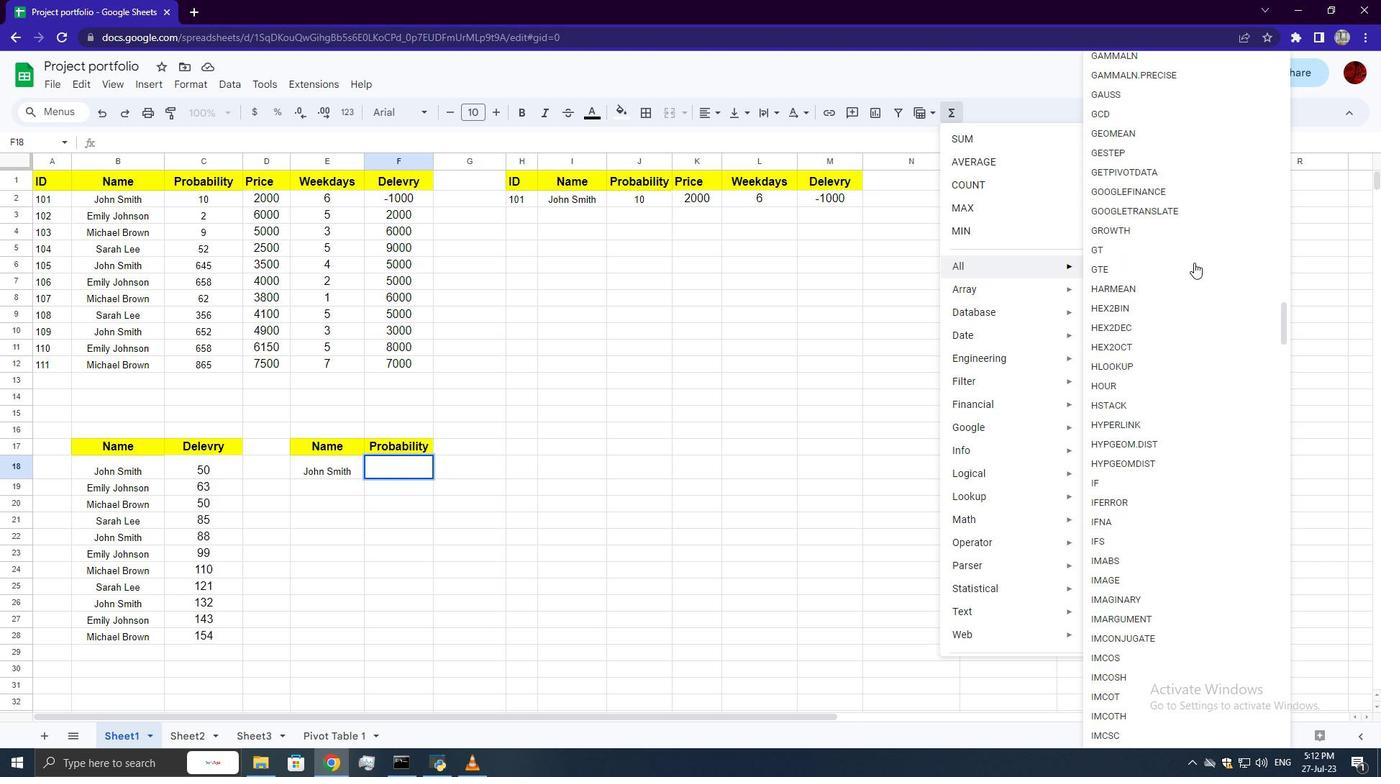 
Action: Mouse scrolled (1194, 261) with delta (0, 0)
Screenshot: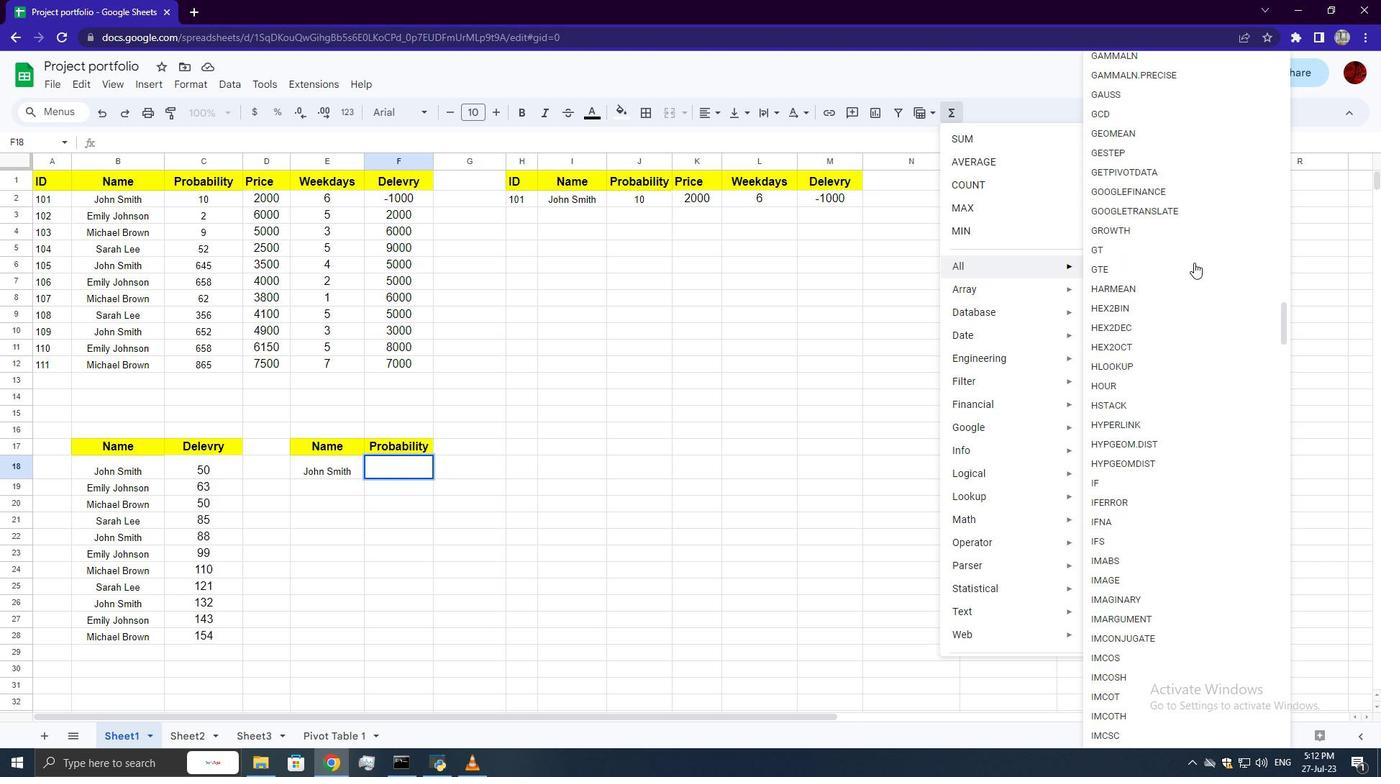 
Action: Mouse scrolled (1194, 261) with delta (0, 0)
Screenshot: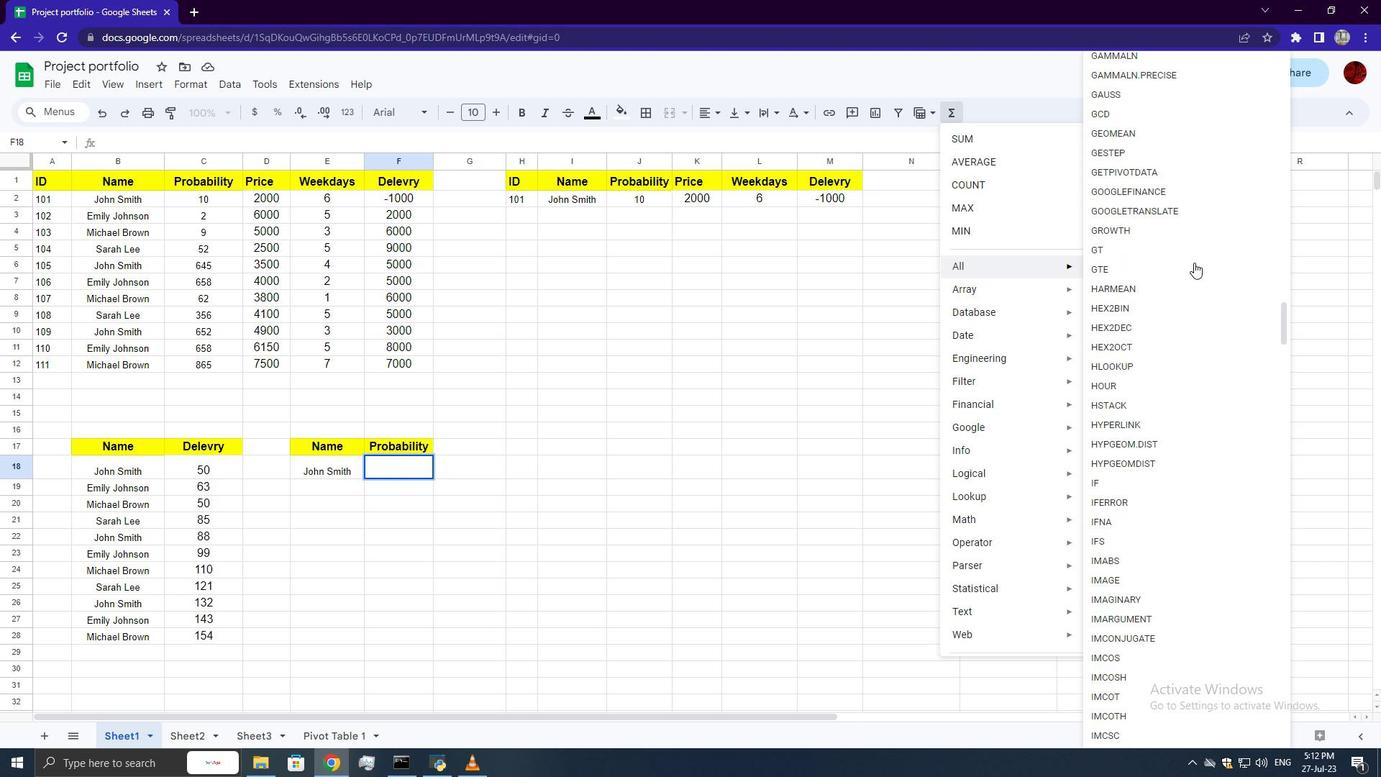 
Action: Mouse scrolled (1194, 261) with delta (0, 0)
Screenshot: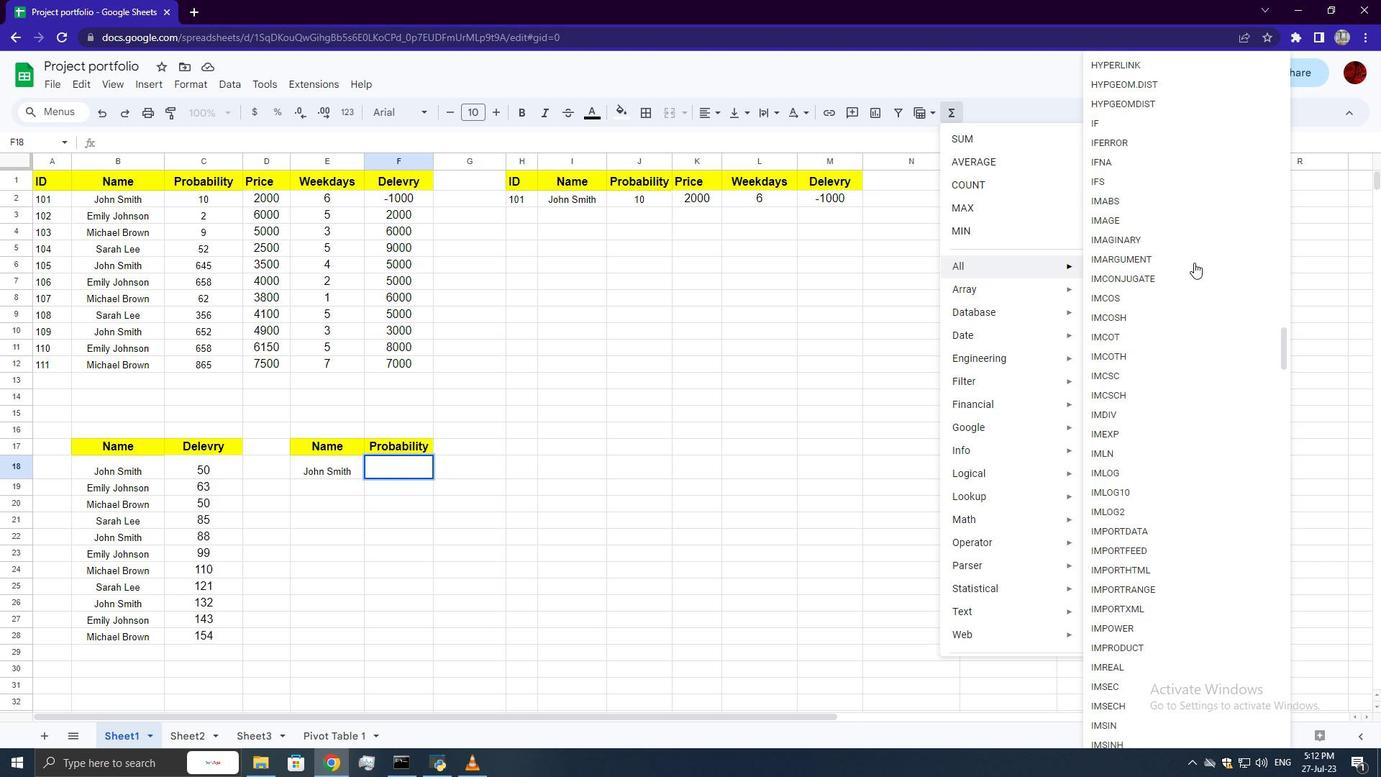 
Action: Mouse scrolled (1194, 261) with delta (0, 0)
Screenshot: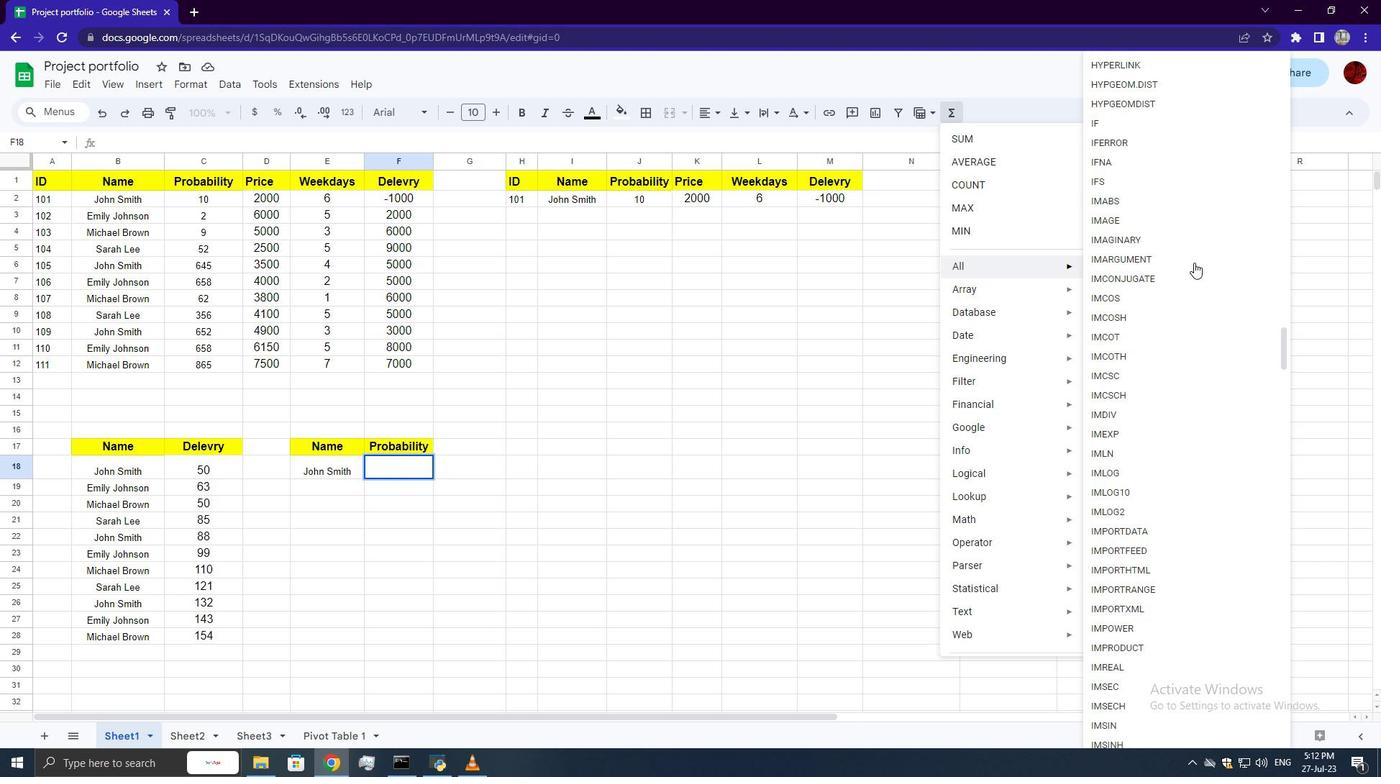 
Action: Mouse scrolled (1194, 261) with delta (0, 0)
Screenshot: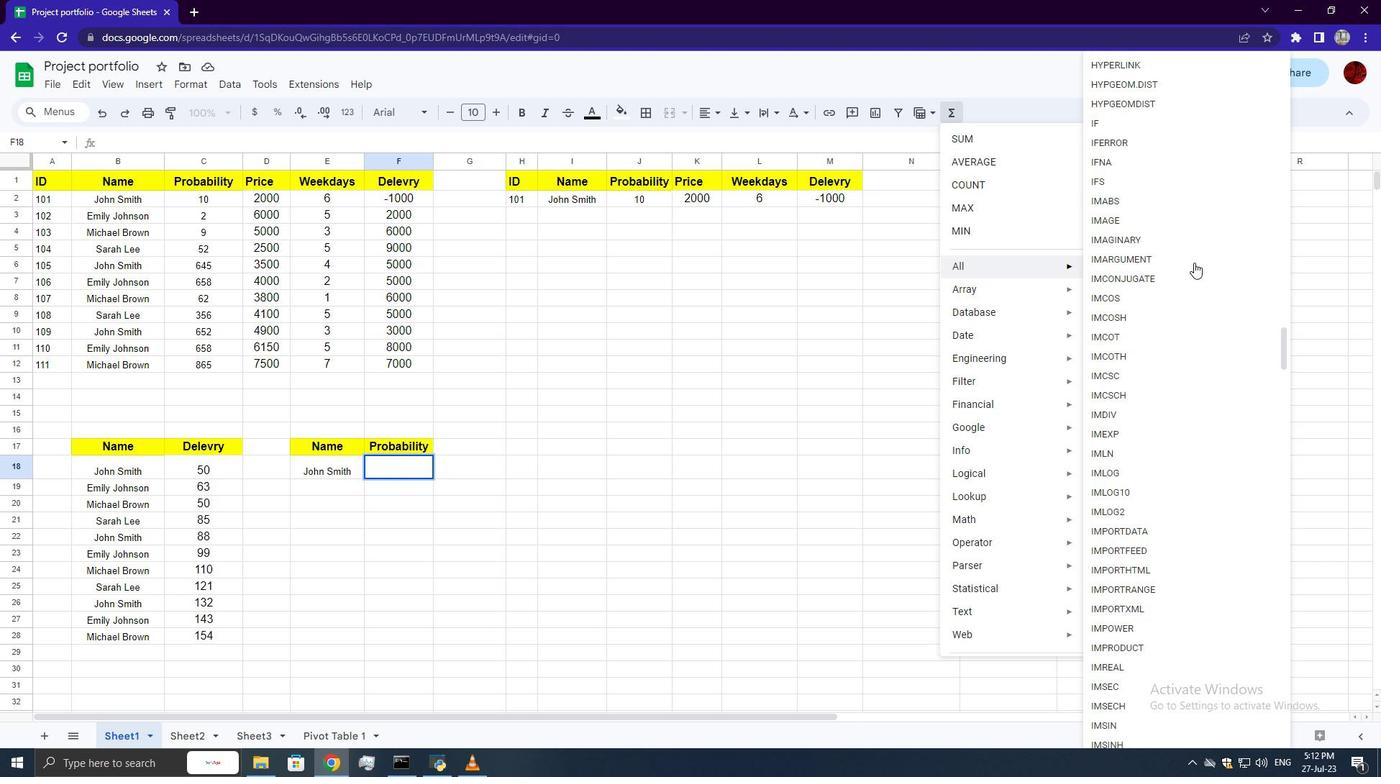 
Action: Mouse scrolled (1194, 261) with delta (0, 0)
Screenshot: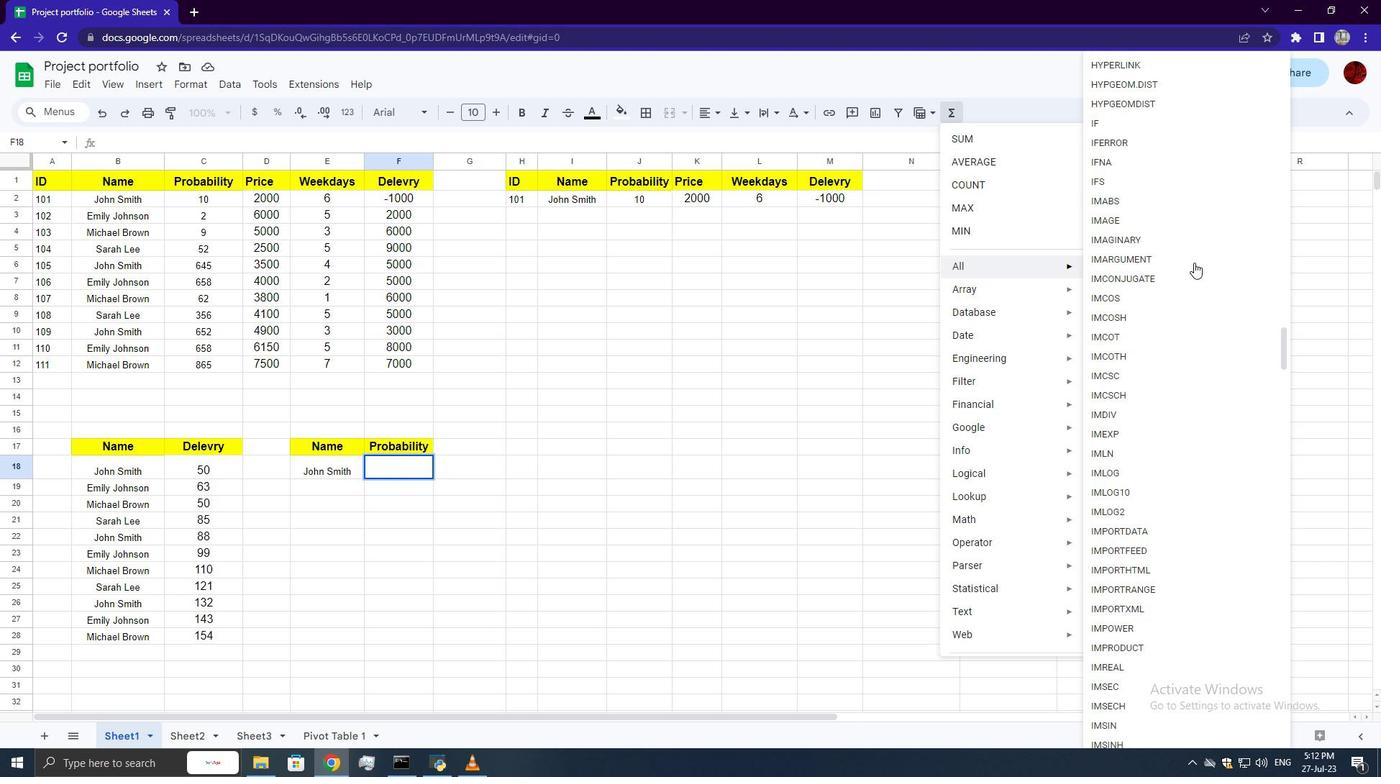 
Action: Mouse scrolled (1194, 261) with delta (0, 0)
Screenshot: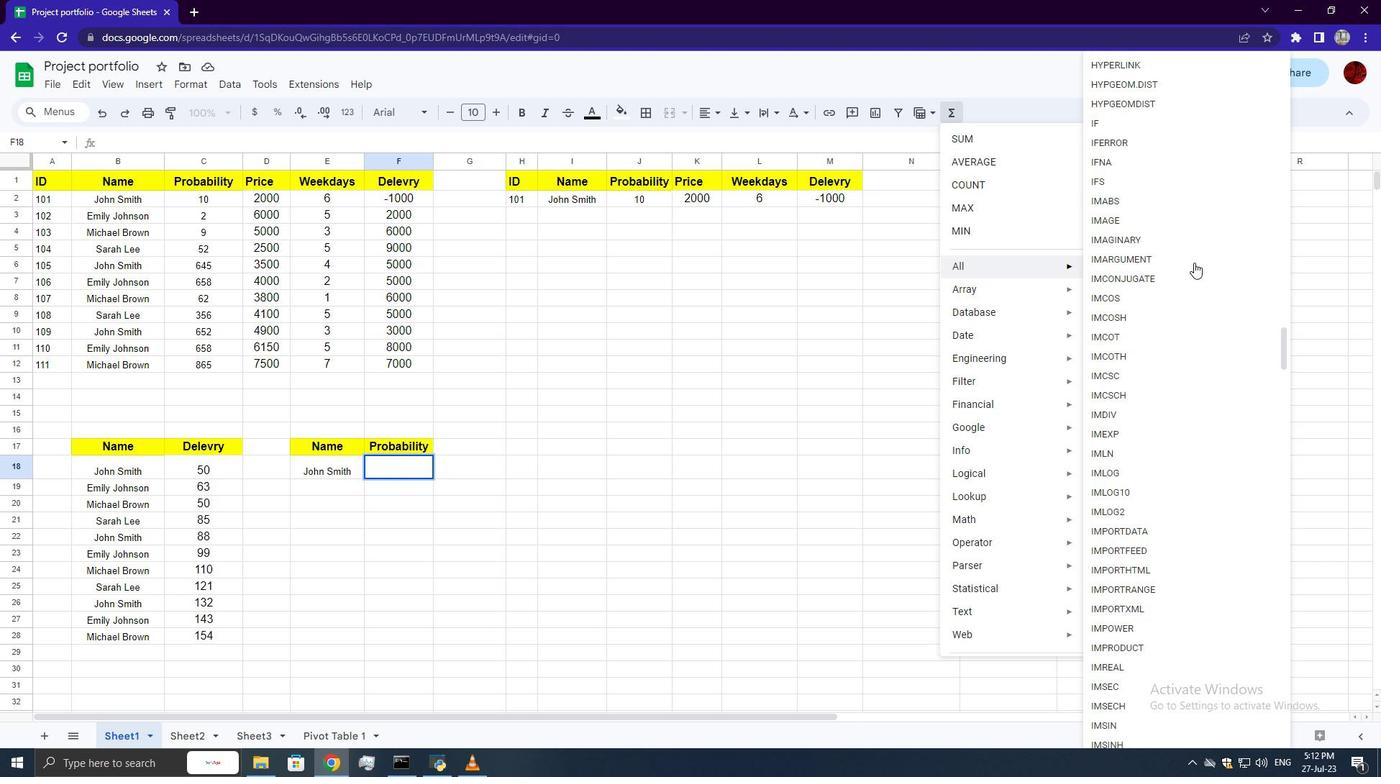 
Action: Mouse scrolled (1194, 261) with delta (0, 0)
Screenshot: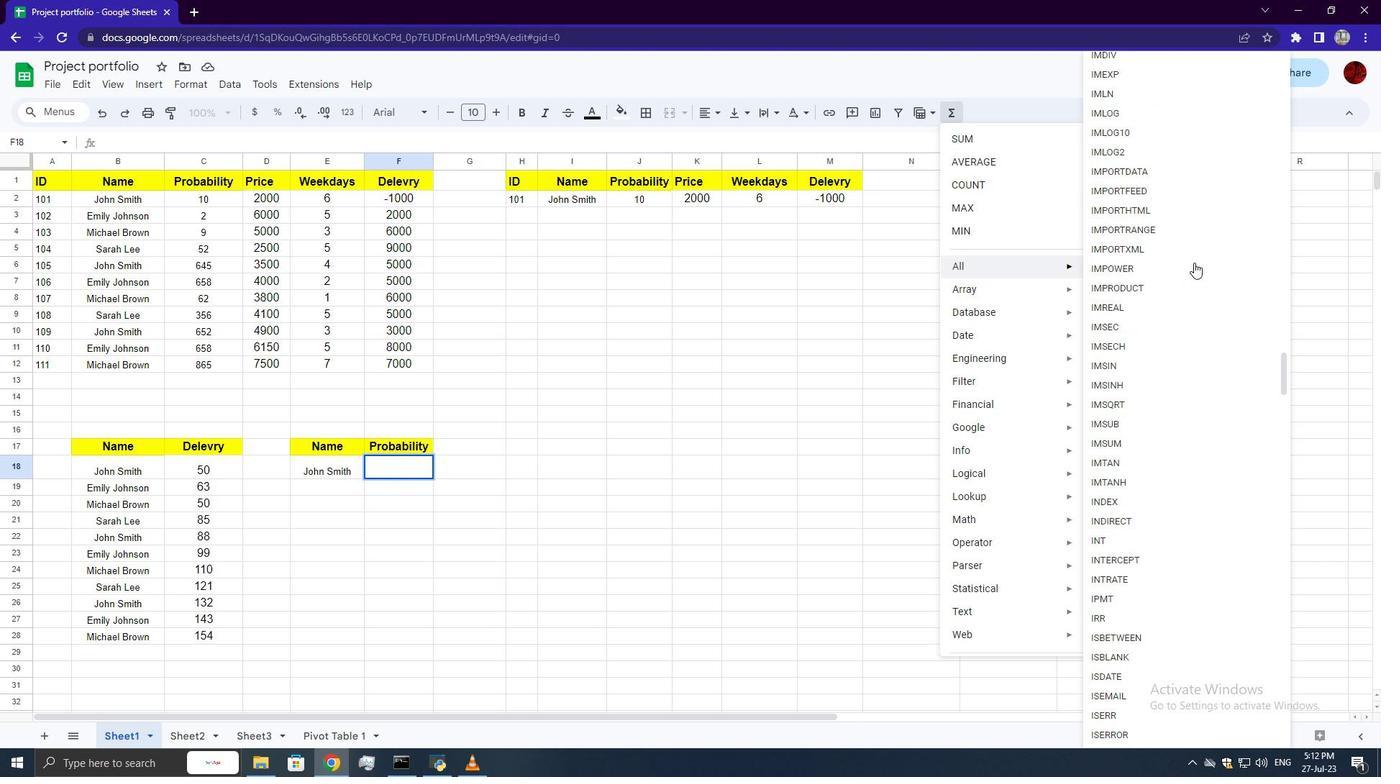 
Action: Mouse scrolled (1194, 261) with delta (0, 0)
Screenshot: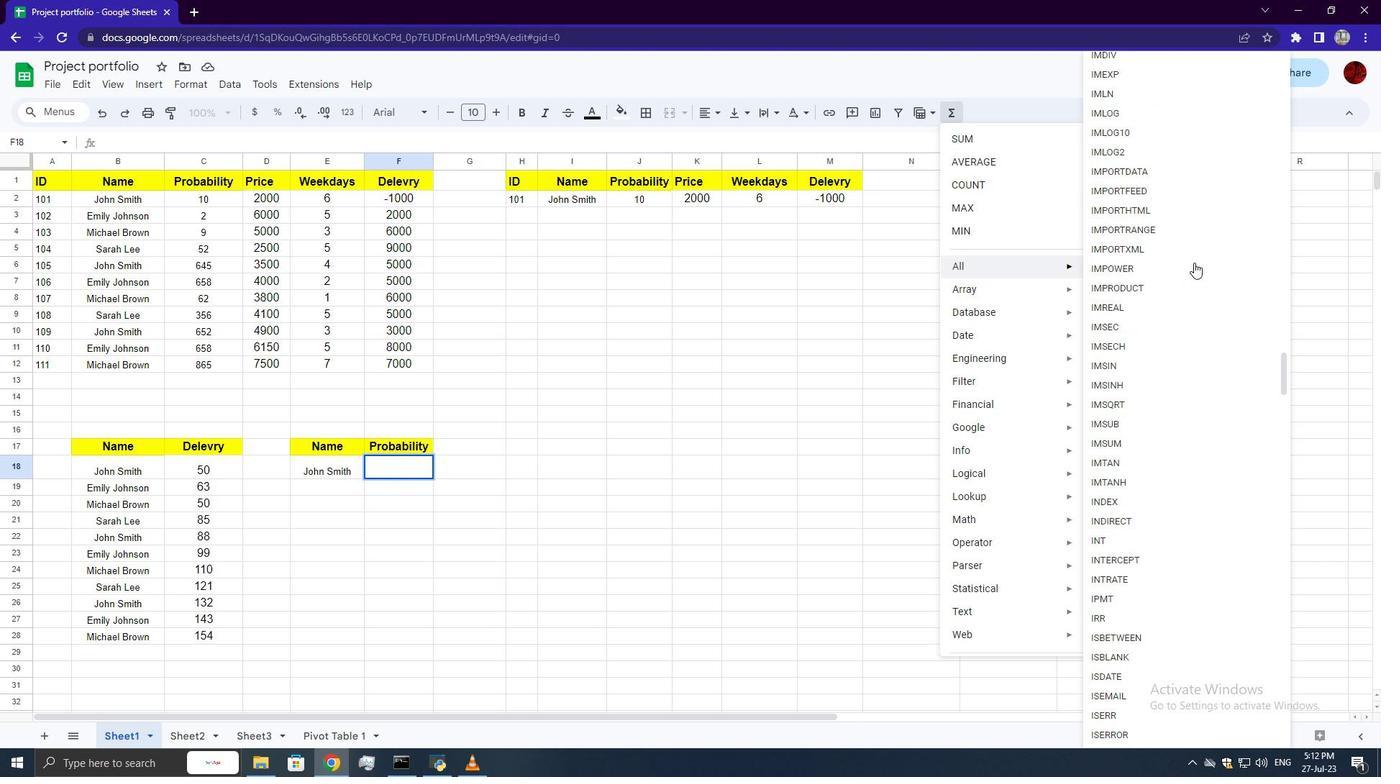 
Action: Mouse scrolled (1194, 261) with delta (0, 0)
Screenshot: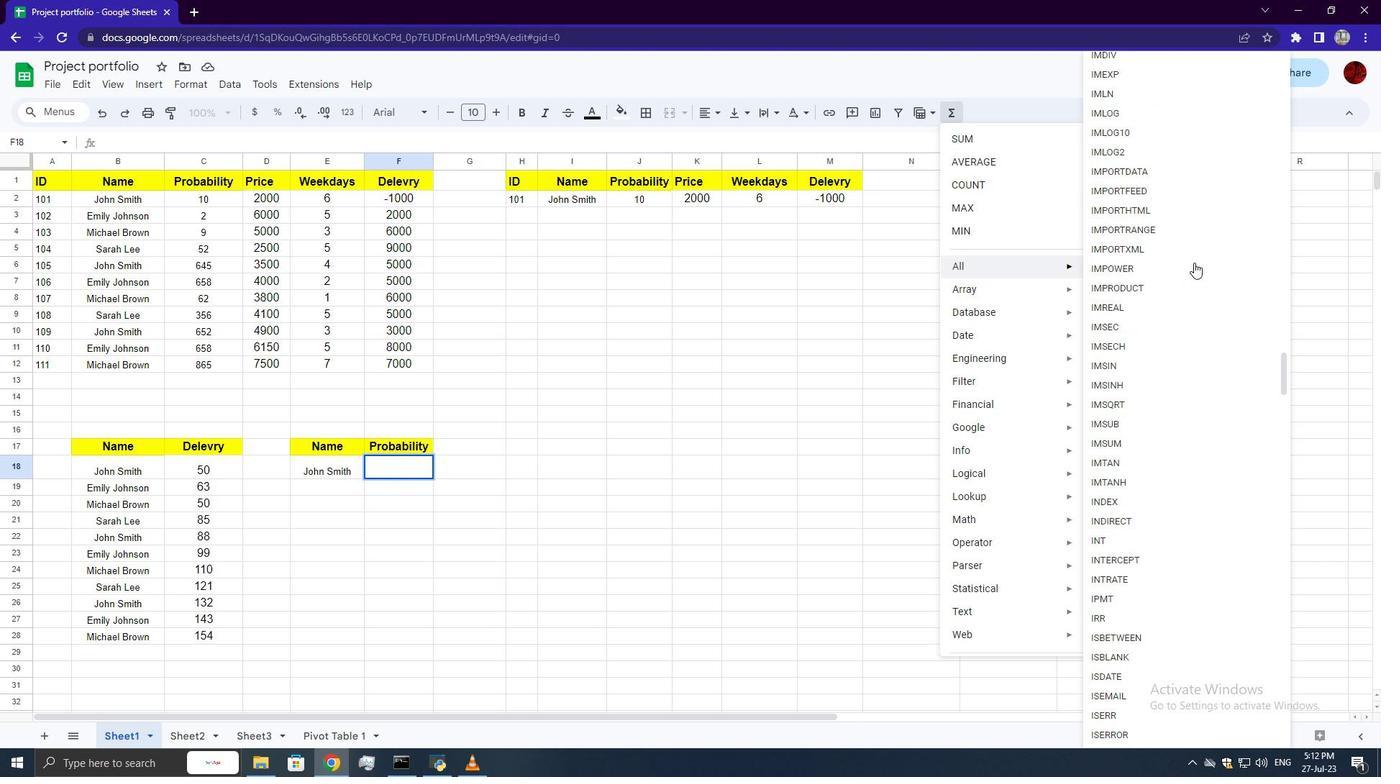 
Action: Mouse scrolled (1194, 261) with delta (0, 0)
Screenshot: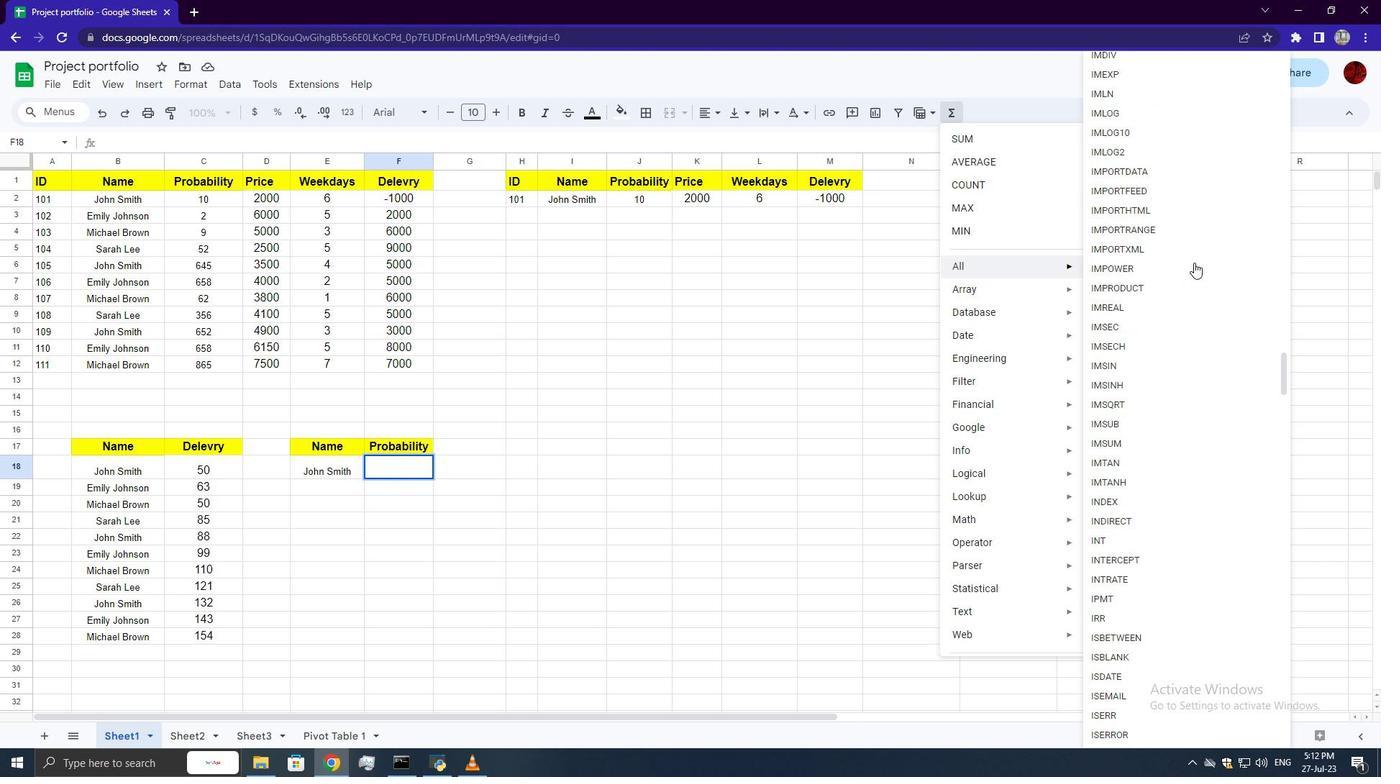 
Action: Mouse scrolled (1194, 261) with delta (0, 0)
Screenshot: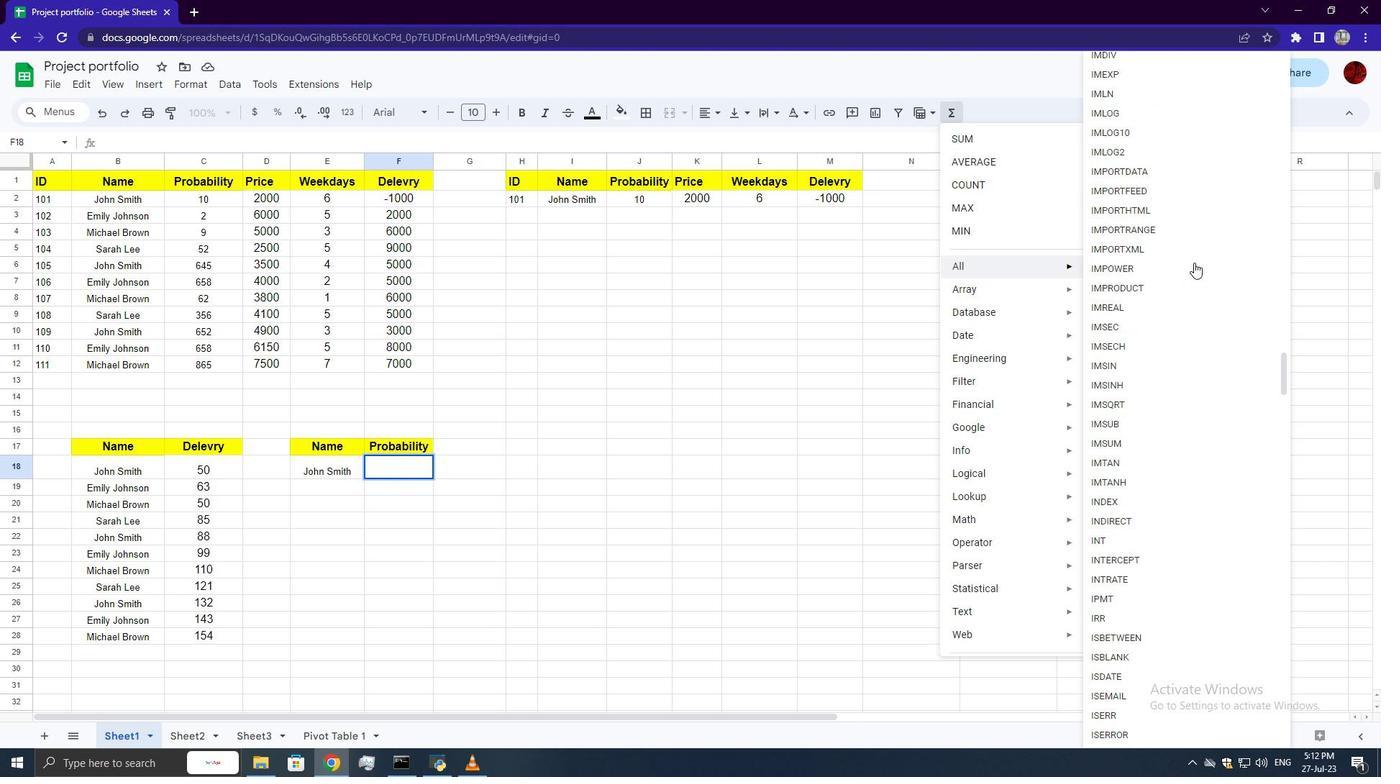 
Action: Mouse scrolled (1194, 261) with delta (0, 0)
Screenshot: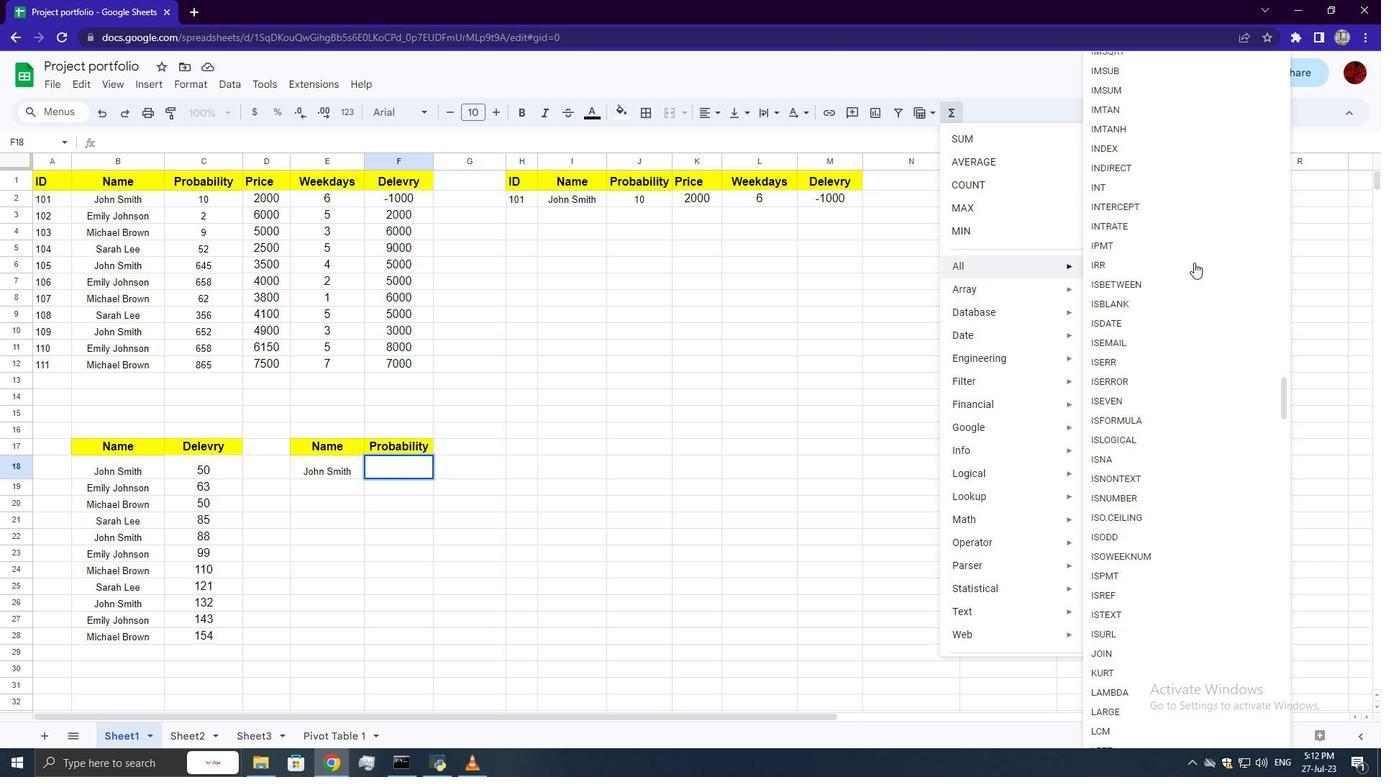 
Action: Mouse scrolled (1194, 261) with delta (0, 0)
Screenshot: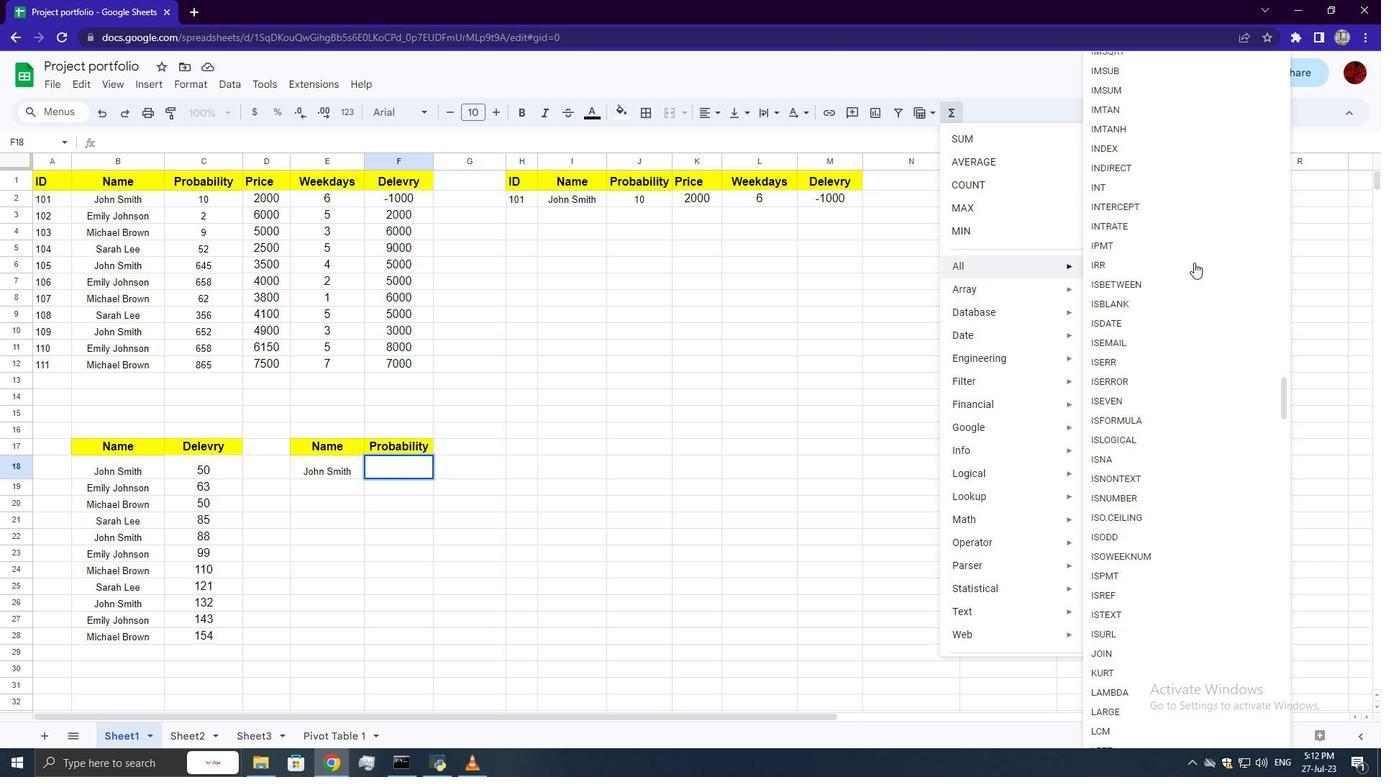 
Action: Mouse scrolled (1194, 261) with delta (0, 0)
Screenshot: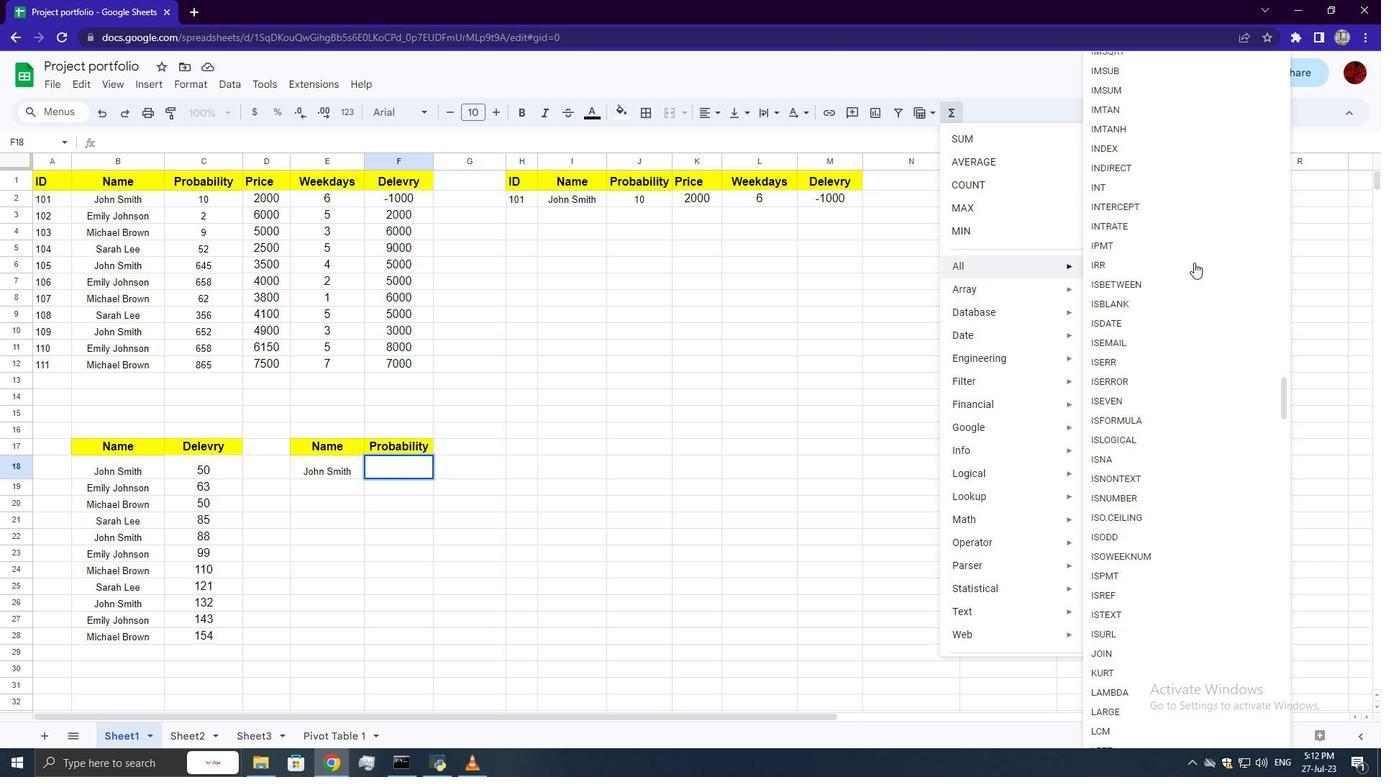 
Action: Mouse scrolled (1194, 261) with delta (0, 0)
Screenshot: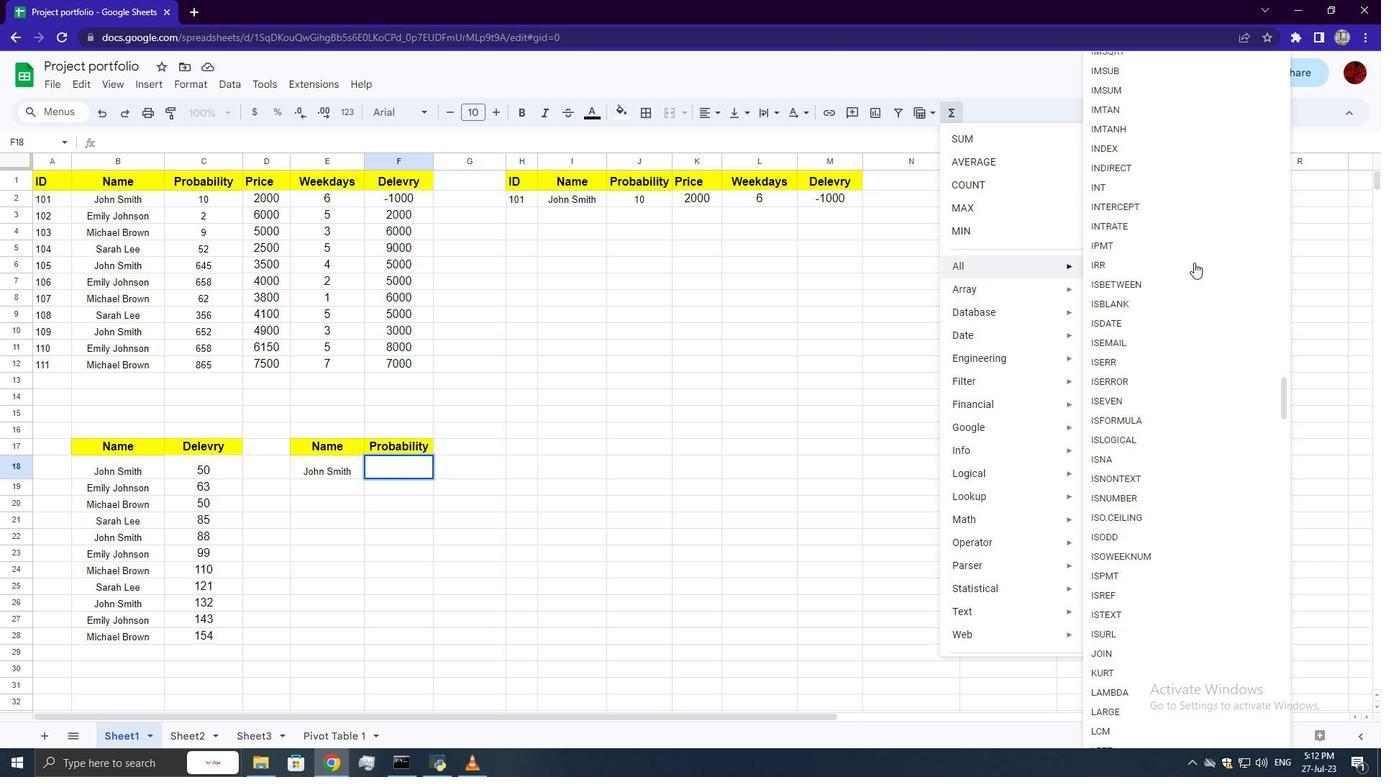 
Action: Mouse scrolled (1194, 261) with delta (0, 0)
Screenshot: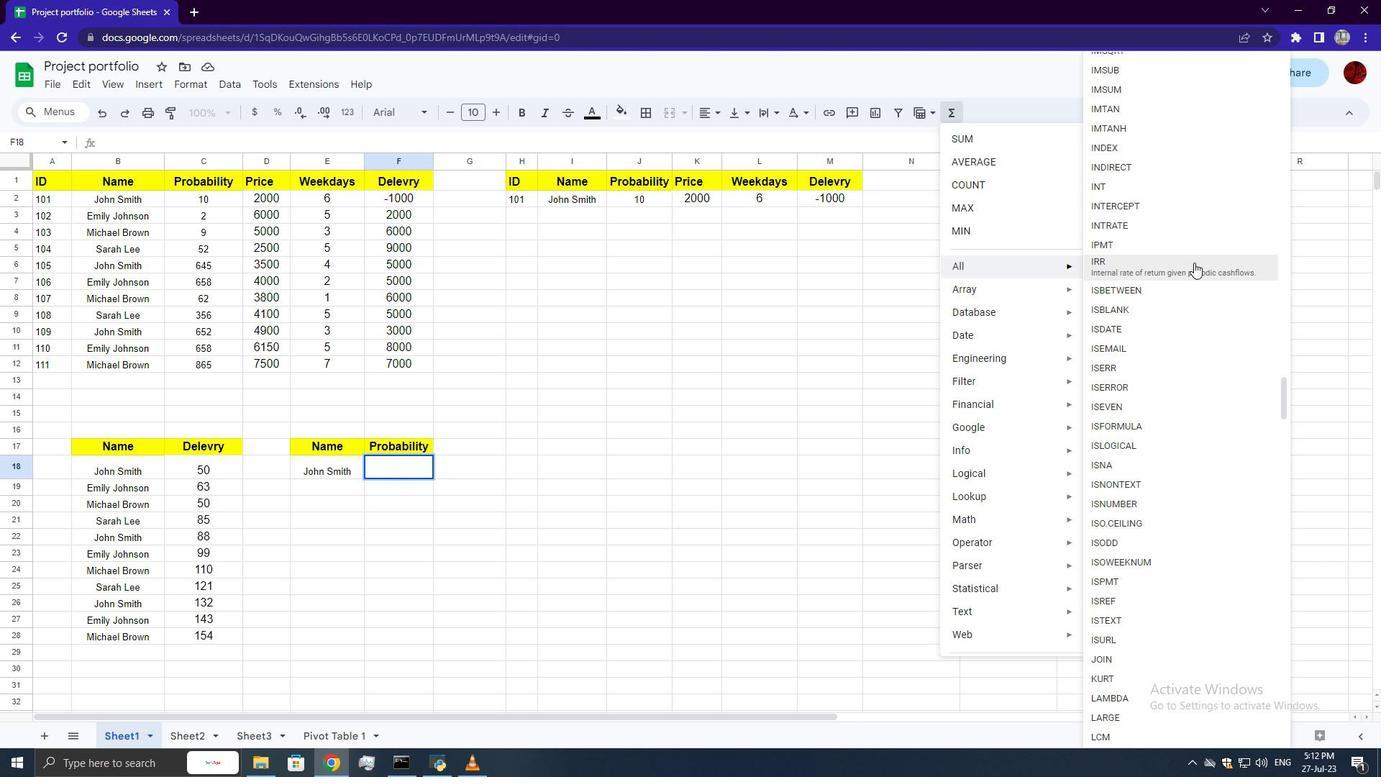 
Action: Mouse scrolled (1194, 261) with delta (0, 0)
Screenshot: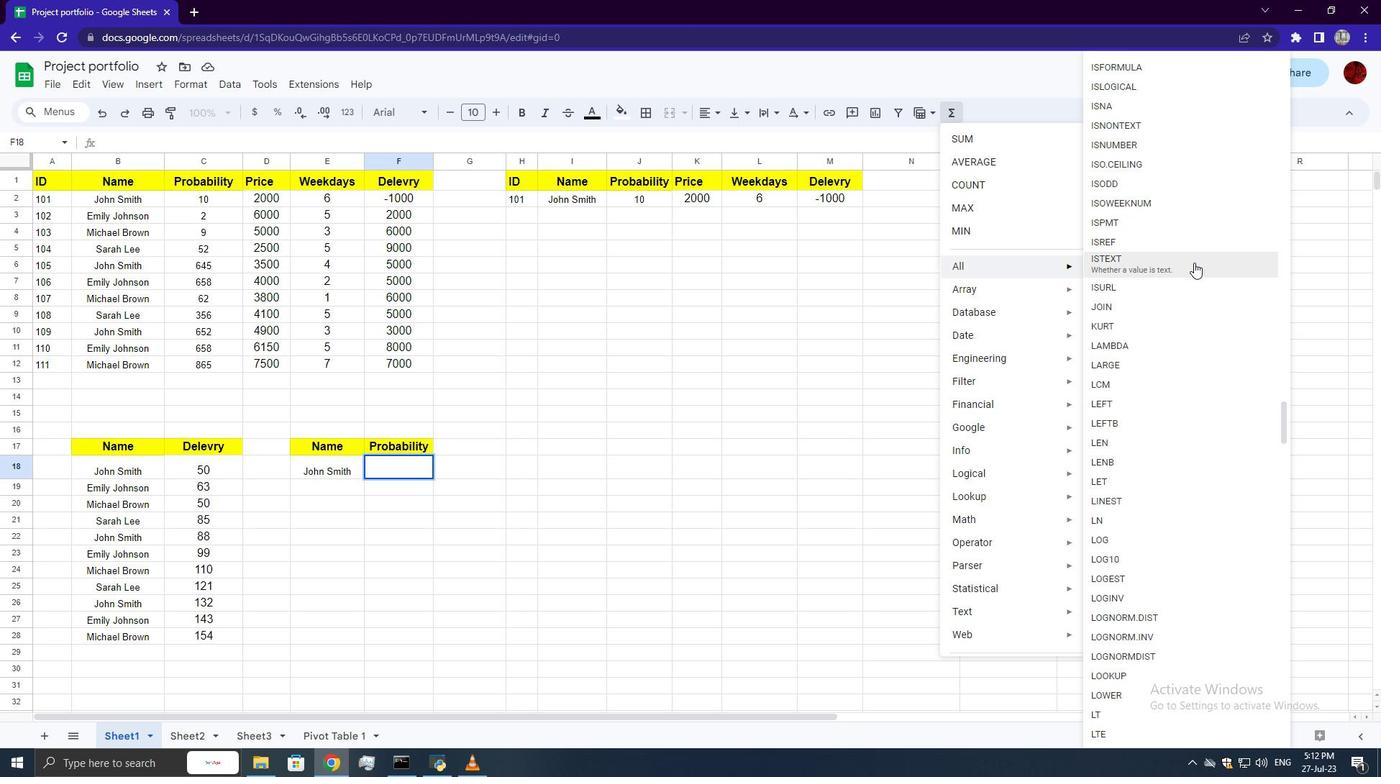 
Action: Mouse scrolled (1194, 261) with delta (0, 0)
Screenshot: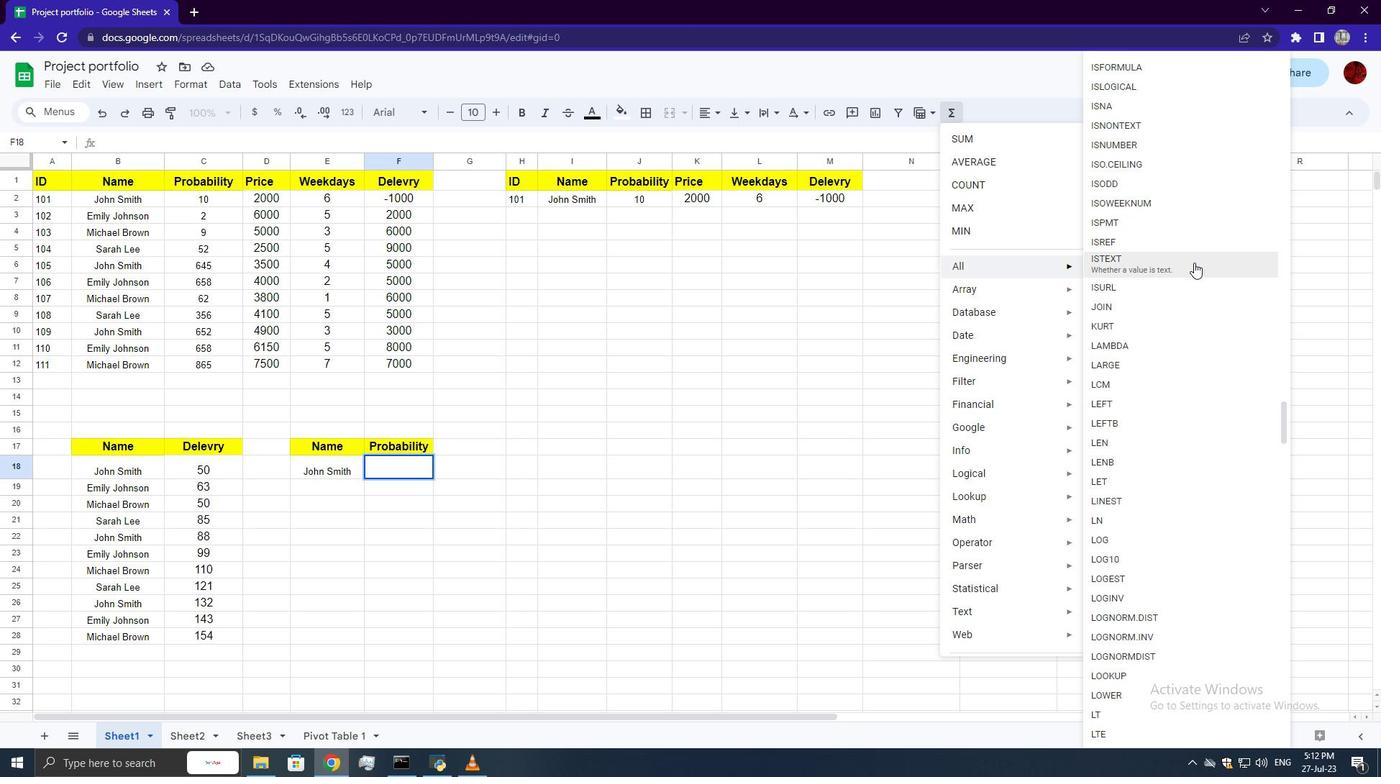 
Action: Mouse scrolled (1194, 261) with delta (0, 0)
Screenshot: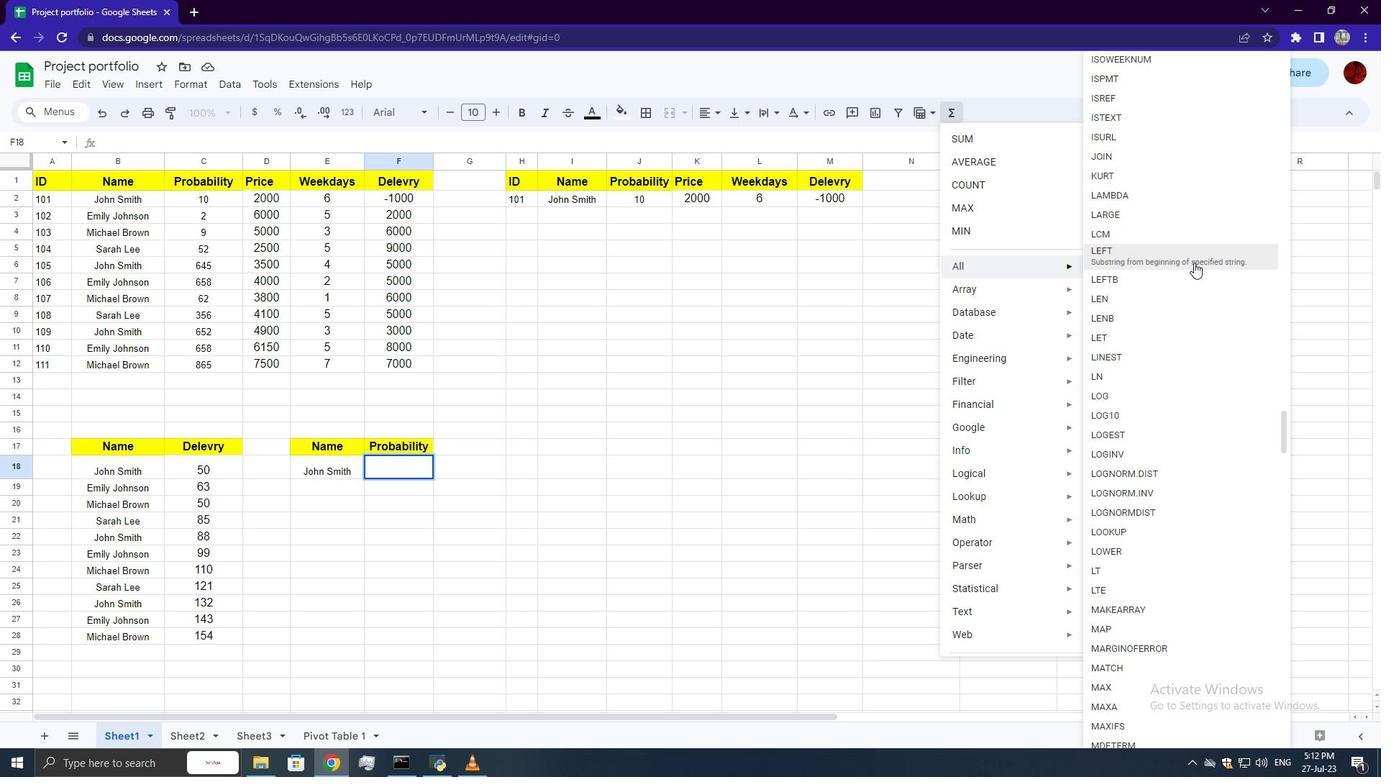 
Action: Mouse moved to (1127, 303)
Screenshot: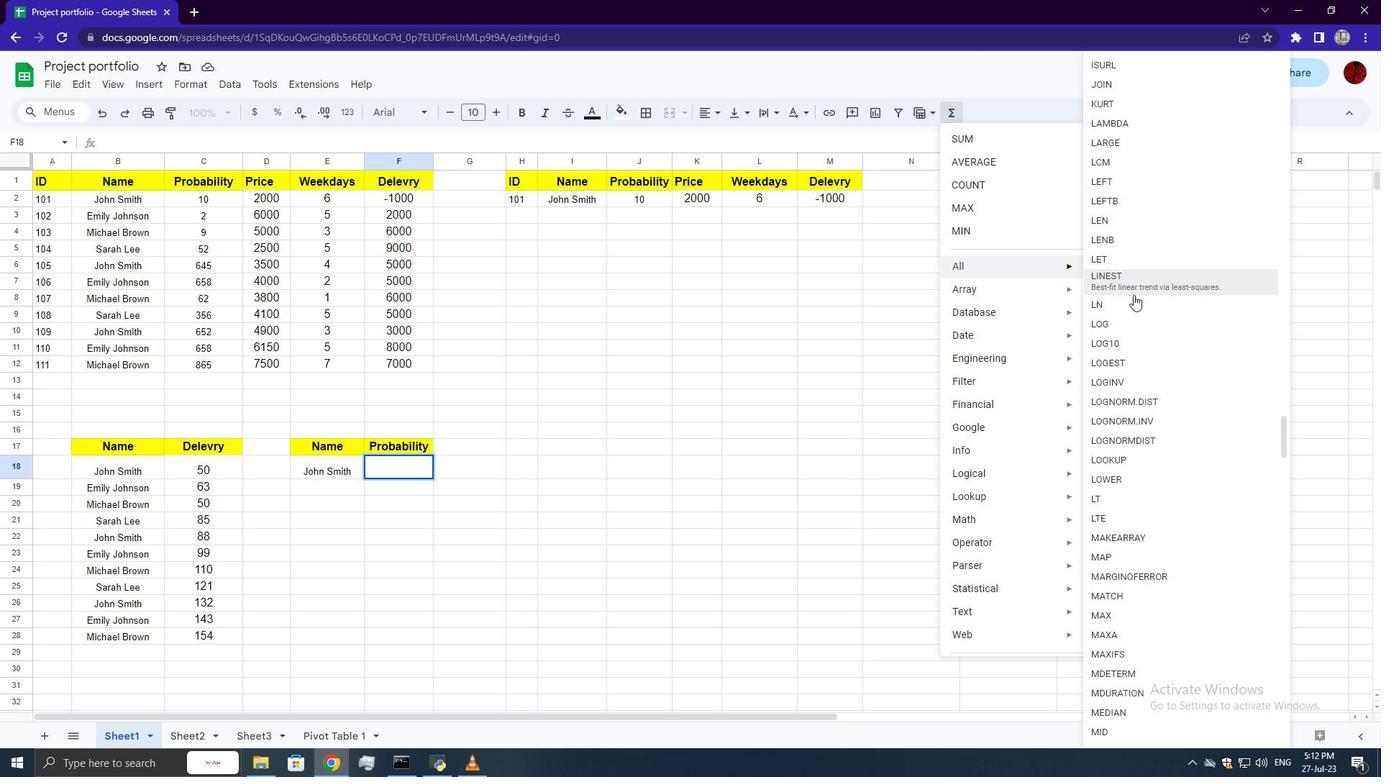 
Action: Mouse pressed left at (1127, 303)
Screenshot: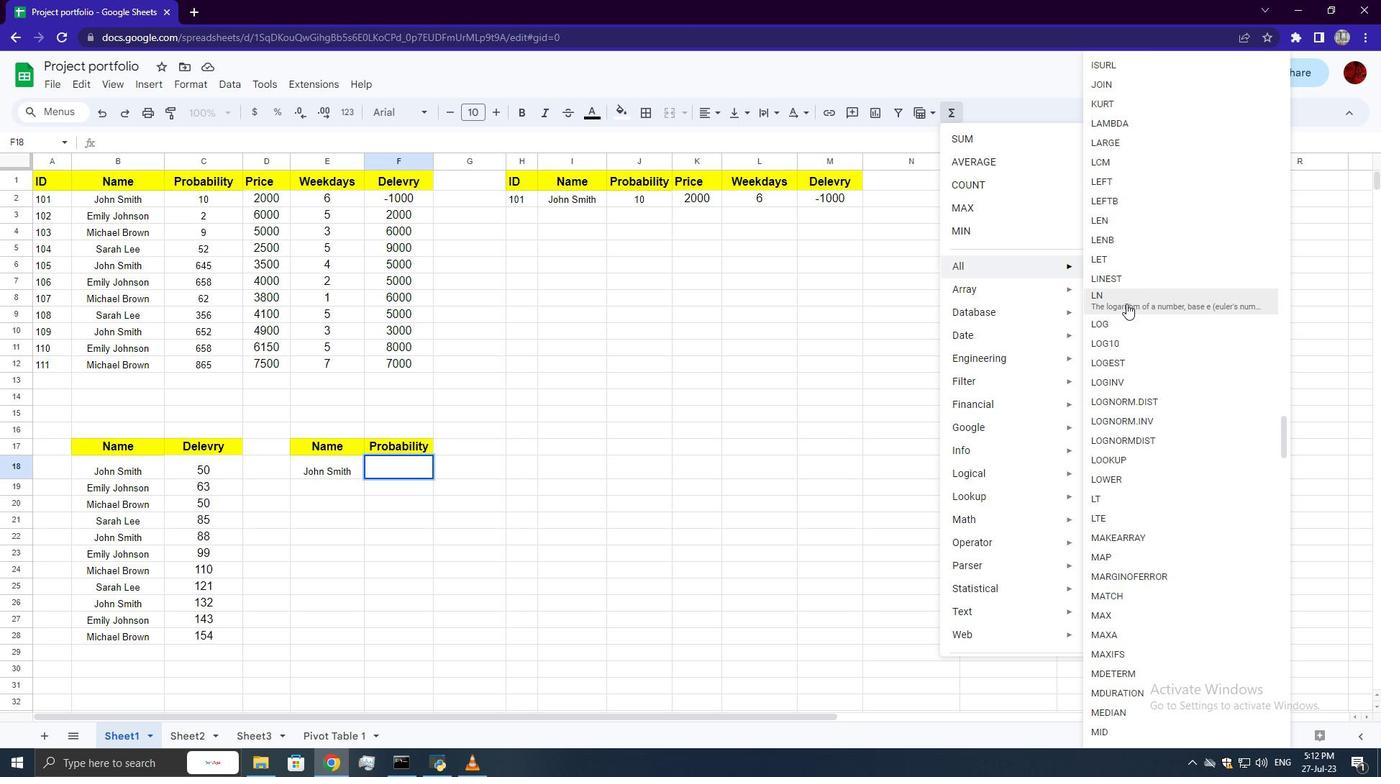 
Action: Key pressed 100<Key.enter>
Screenshot: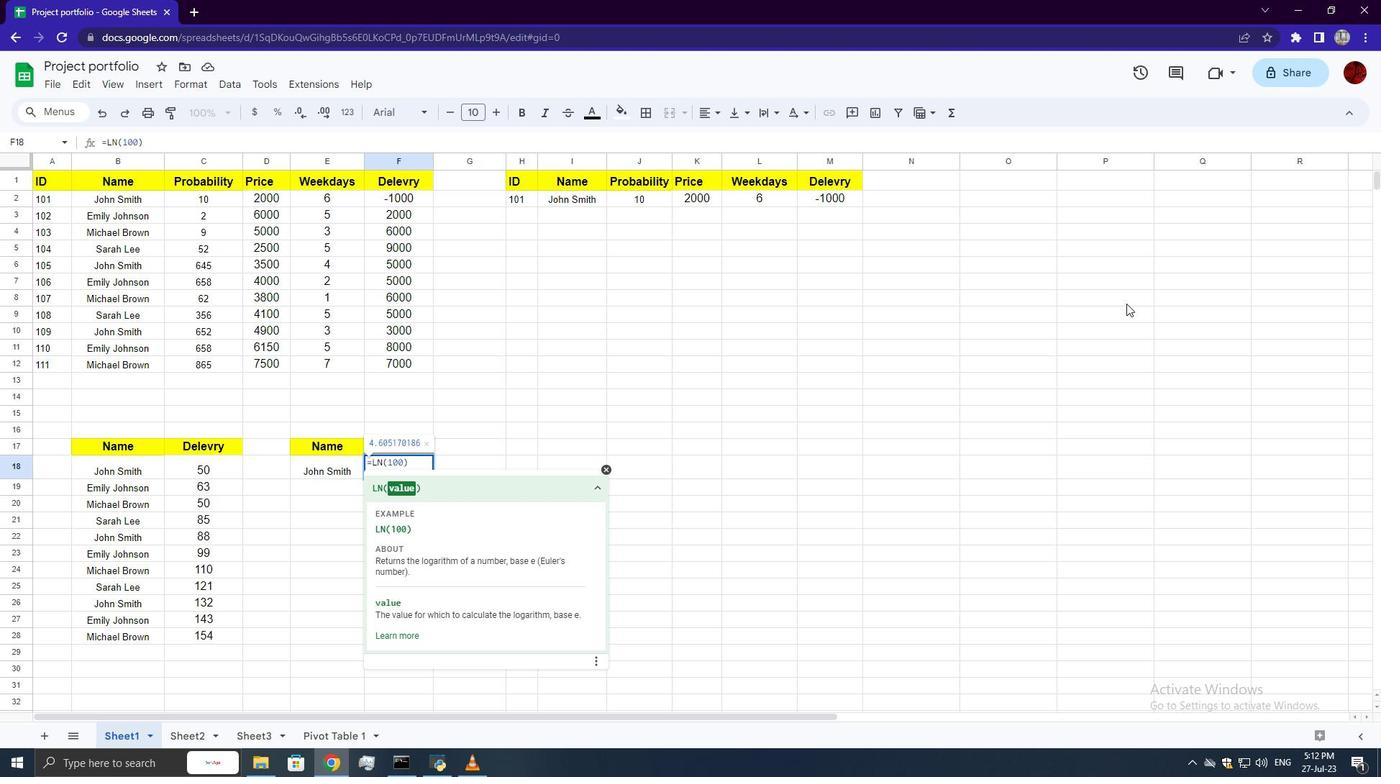 
